 Task: Open a blank sheet, save the file as effectivecommunication.txt Add Heading 'Strategies for effective communication: 'Add the following points with circle bullets '?	Active listening_x000D_
?	Clarity_x000D_
?	Empathy_x000D_
' Highlight heading with color  Blue ,change the font size of heading and points to 24
Action: Mouse moved to (1335, 109)
Screenshot: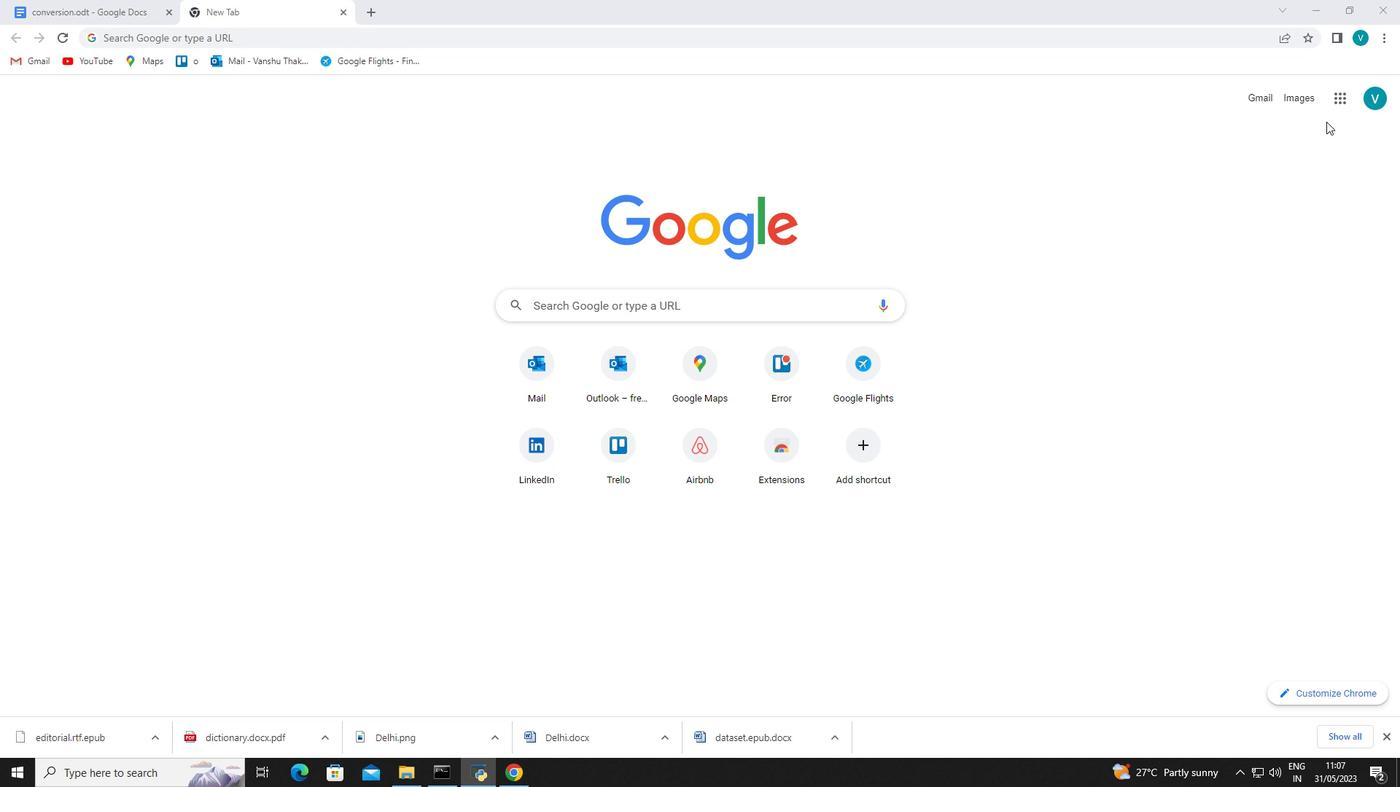 
Action: Mouse pressed left at (1335, 109)
Screenshot: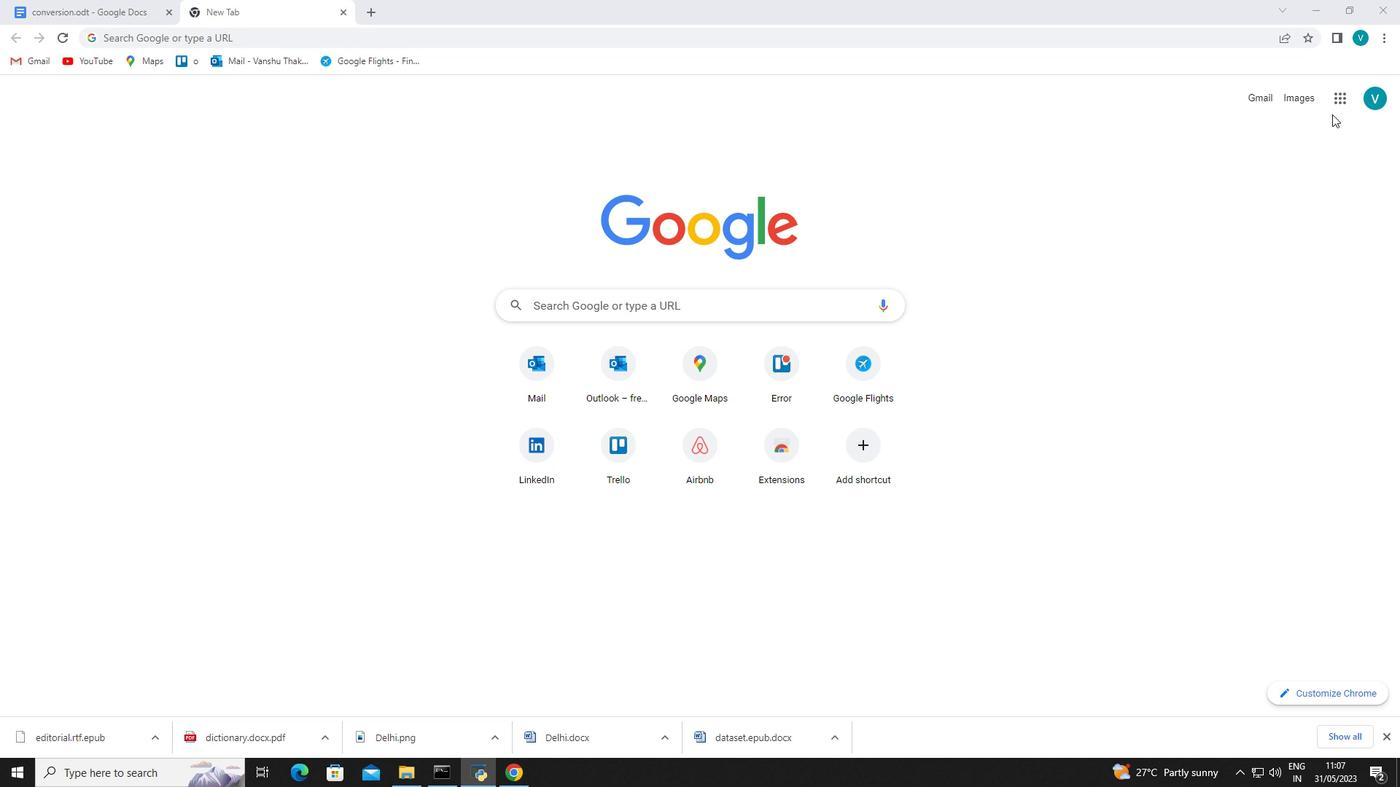 
Action: Mouse moved to (1293, 333)
Screenshot: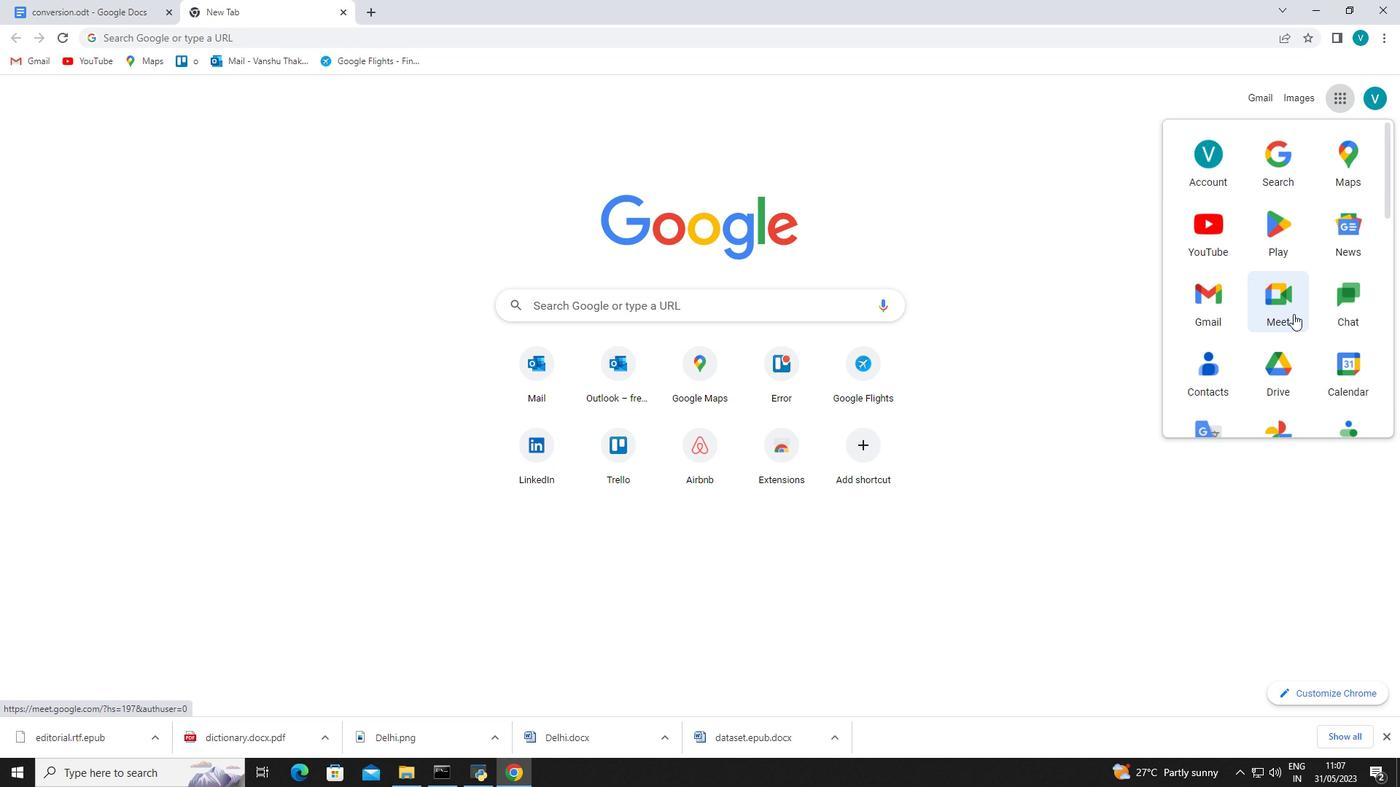 
Action: Mouse scrolled (1293, 331) with delta (0, 0)
Screenshot: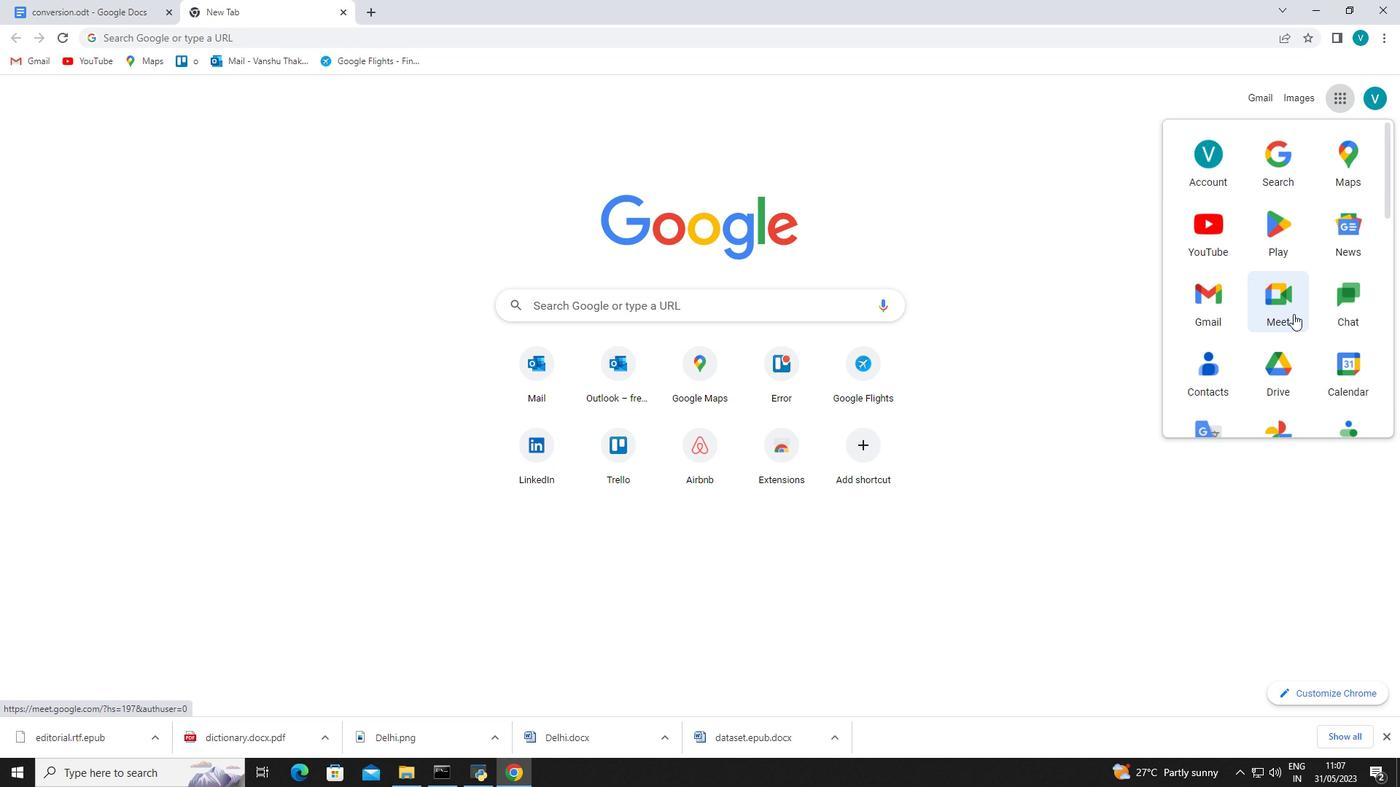 
Action: Mouse scrolled (1293, 332) with delta (0, 0)
Screenshot: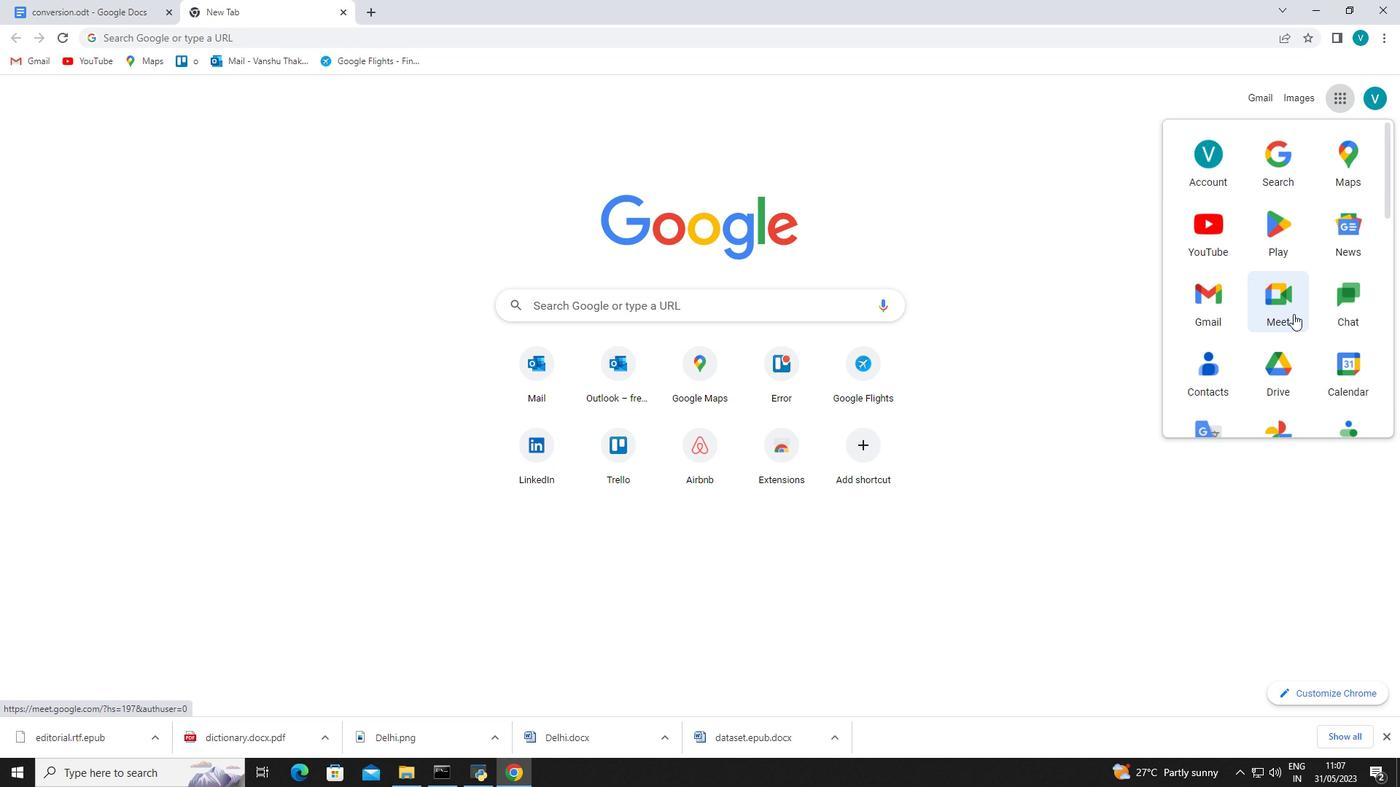 
Action: Mouse scrolled (1293, 332) with delta (0, 0)
Screenshot: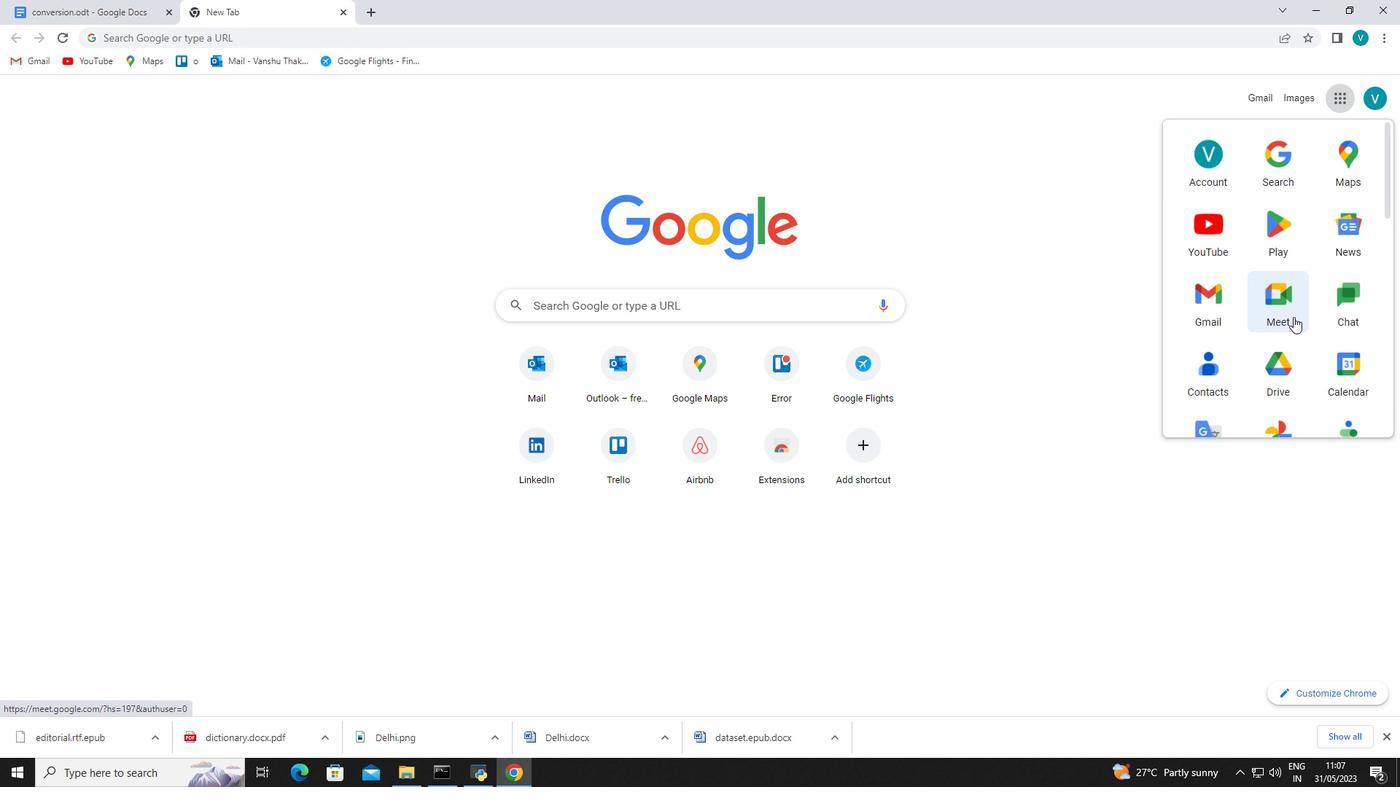 
Action: Mouse scrolled (1293, 332) with delta (0, 0)
Screenshot: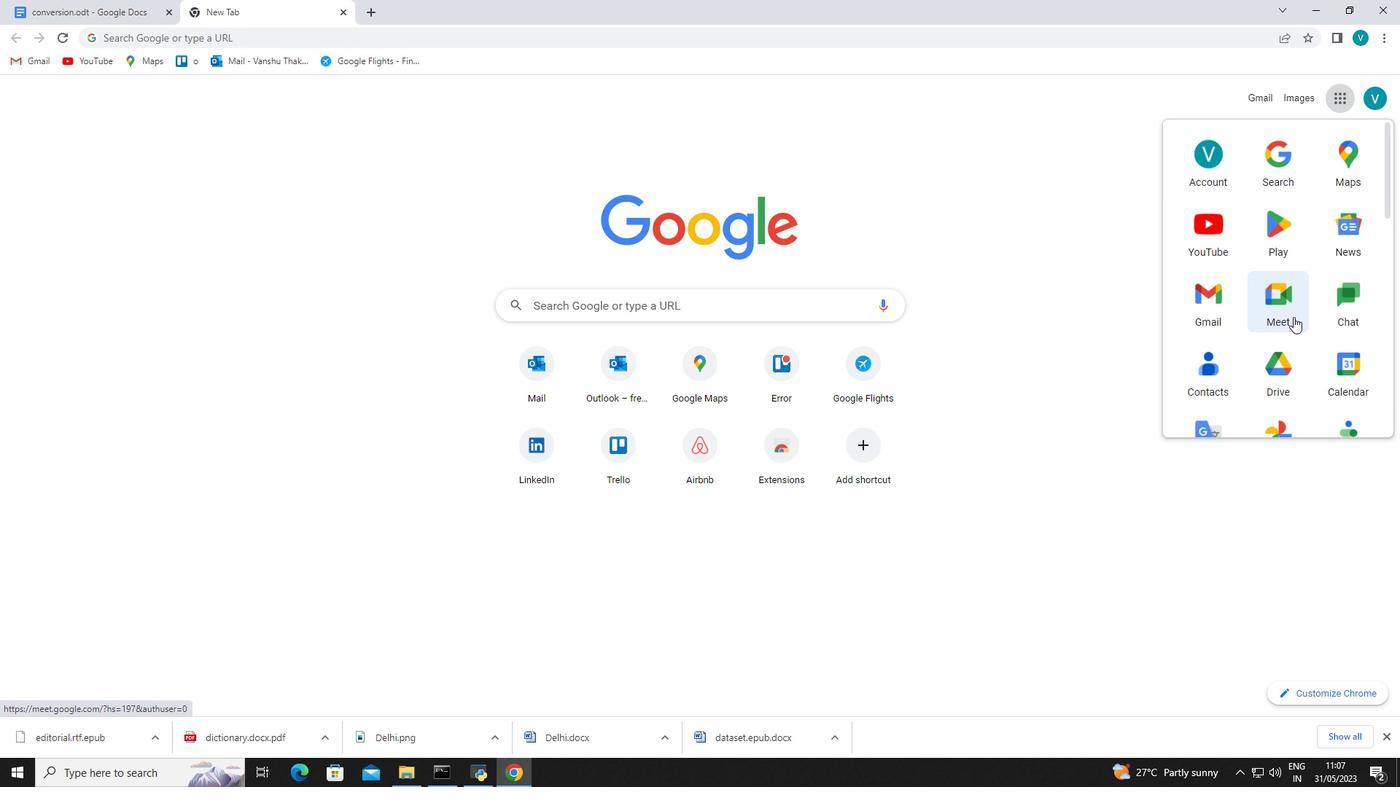 
Action: Mouse moved to (1290, 304)
Screenshot: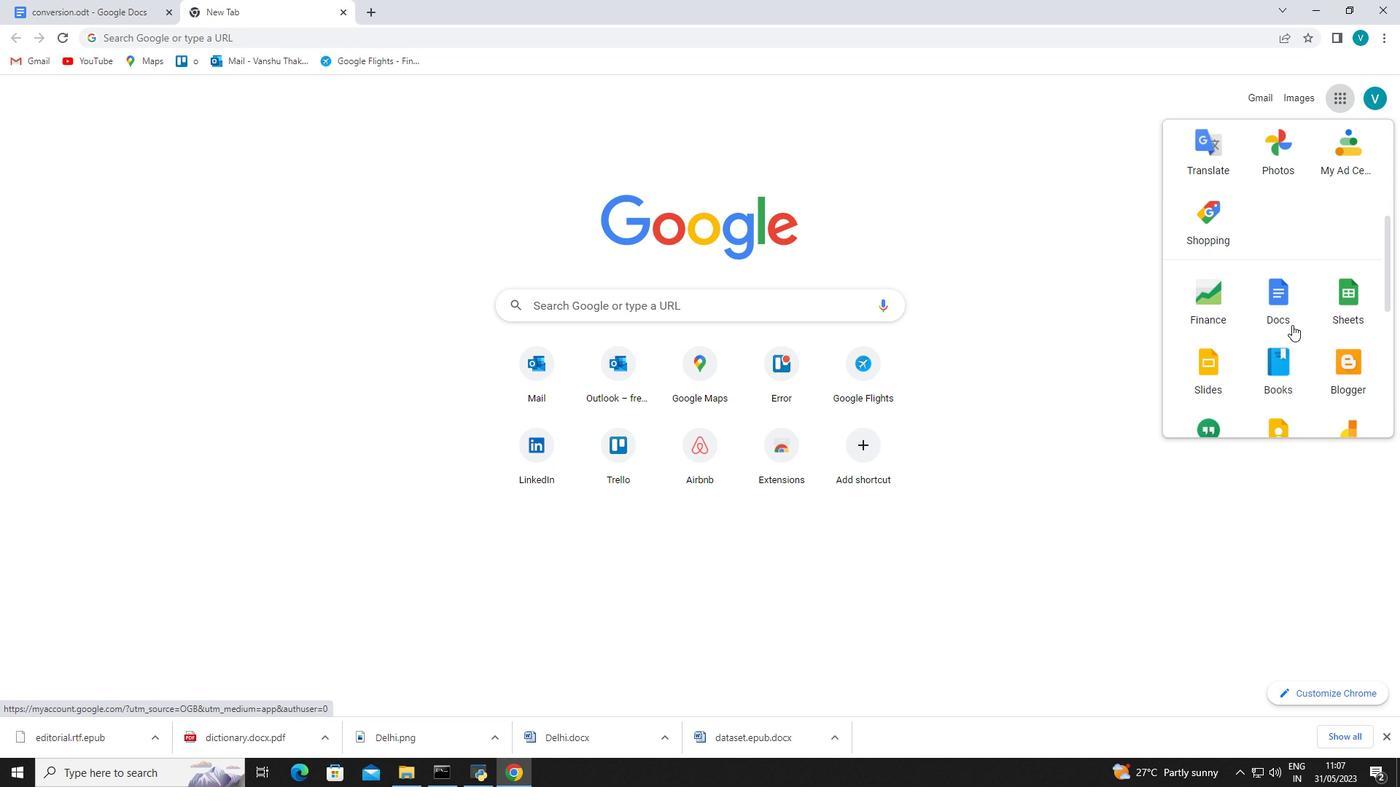 
Action: Mouse pressed left at (1290, 304)
Screenshot: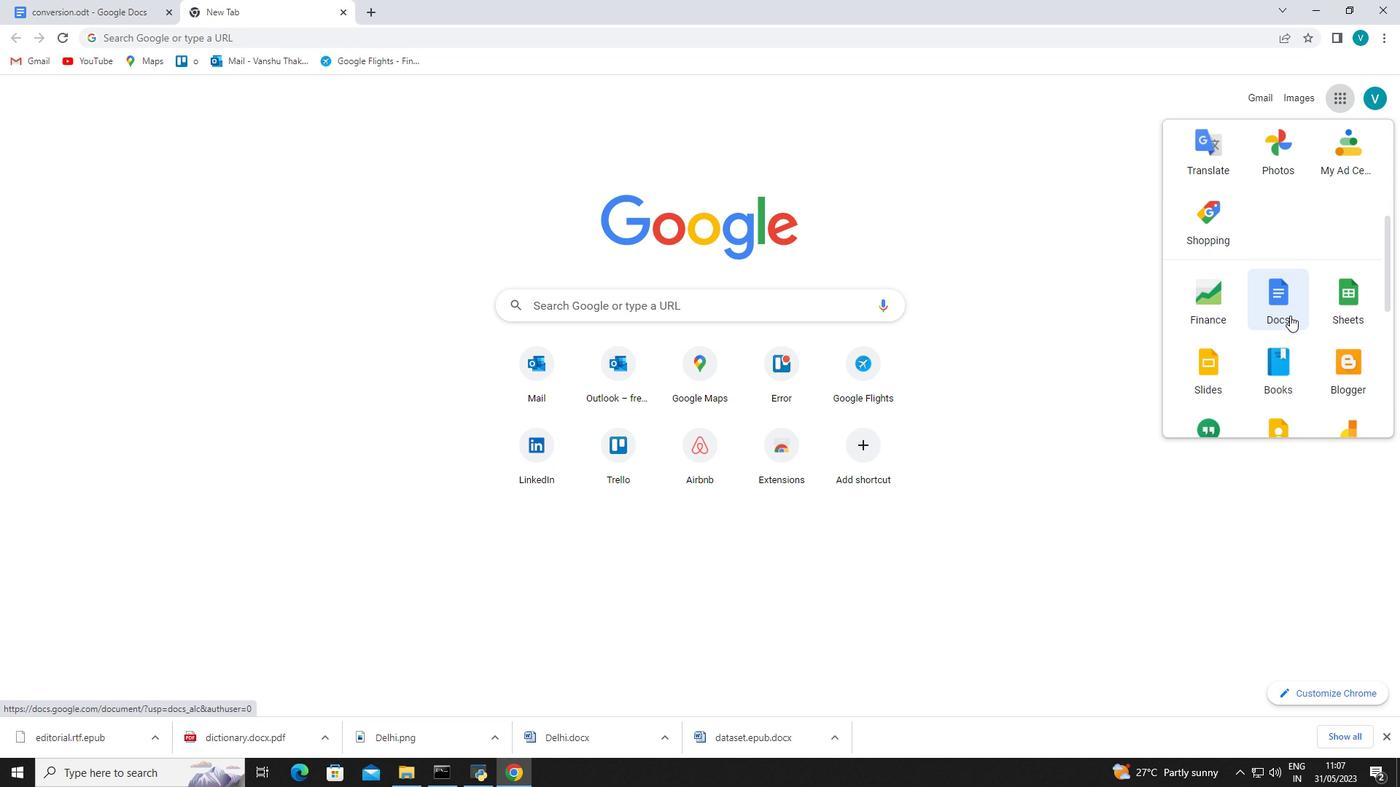
Action: Mouse moved to (368, 250)
Screenshot: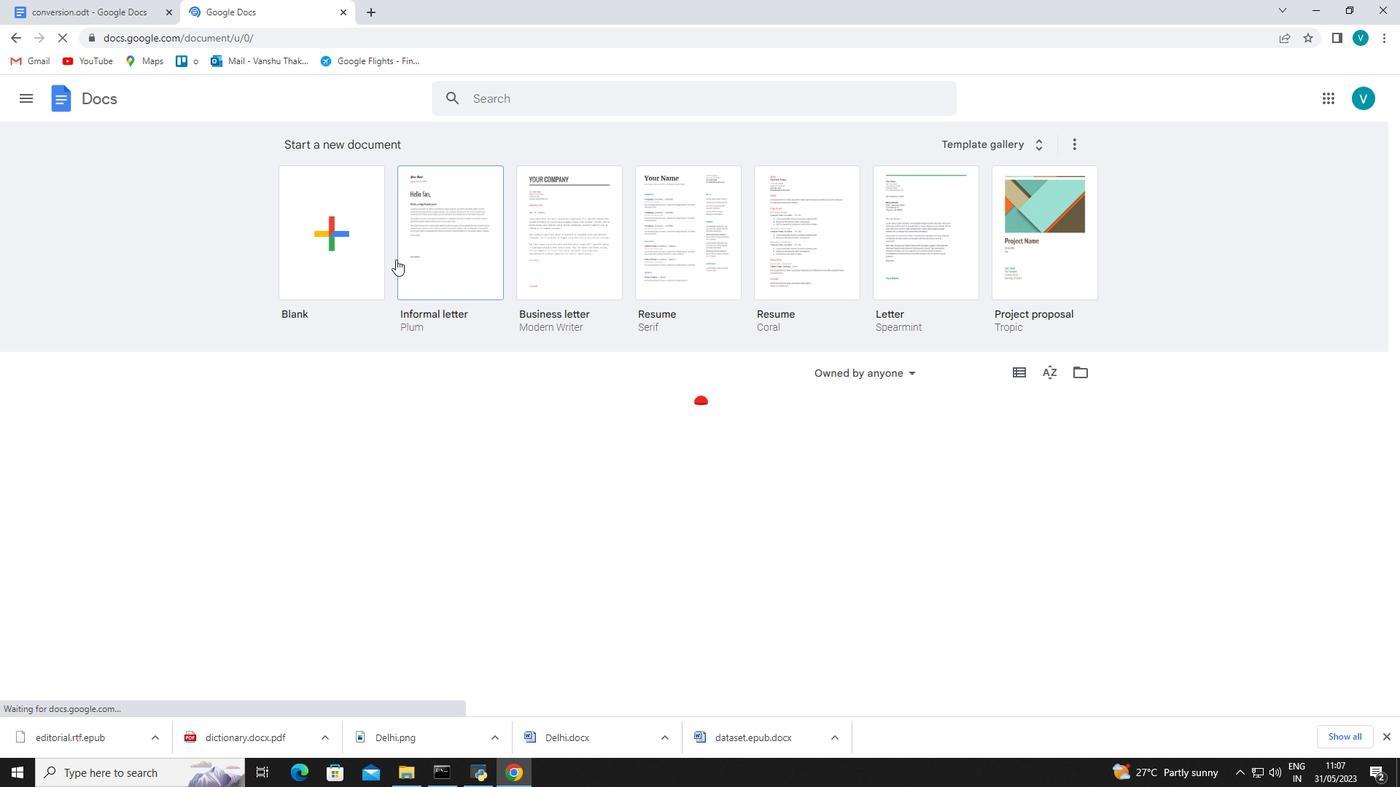 
Action: Mouse pressed left at (368, 250)
Screenshot: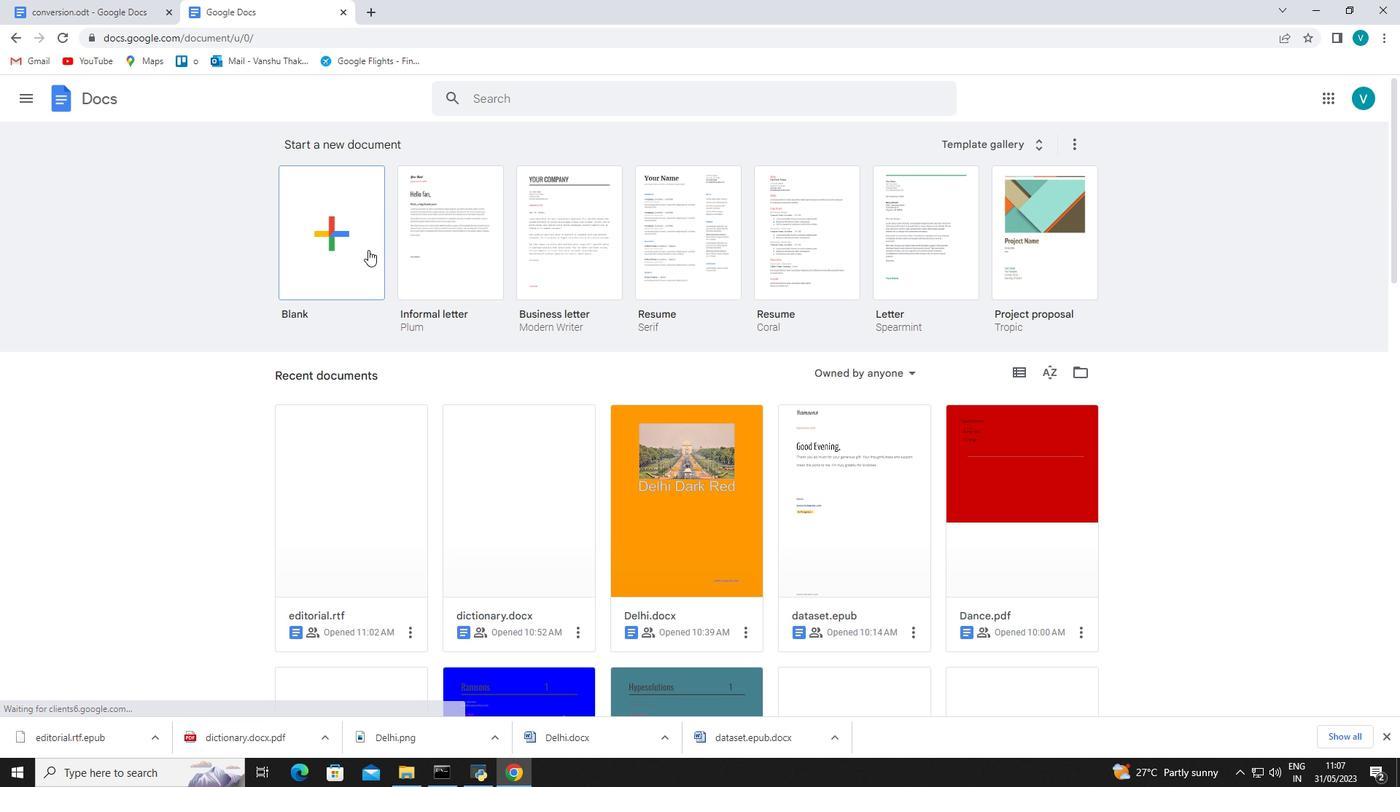 
Action: Mouse moved to (126, 91)
Screenshot: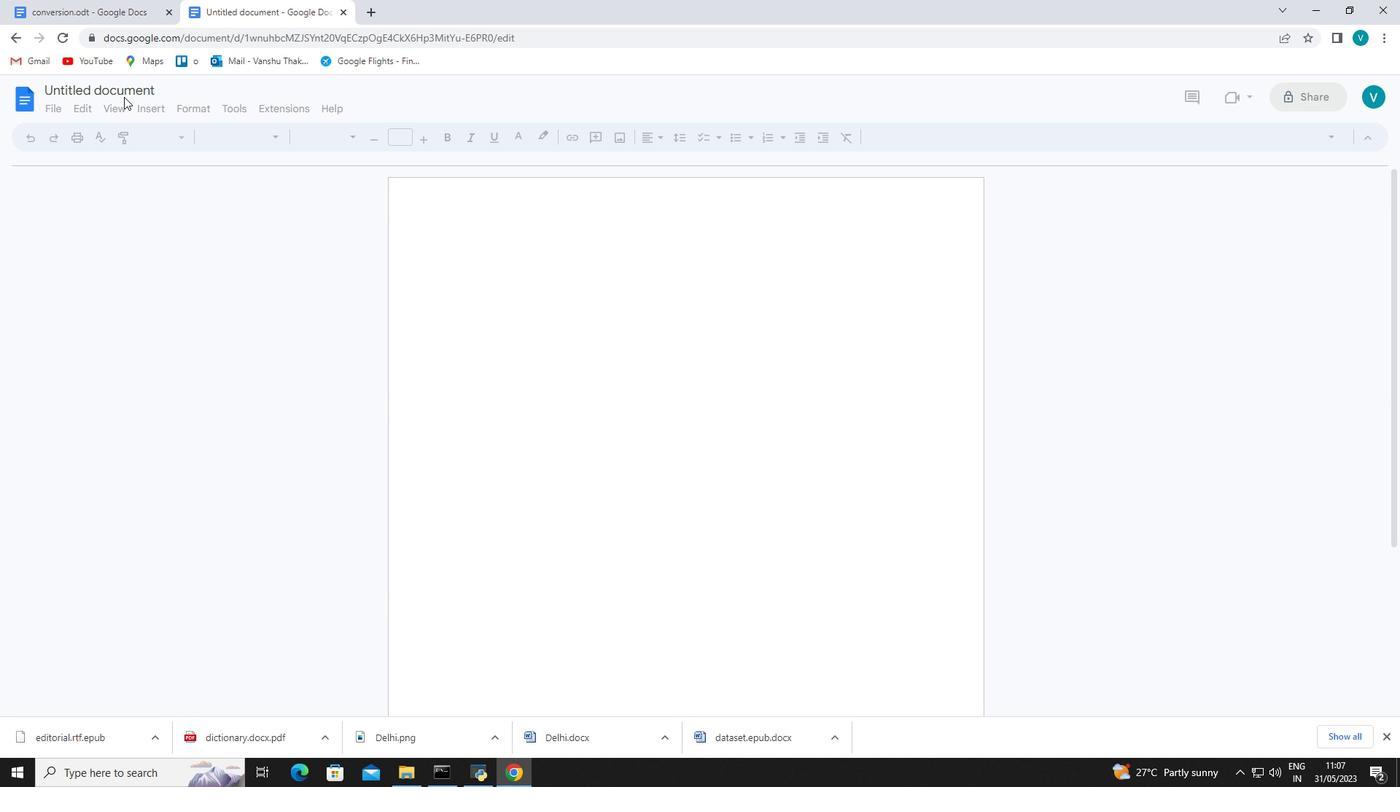 
Action: Mouse pressed left at (126, 91)
Screenshot: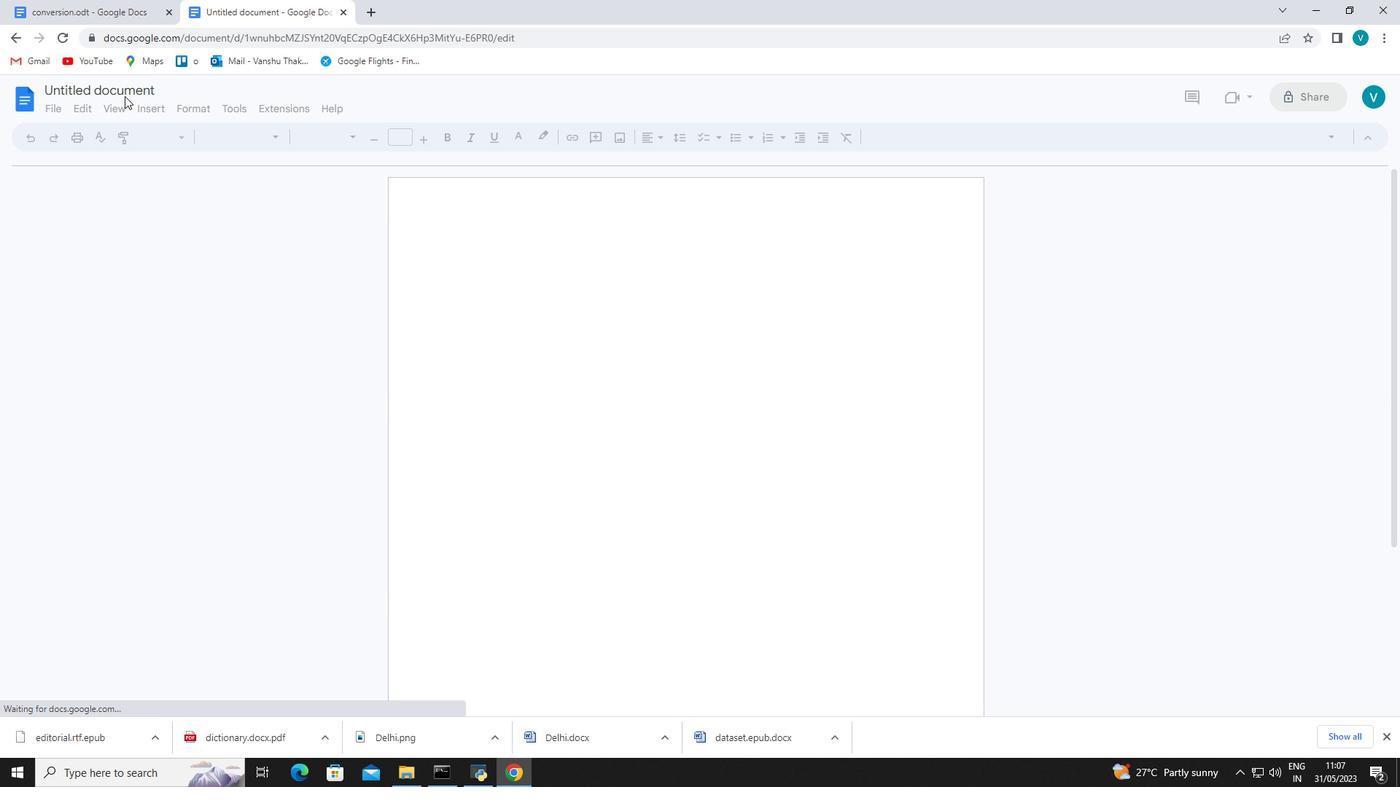 
Action: Mouse pressed left at (126, 91)
Screenshot: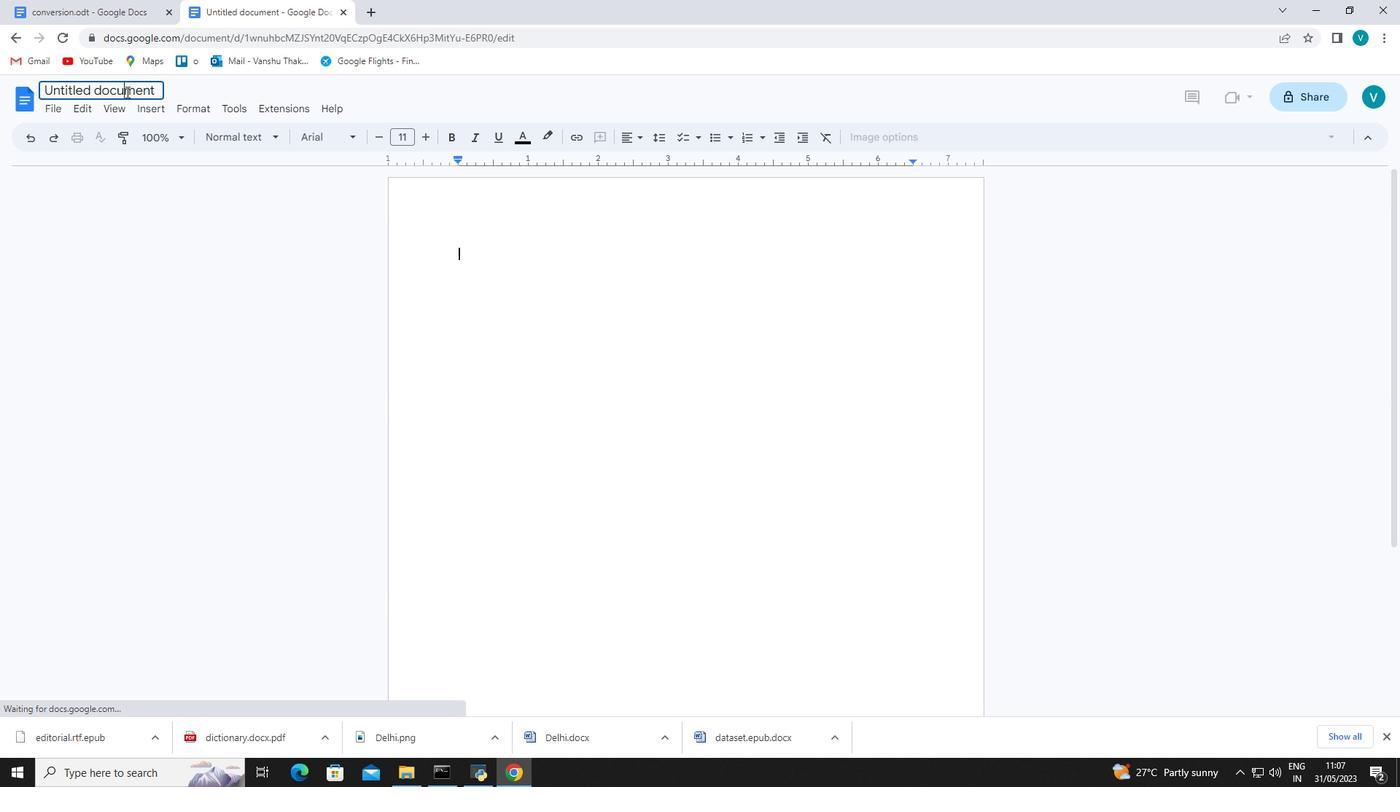 
Action: Mouse pressed left at (126, 91)
Screenshot: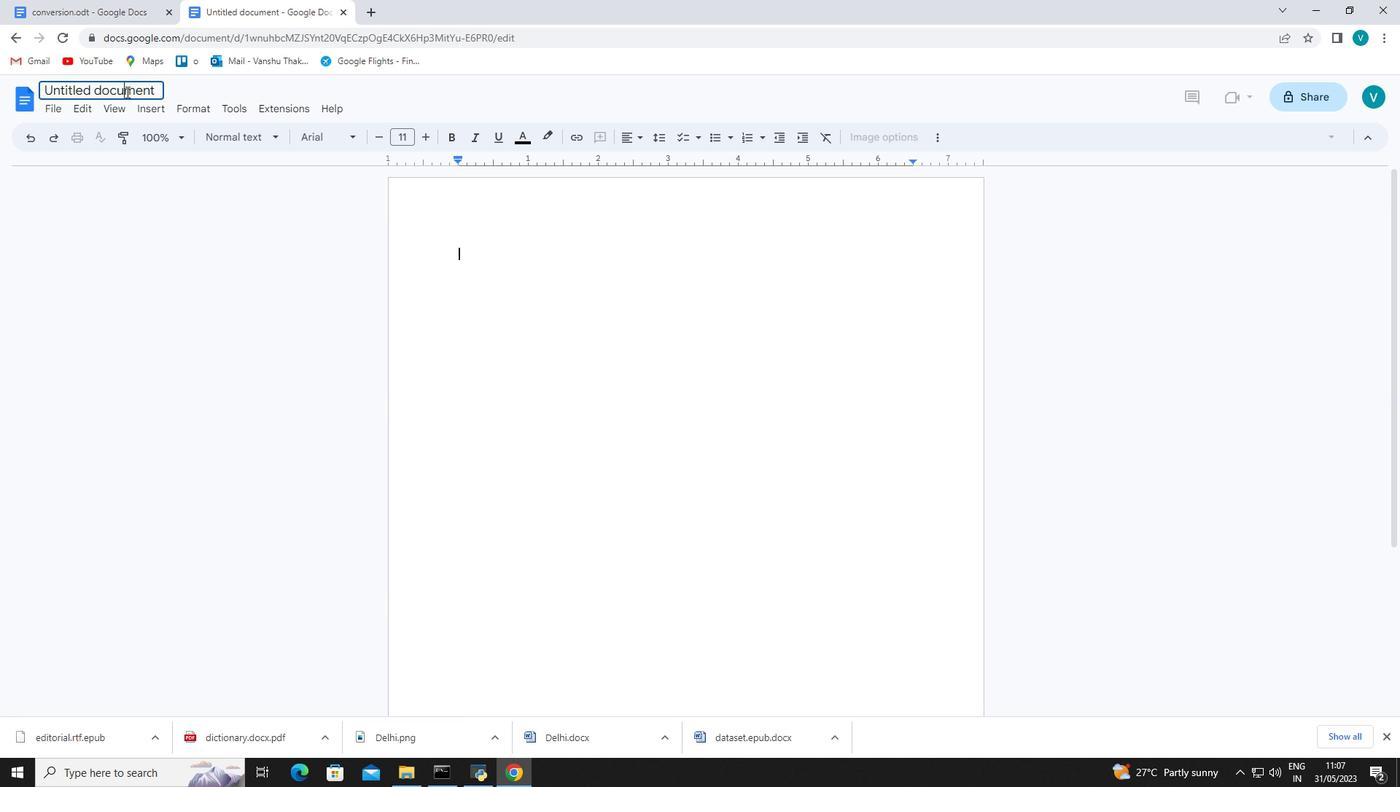 
Action: Mouse pressed left at (126, 91)
Screenshot: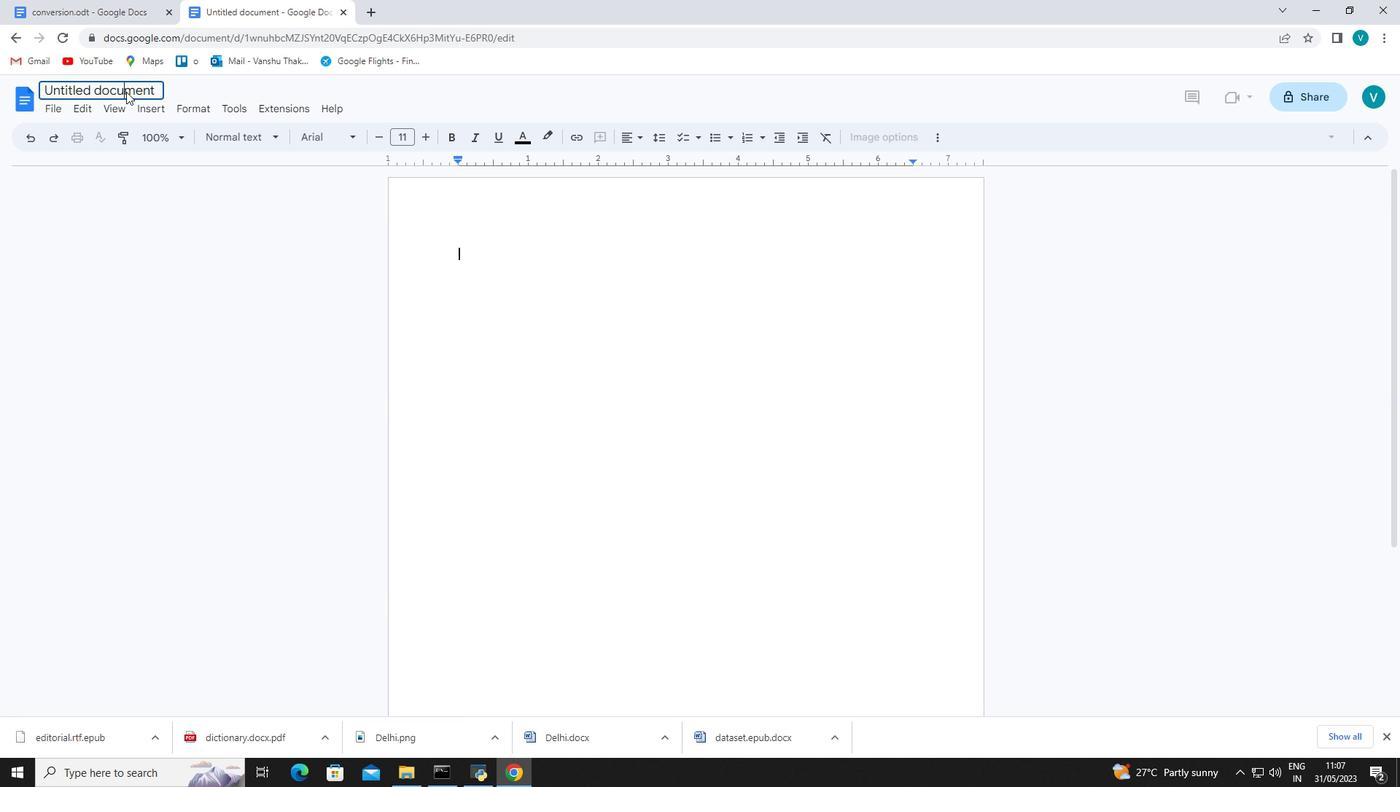
Action: Mouse pressed left at (126, 91)
Screenshot: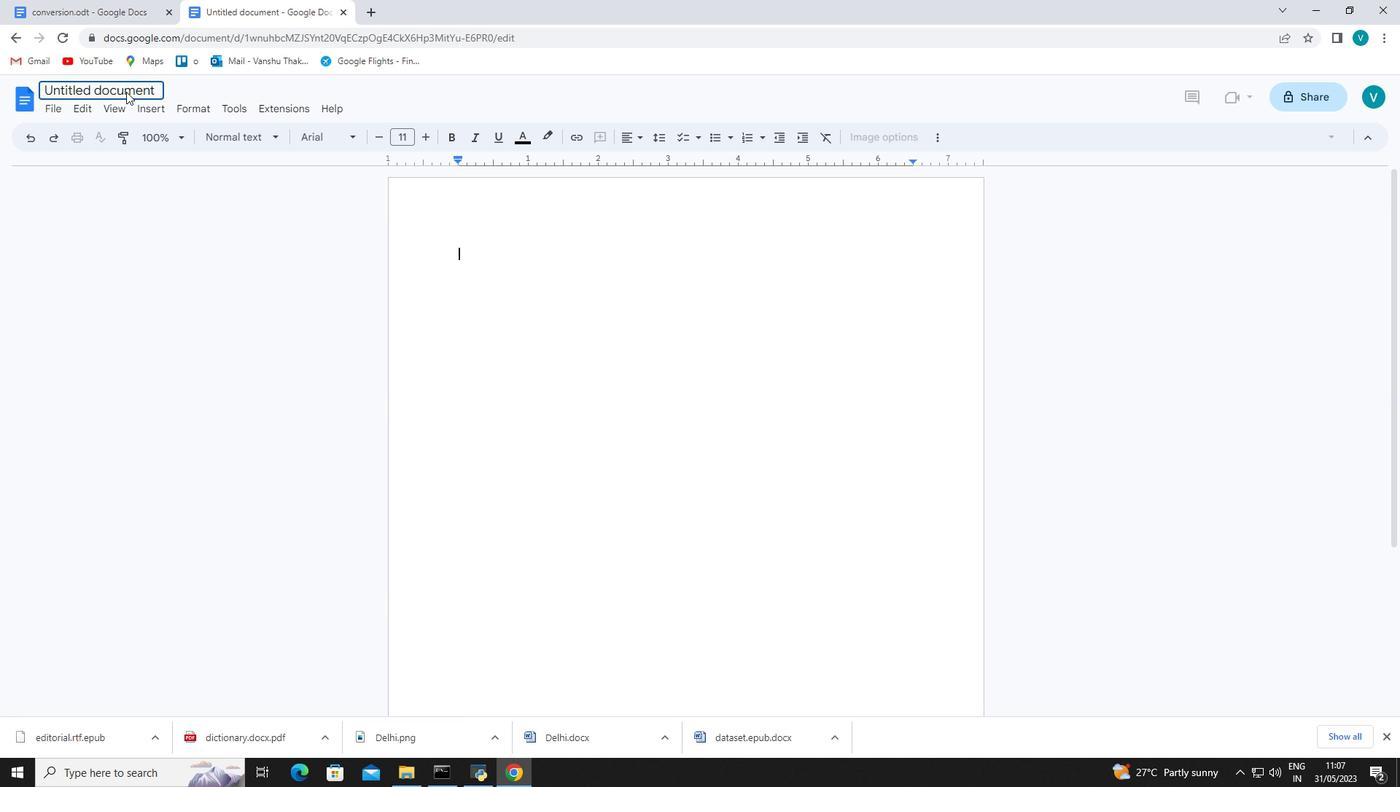 
Action: Key pressed effectivecommunication.txt<Key.enter>
Screenshot: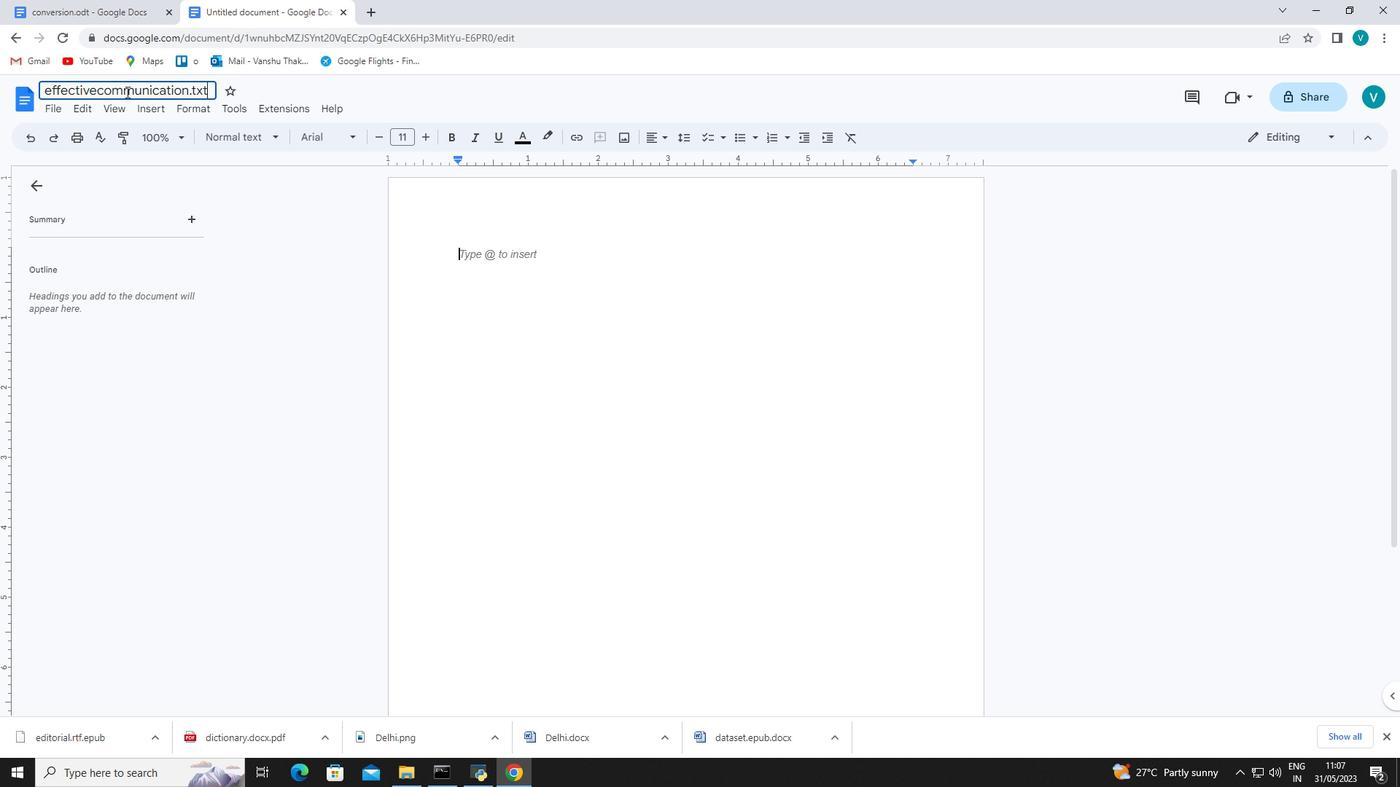 
Action: Mouse moved to (514, 249)
Screenshot: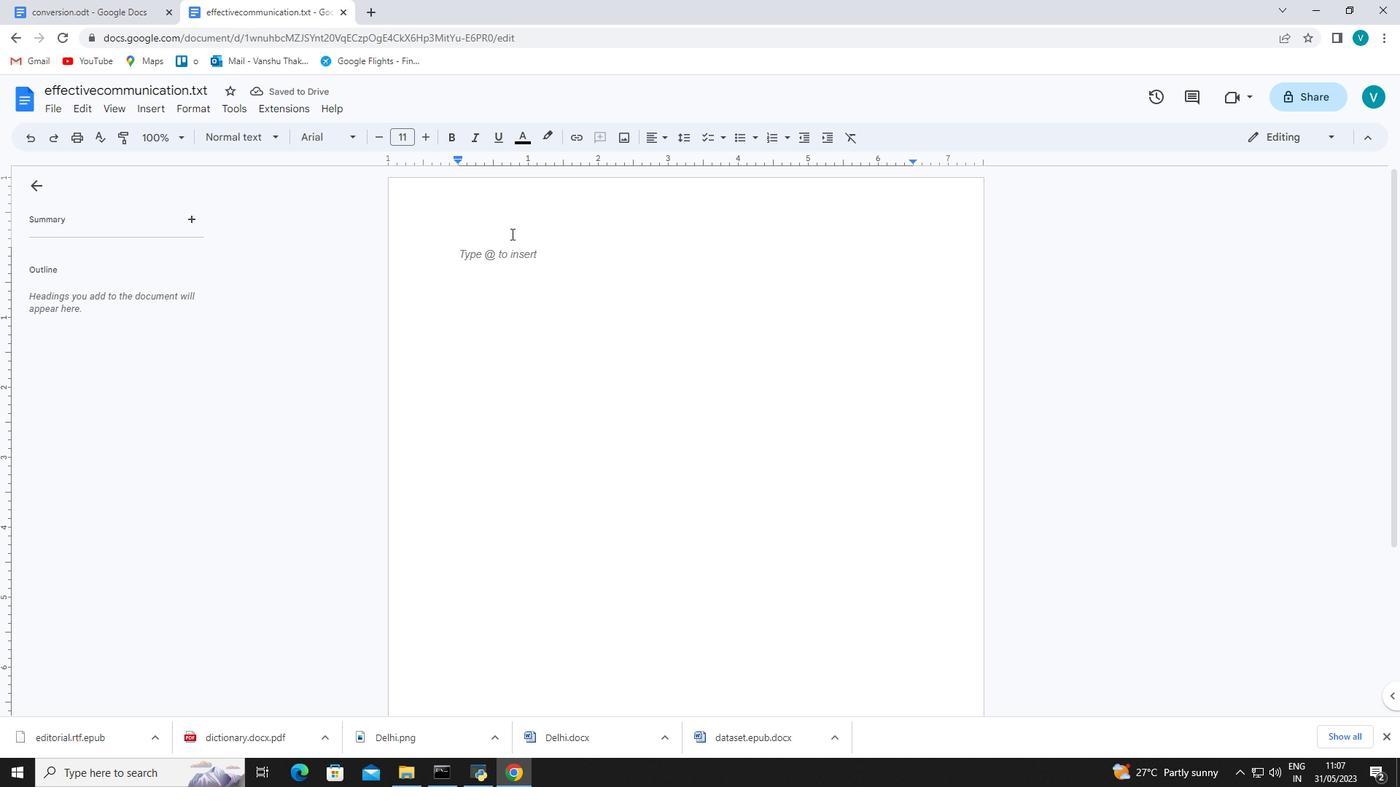 
Action: Mouse pressed left at (514, 249)
Screenshot: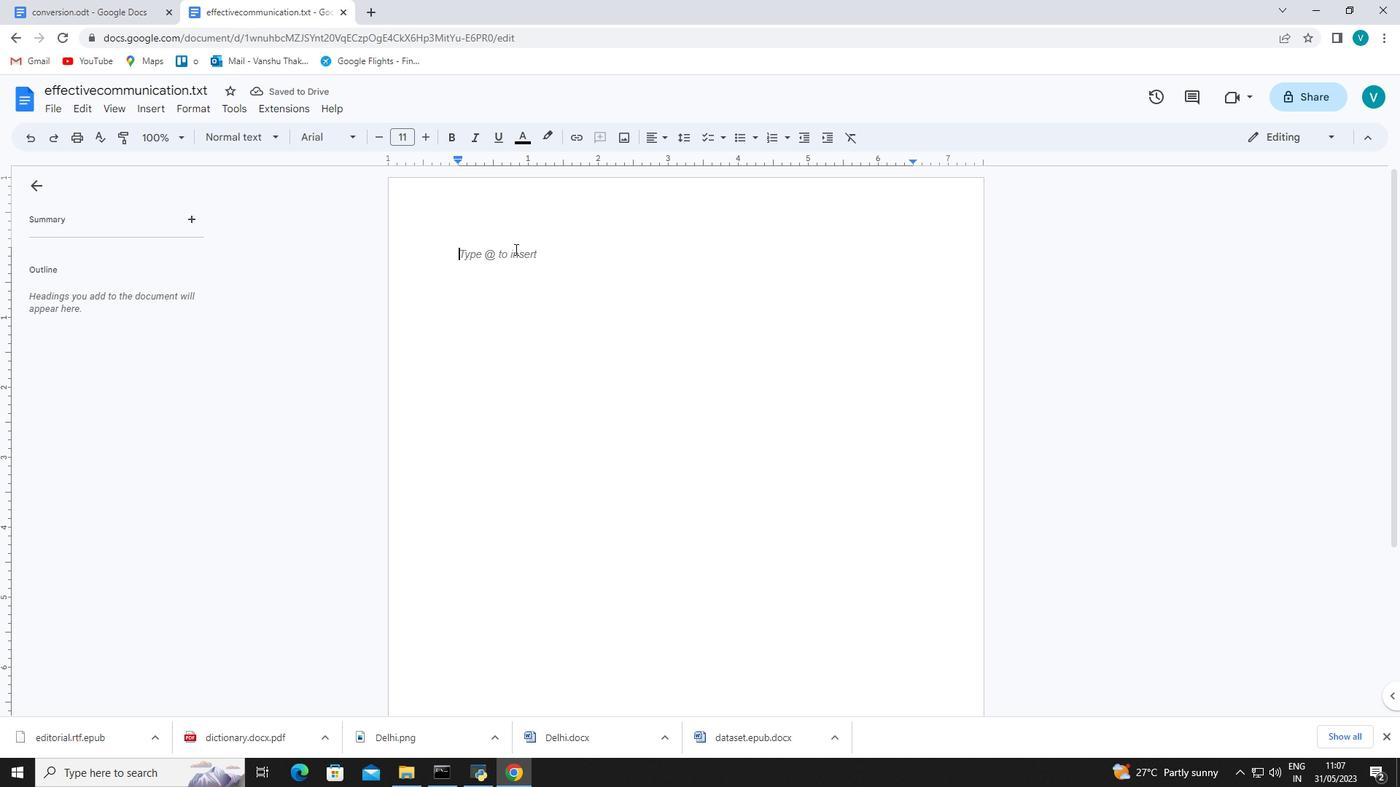 
Action: Key pressed <Key.shift>
Screenshot: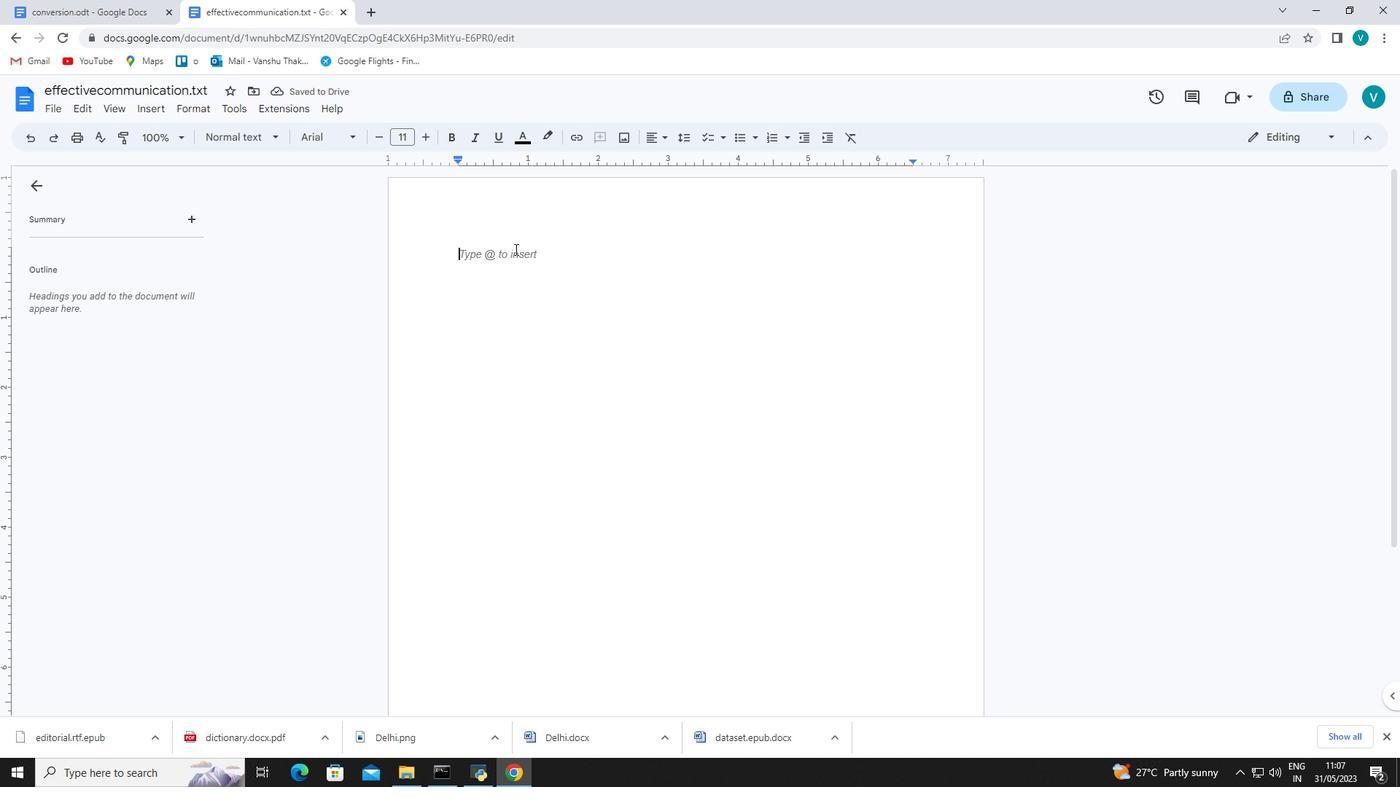 
Action: Mouse moved to (514, 250)
Screenshot: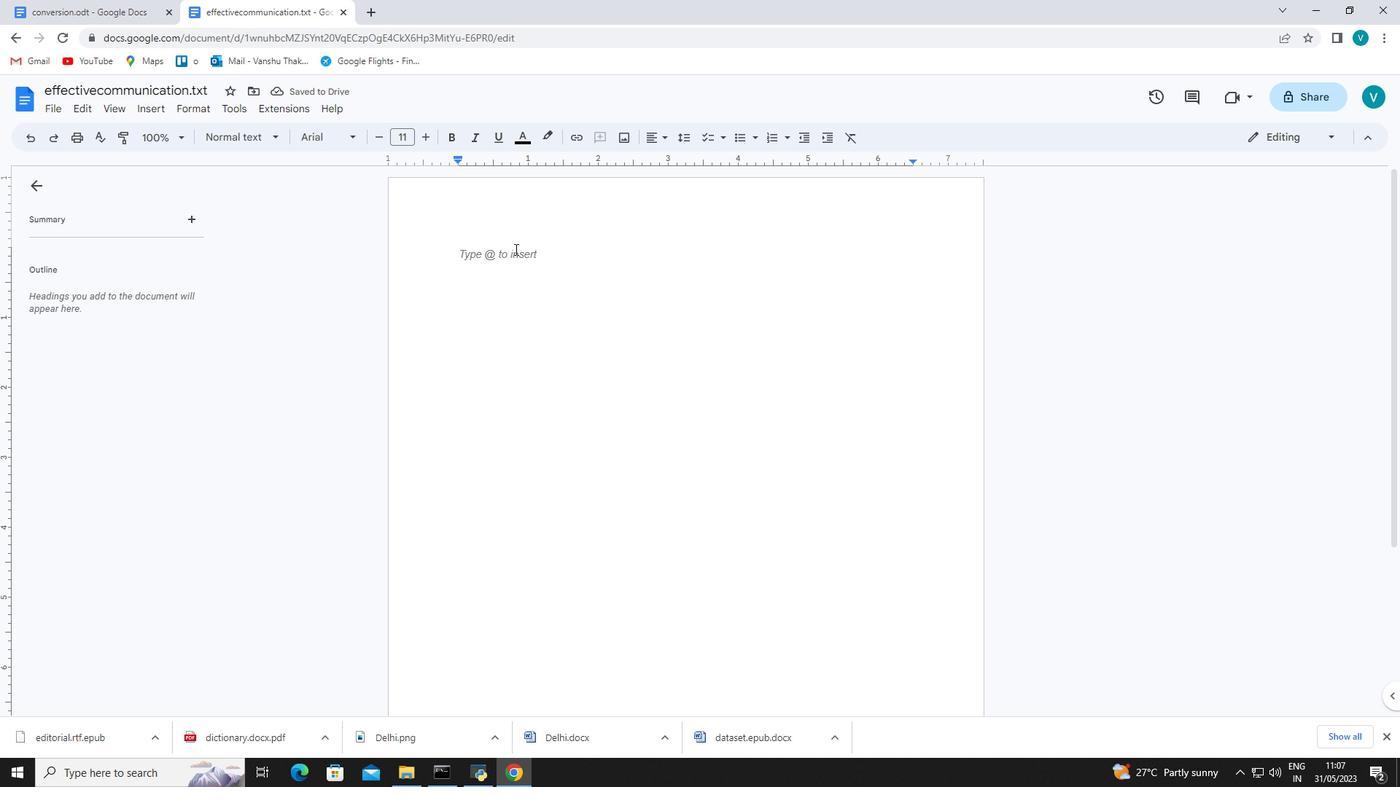 
Action: Key pressed <Key.shift><Key.shift>S
Screenshot: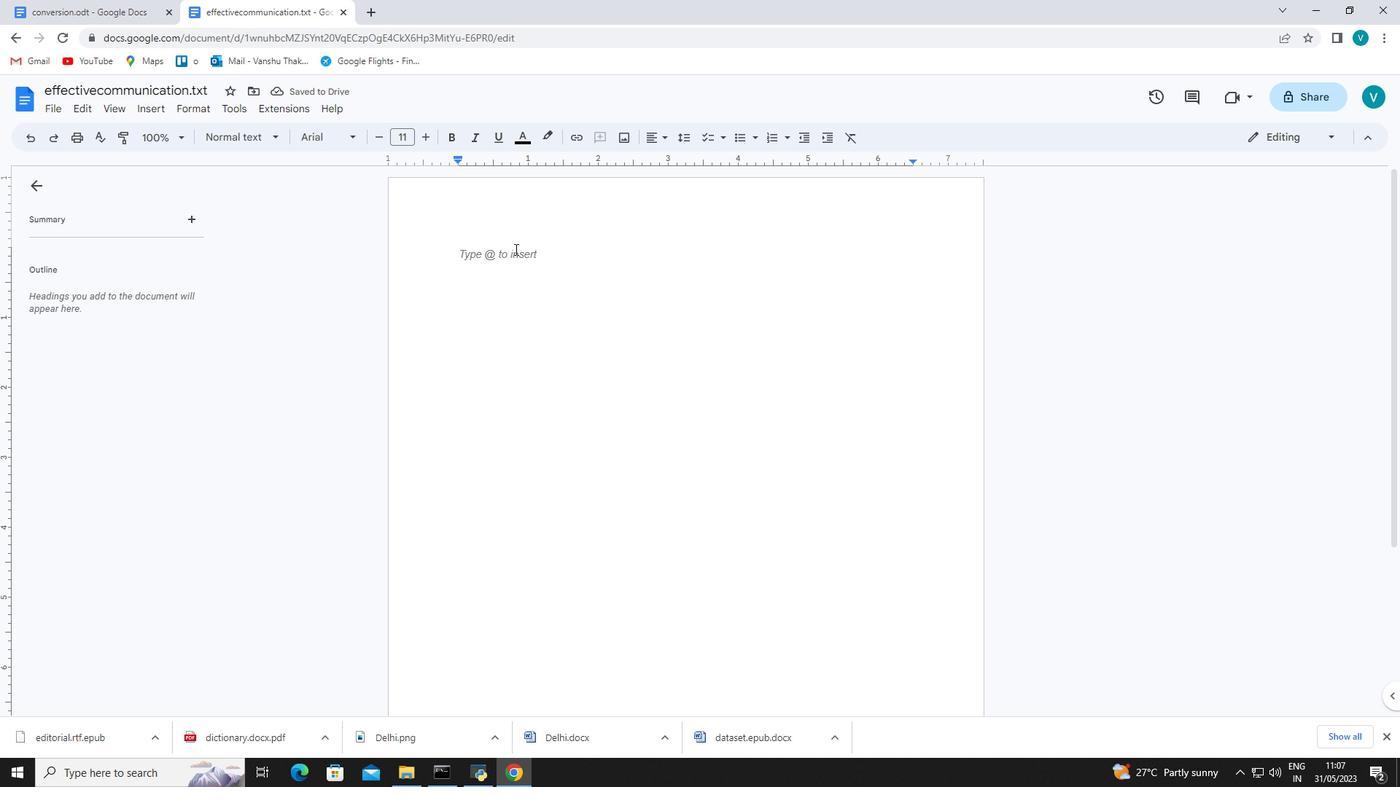 
Action: Mouse moved to (423, 199)
Screenshot: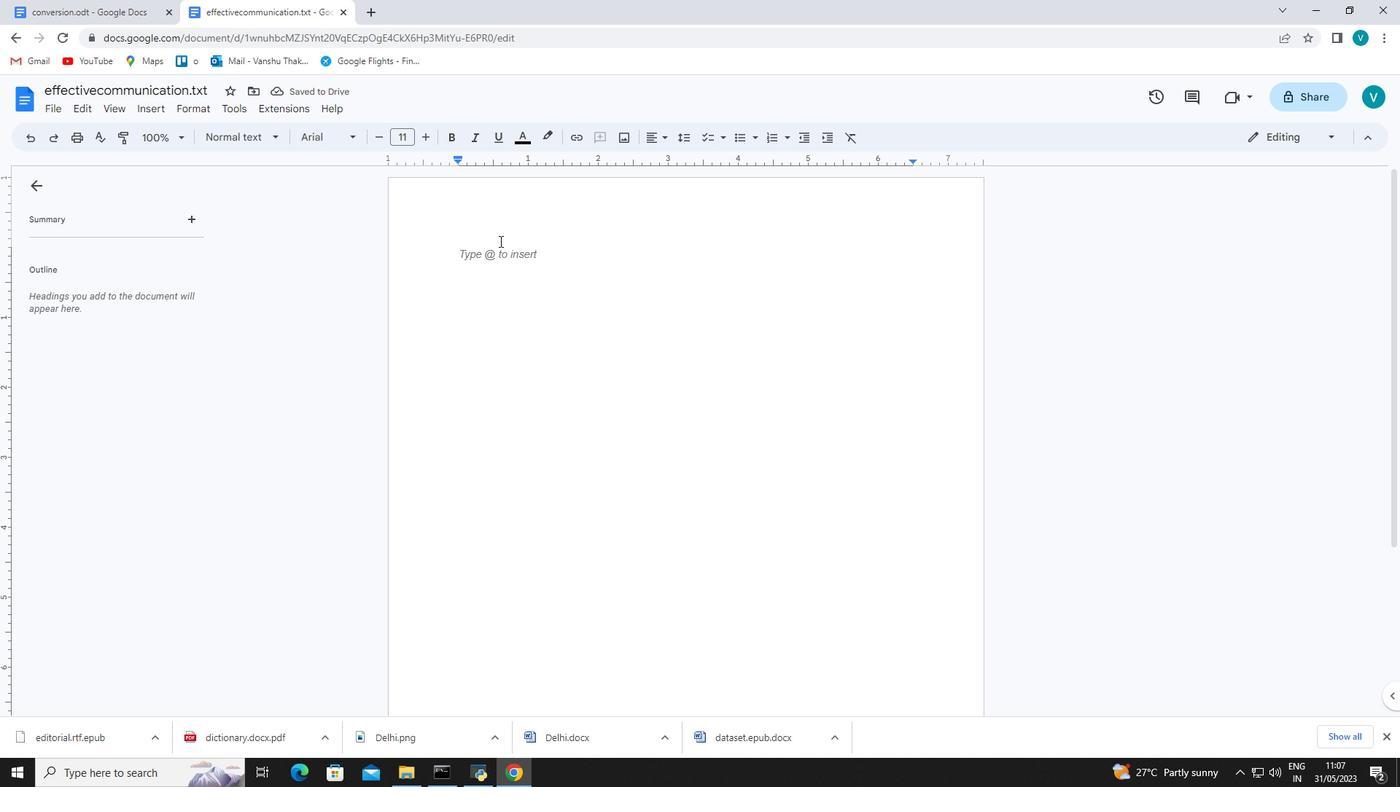 
Action: Key pressed trategies
Screenshot: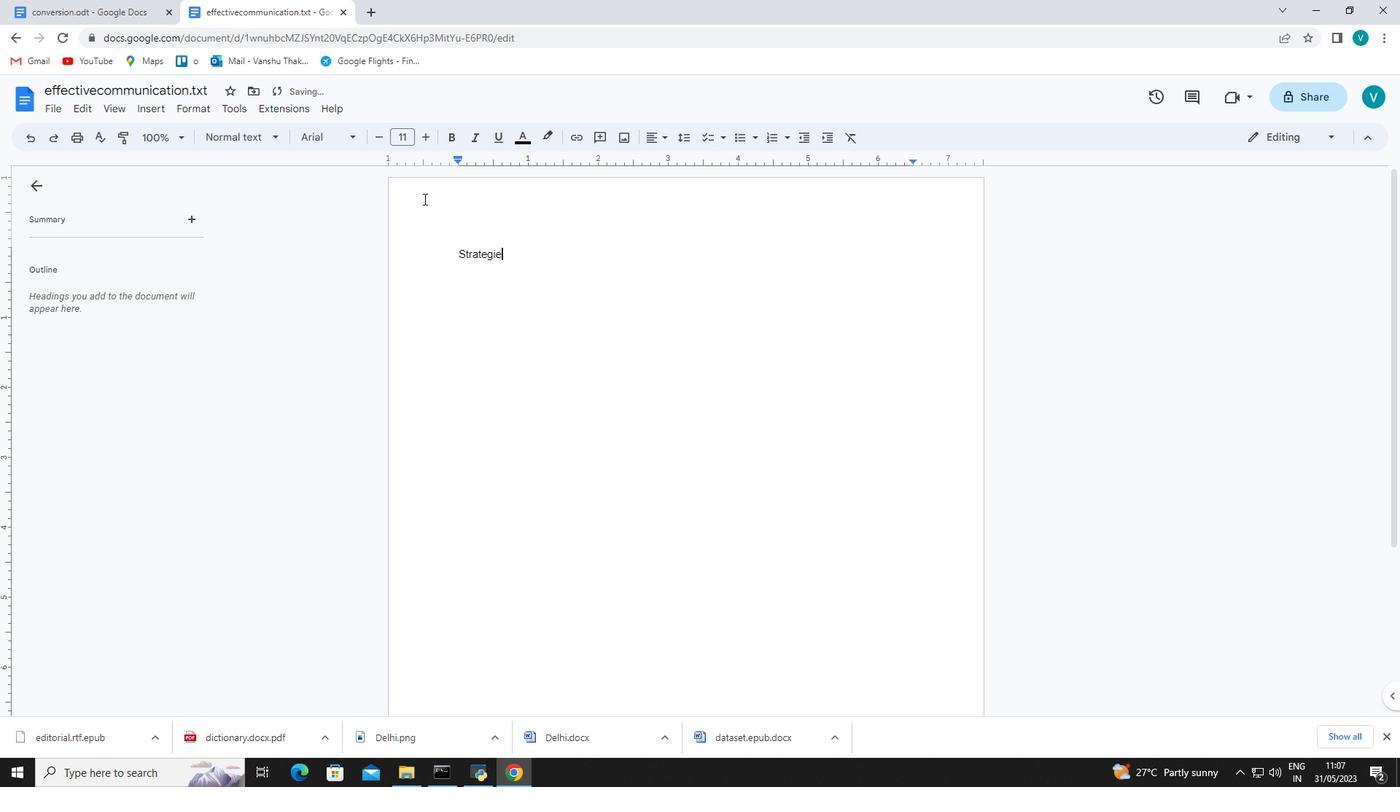 
Action: Mouse moved to (422, 208)
Screenshot: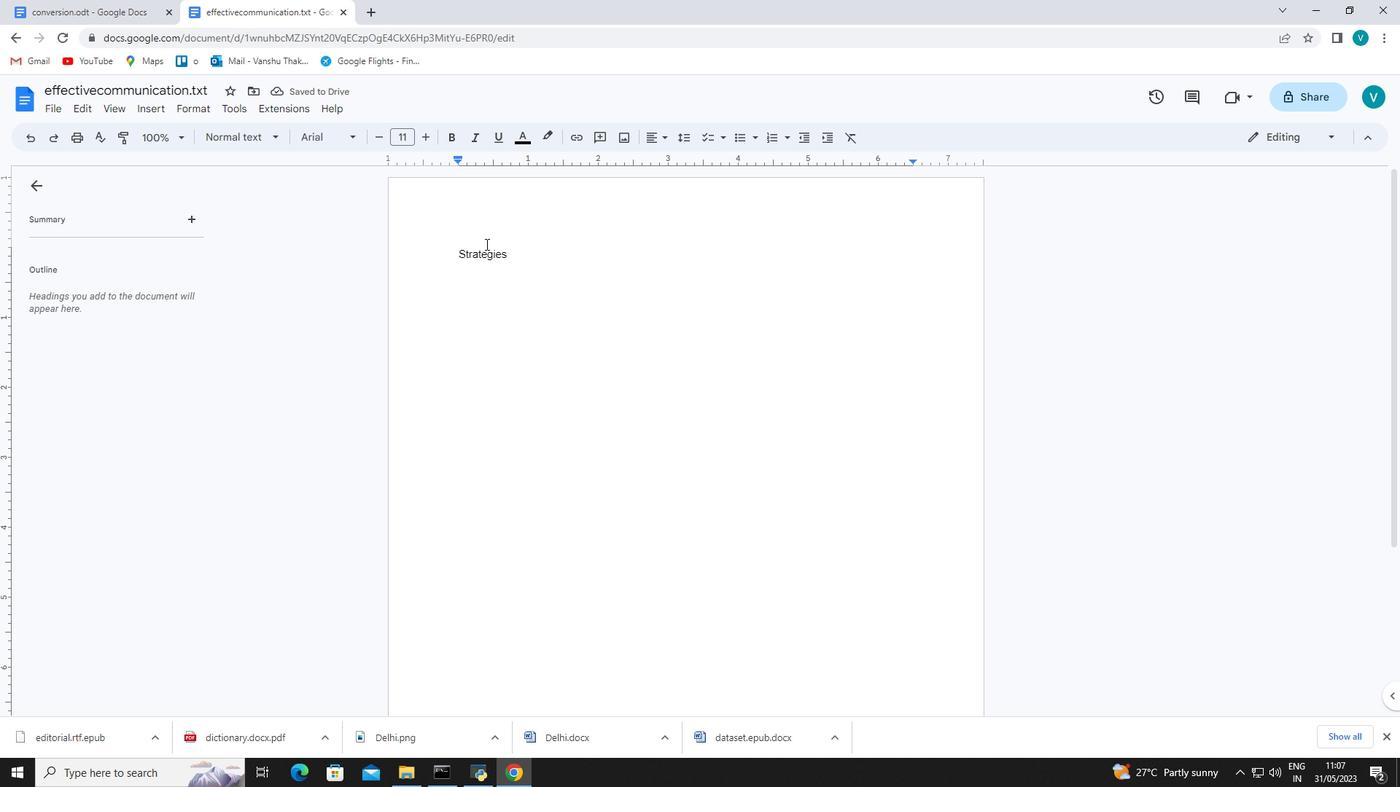 
Action: Key pressed <Key.space>for<Key.space>effective<Key.space>communication<Key.enter>
Screenshot: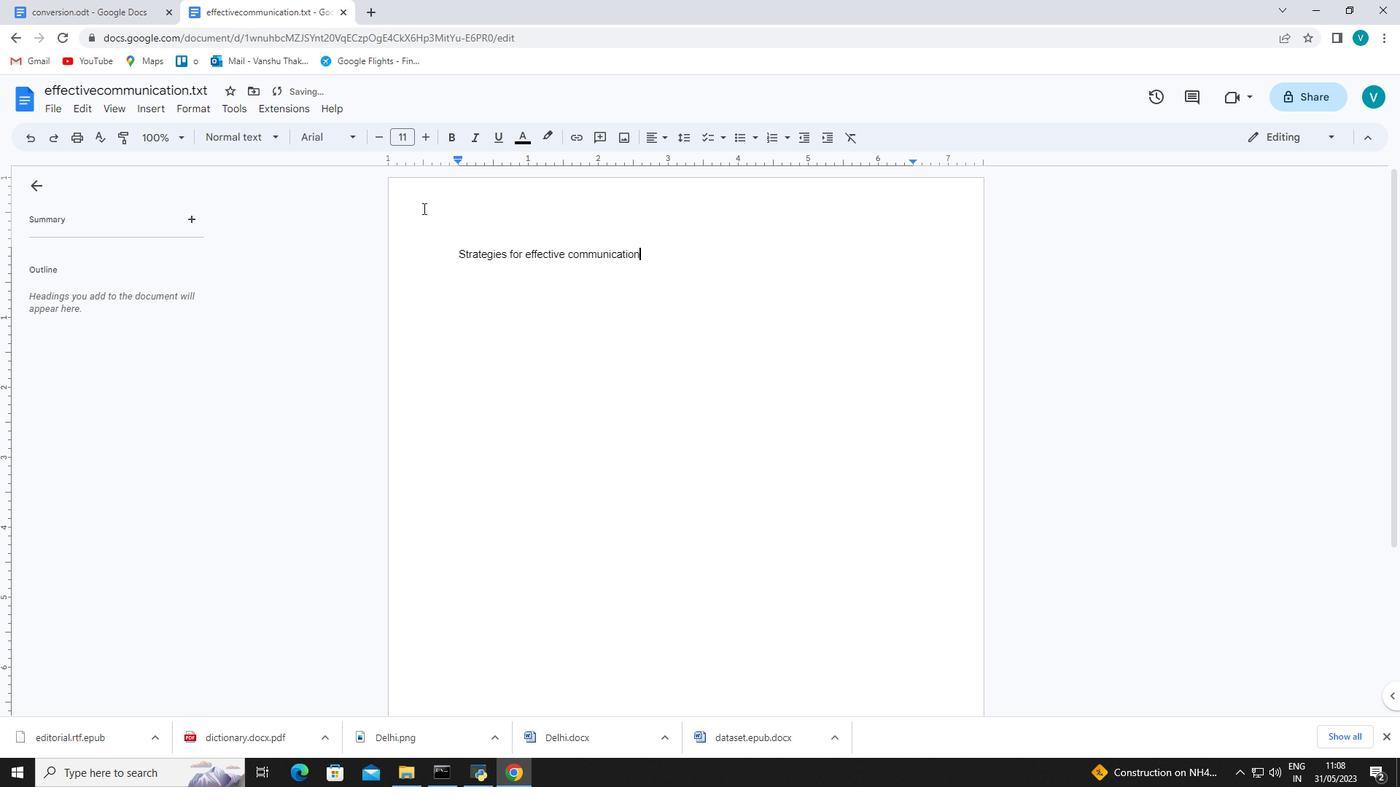 
Action: Mouse moved to (745, 139)
Screenshot: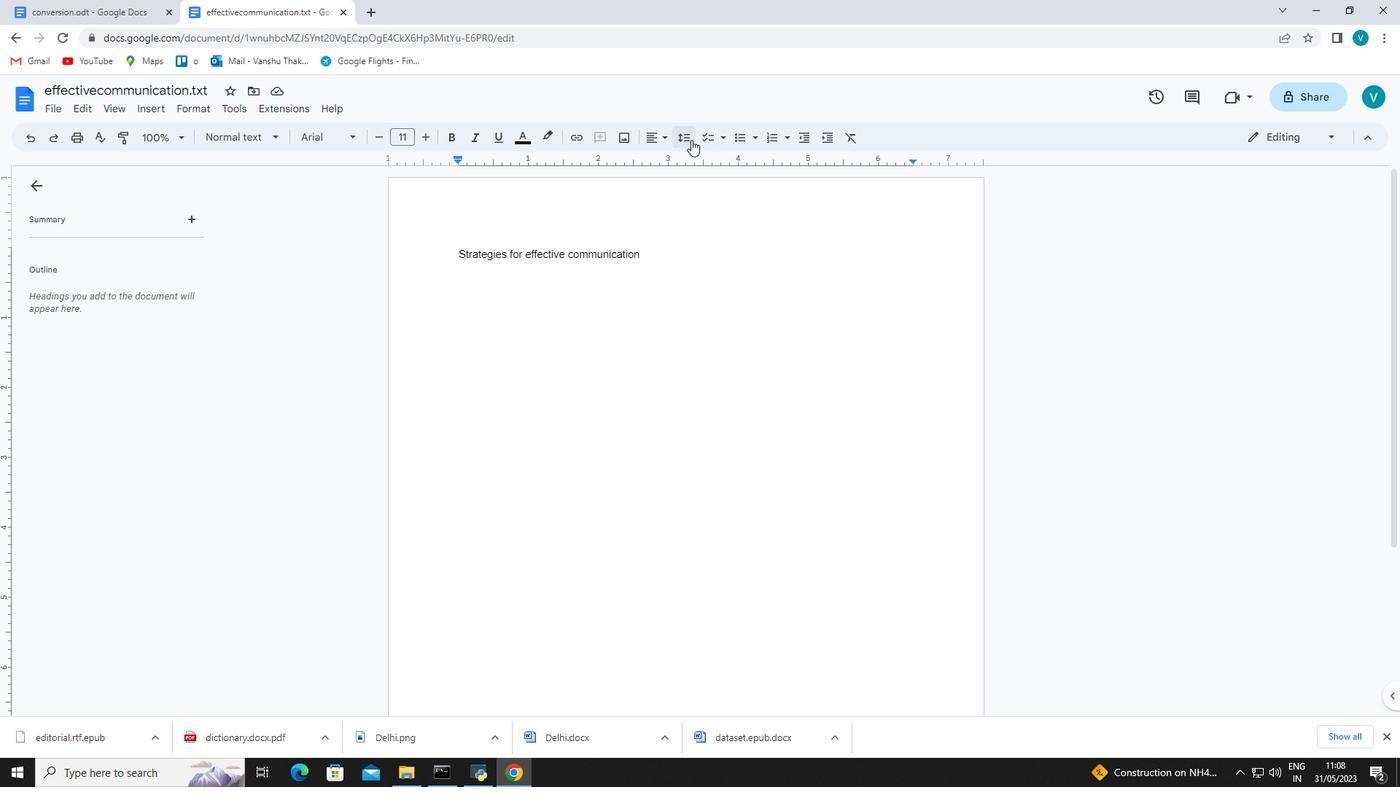 
Action: Mouse pressed left at (745, 139)
Screenshot: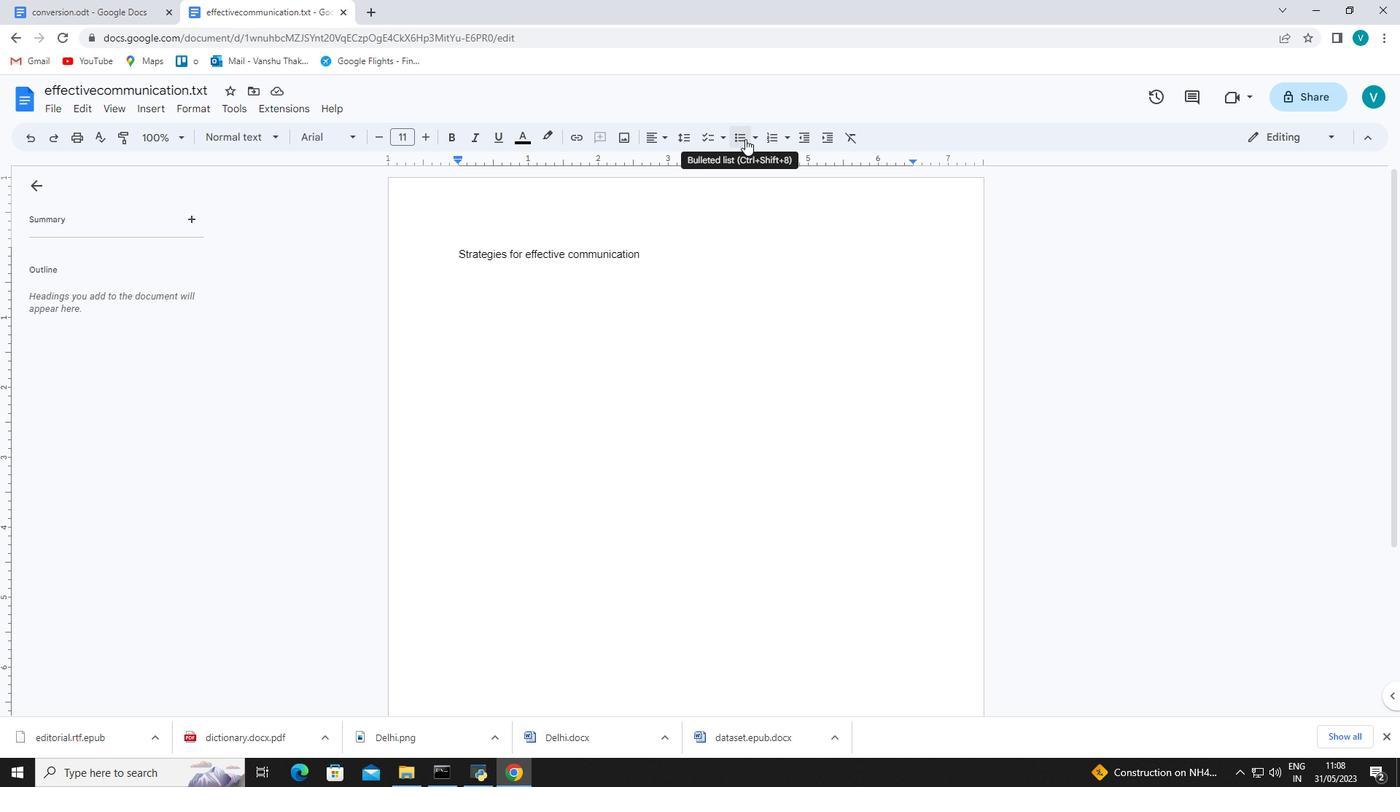
Action: Mouse moved to (505, 9)
Screenshot: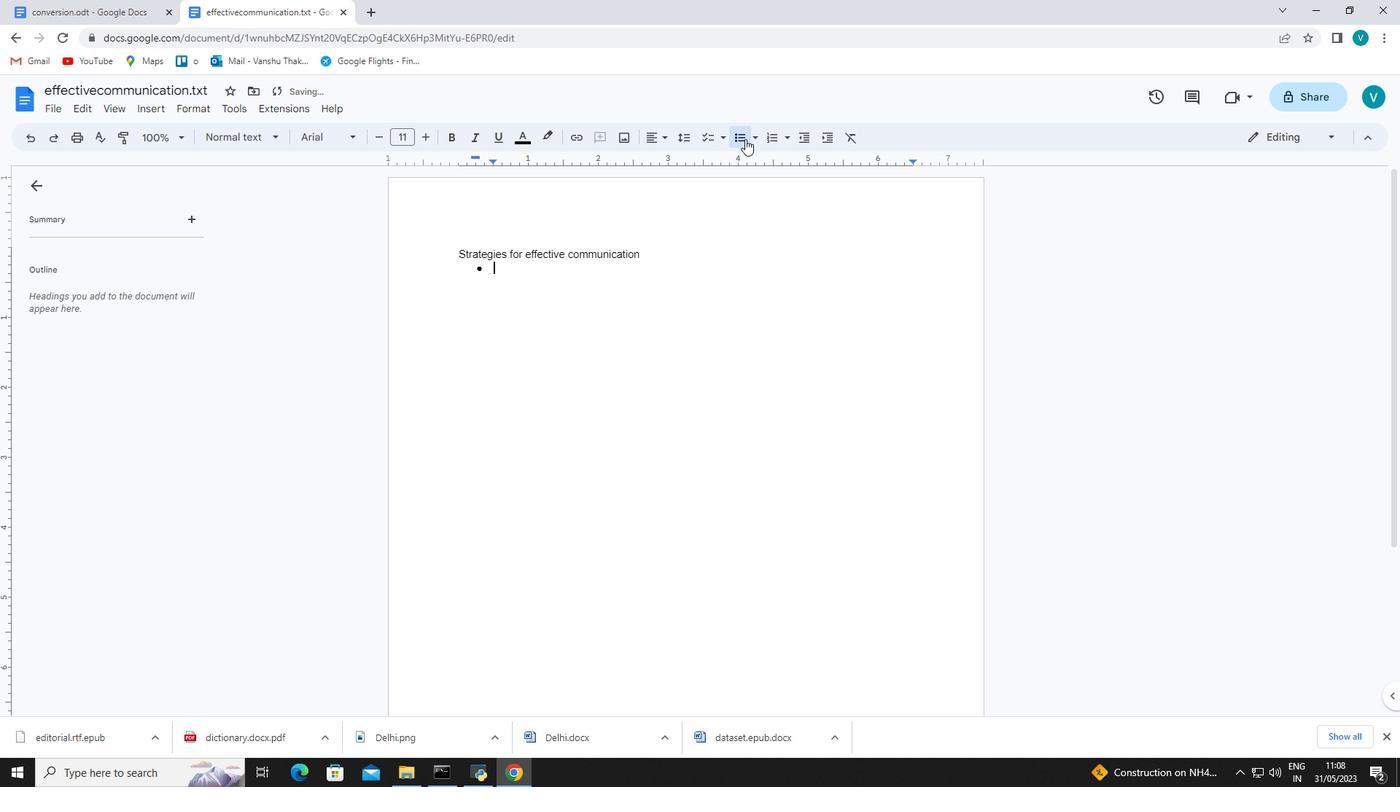 
Action: Key pressed <Key.shift>Ac
Screenshot: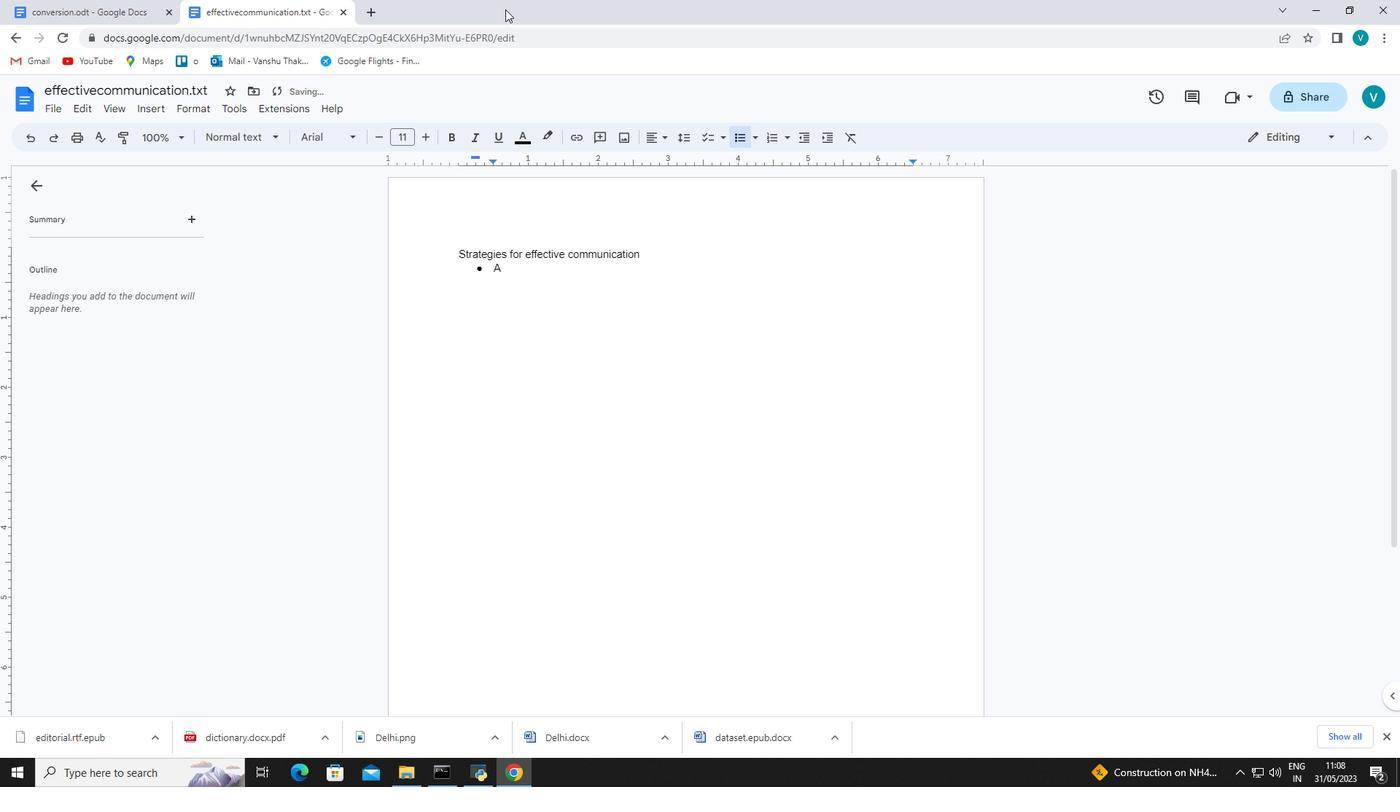 
Action: Mouse moved to (504, 9)
Screenshot: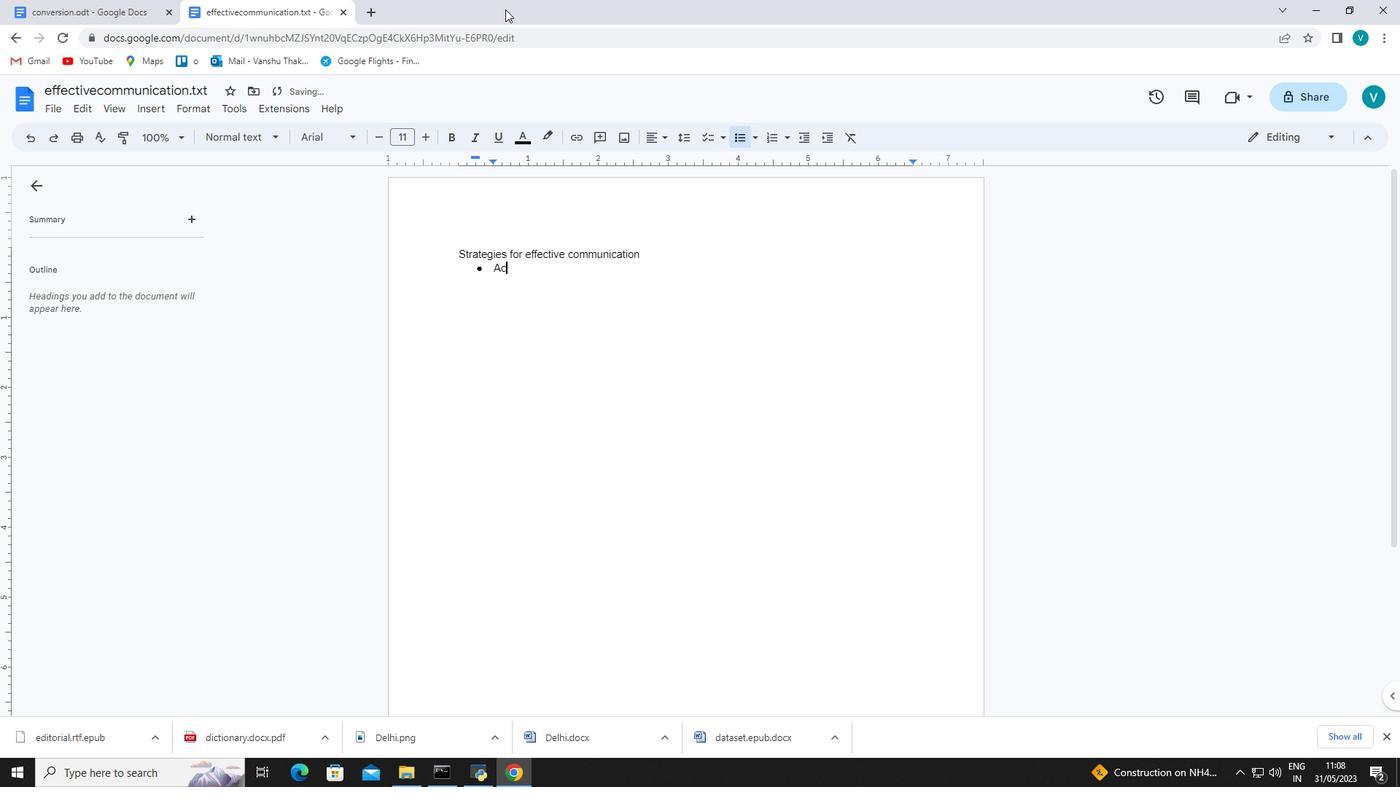 
Action: Key pressed tive<Key.space>listening<Key.enter><Key.shift>Clarity<Key.enter><Key.shift>Empathy
Screenshot: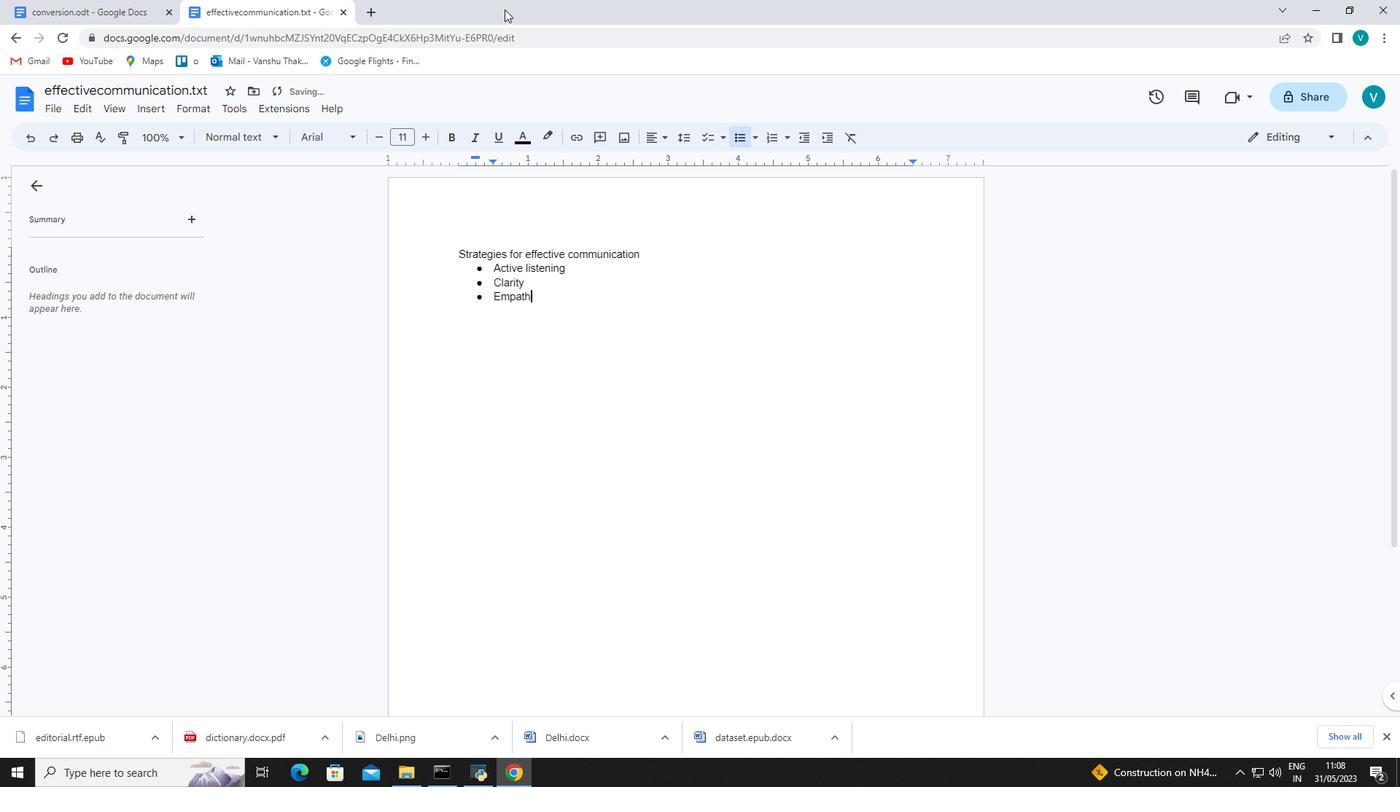 
Action: Mouse moved to (461, 253)
Screenshot: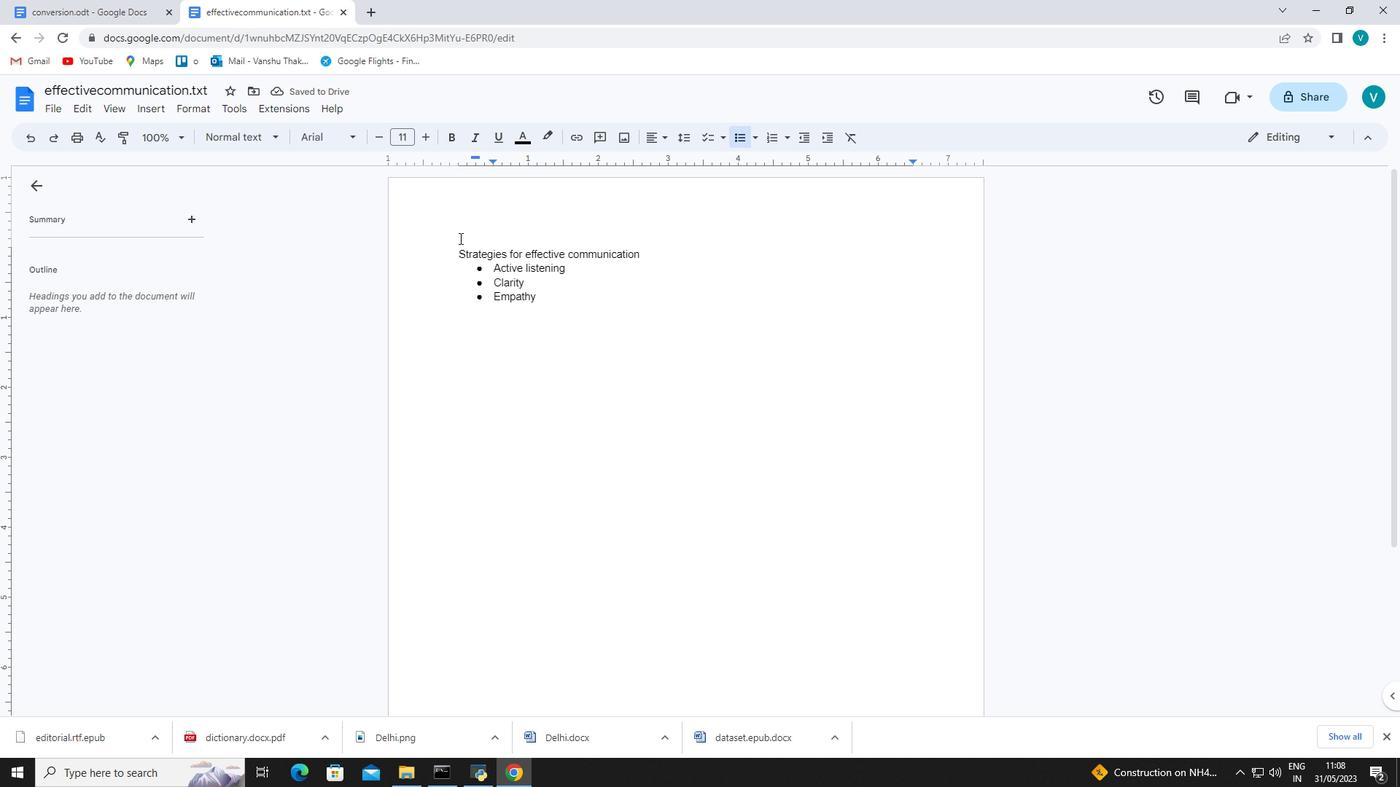 
Action: Mouse pressed left at (461, 253)
Screenshot: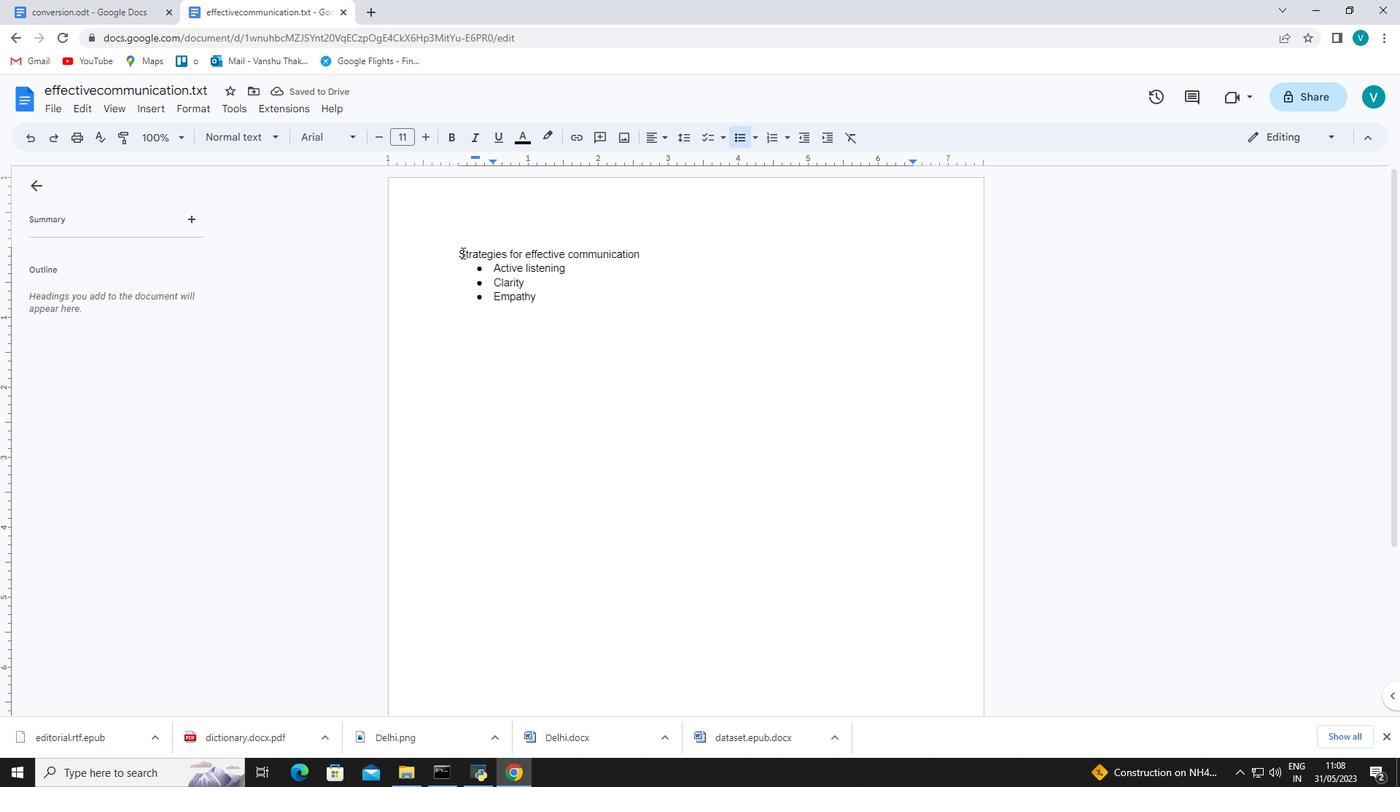 
Action: Mouse moved to (517, 136)
Screenshot: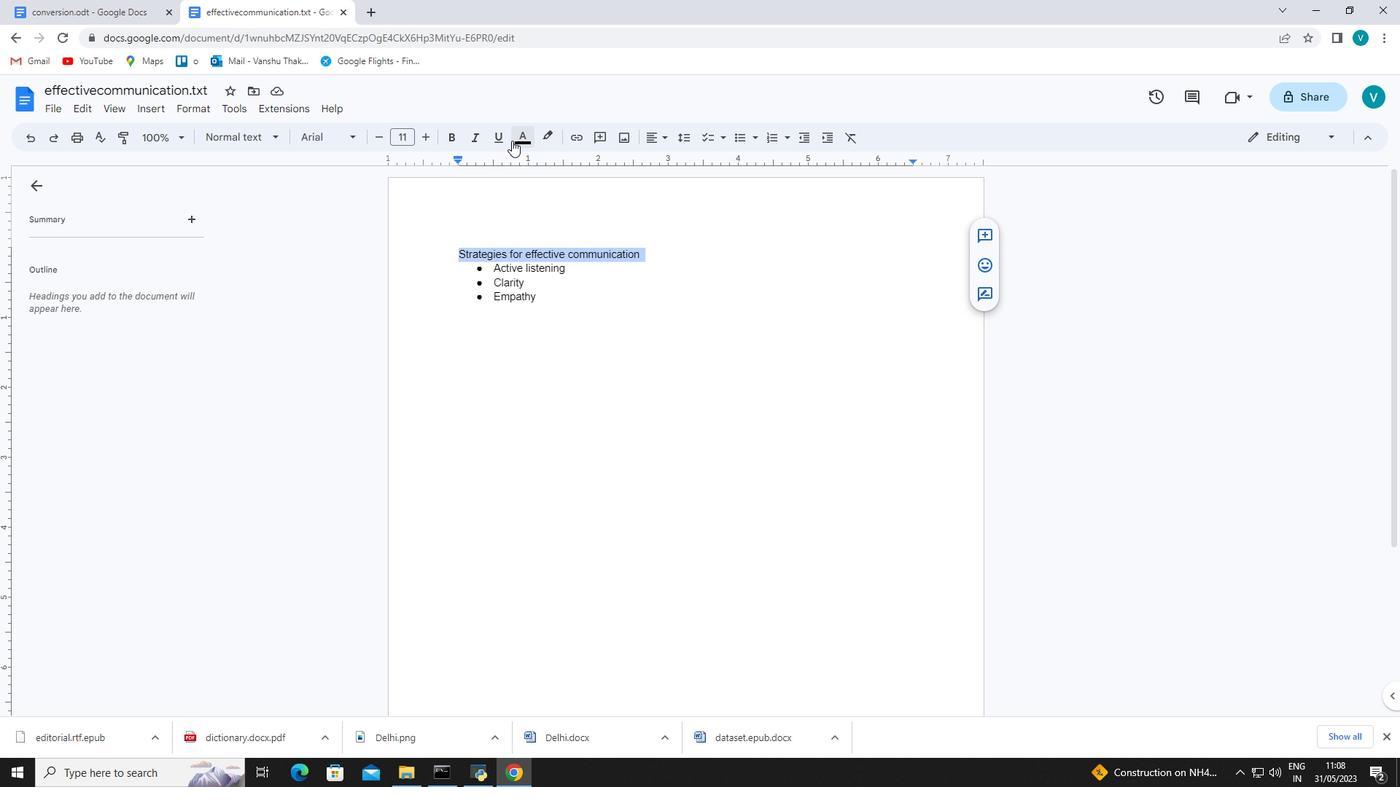 
Action: Mouse pressed left at (517, 136)
Screenshot: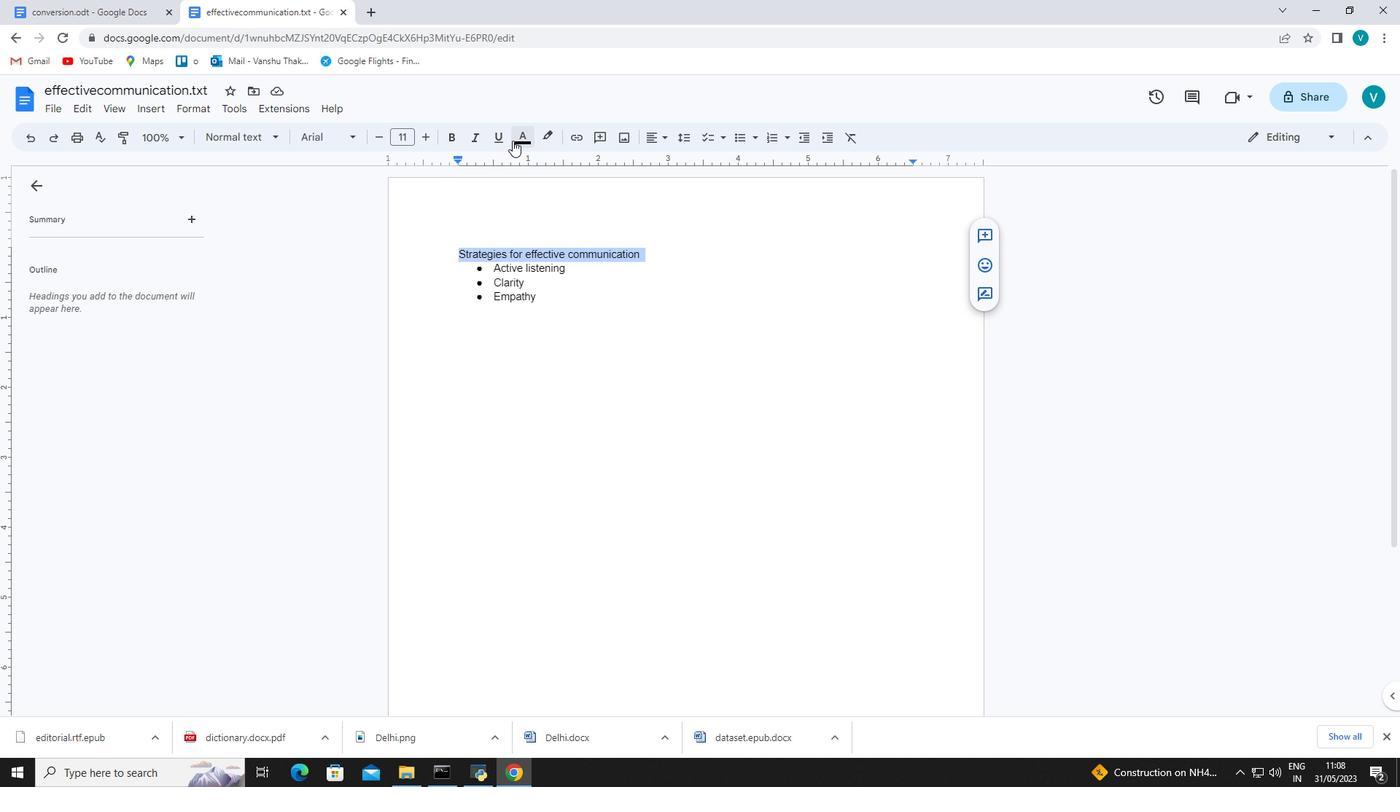 
Action: Mouse moved to (641, 180)
Screenshot: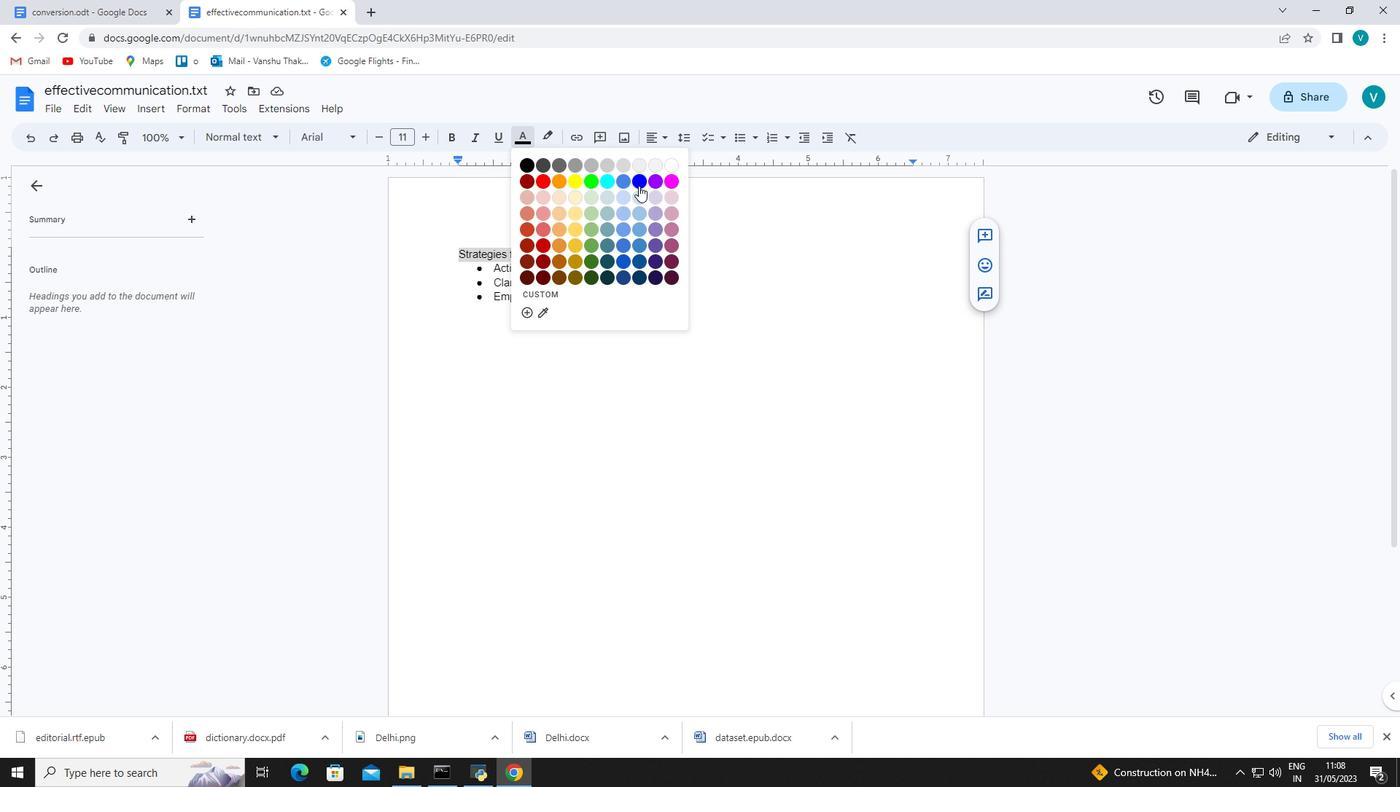 
Action: Mouse pressed left at (641, 180)
Screenshot: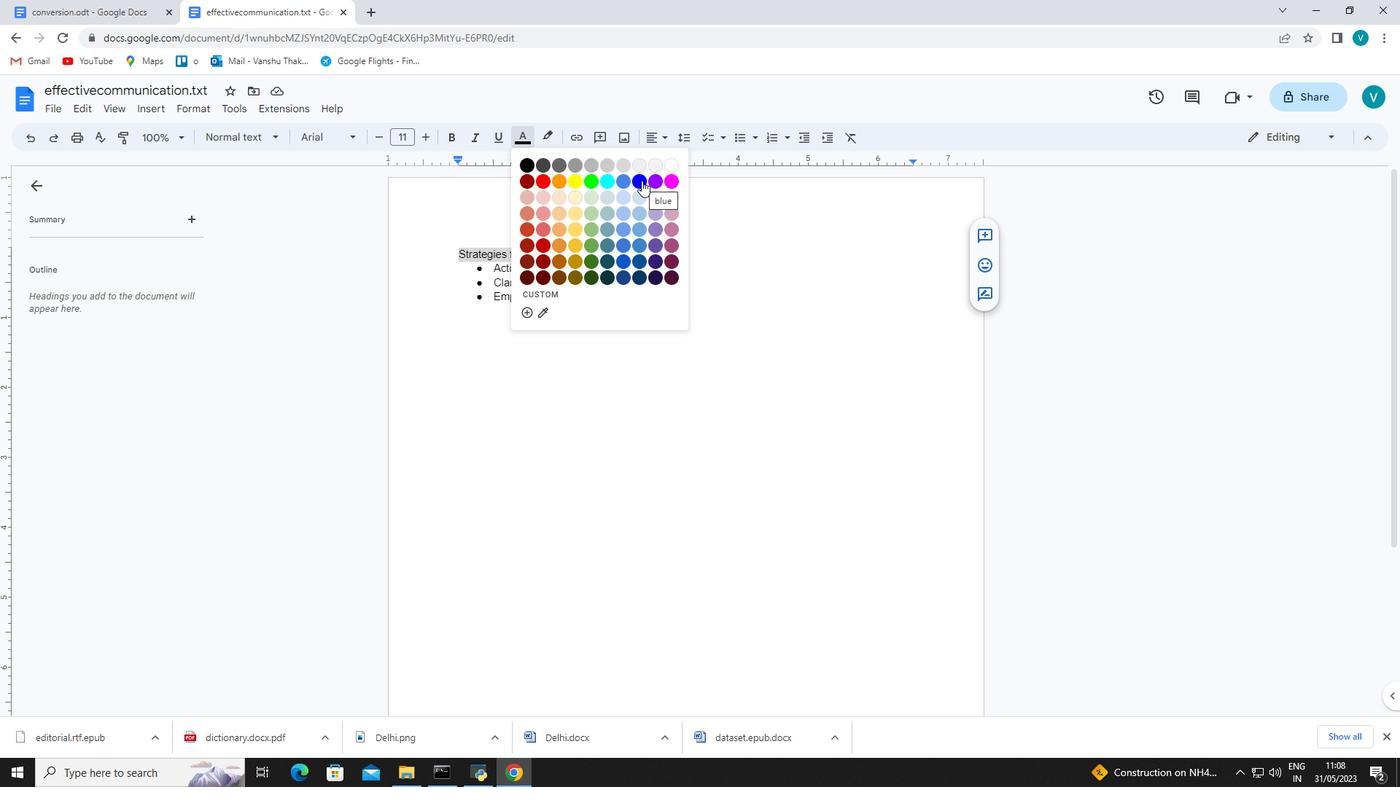 
Action: Mouse moved to (422, 135)
Screenshot: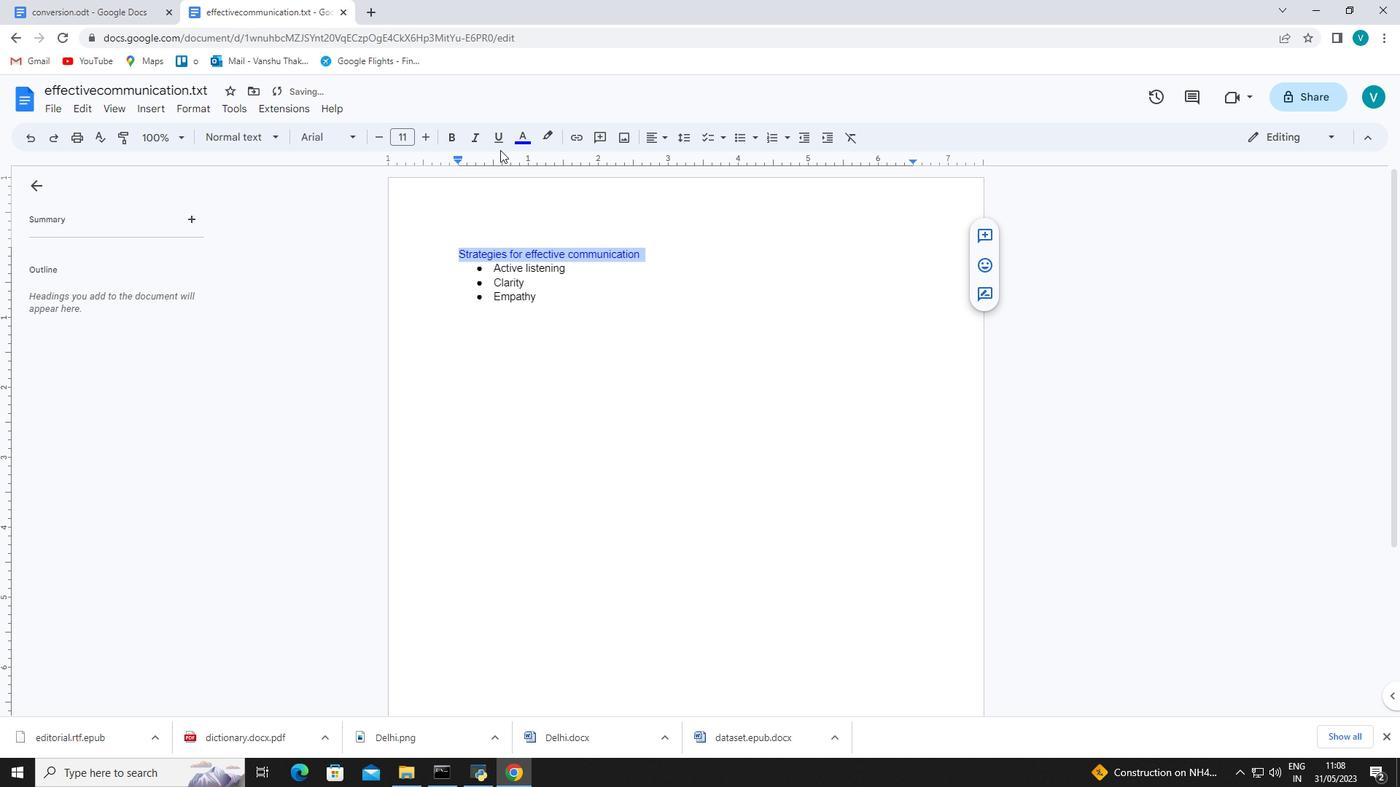 
Action: Mouse pressed left at (422, 135)
Screenshot: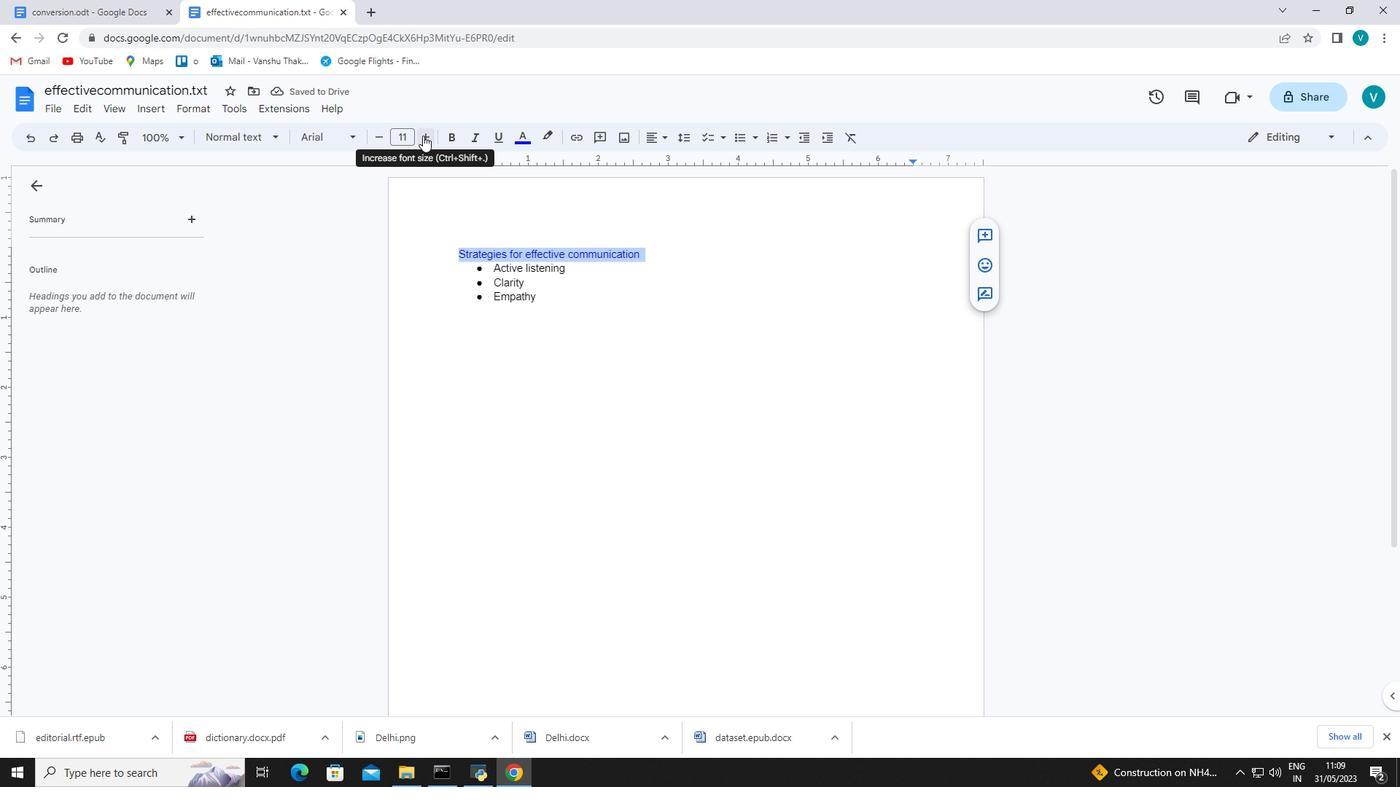 
Action: Mouse pressed left at (422, 135)
Screenshot: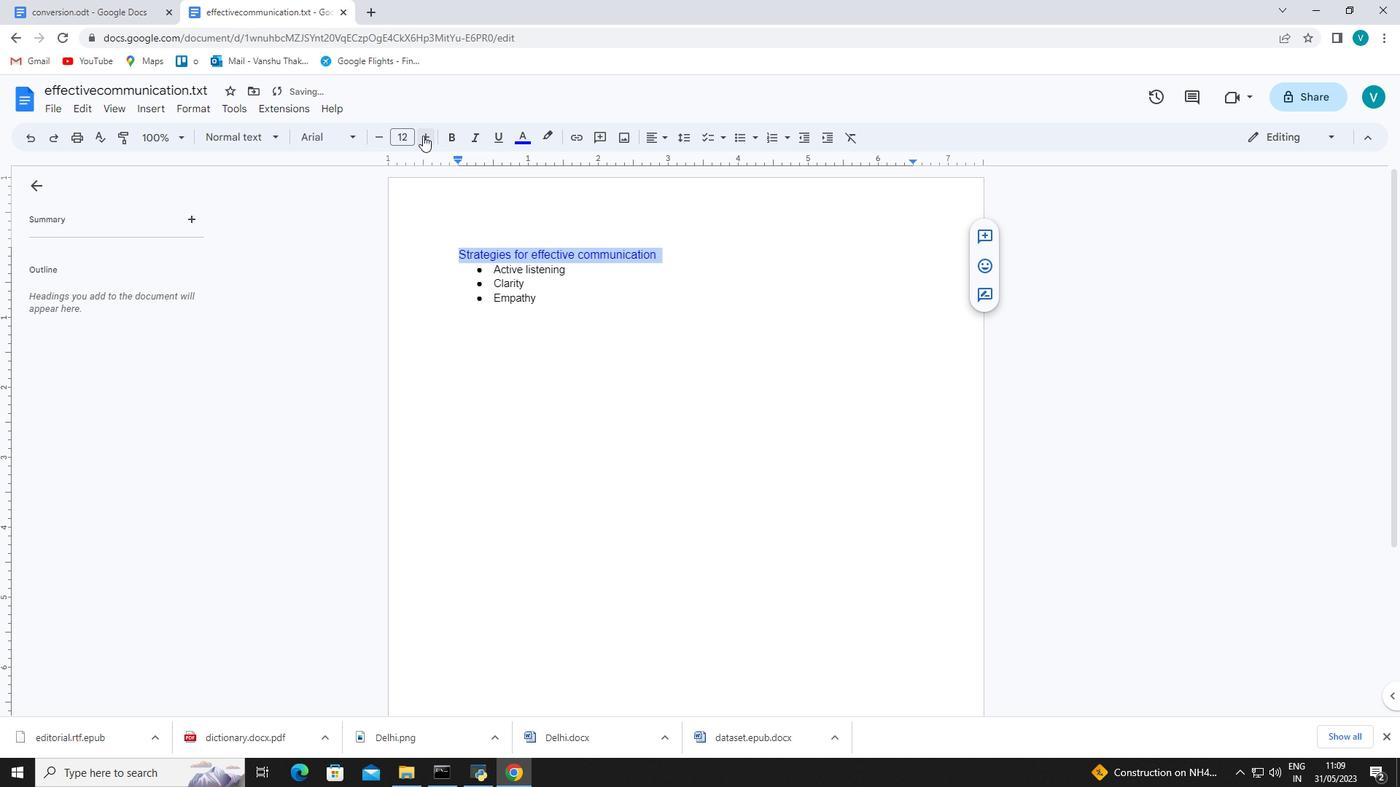 
Action: Mouse pressed left at (422, 135)
Screenshot: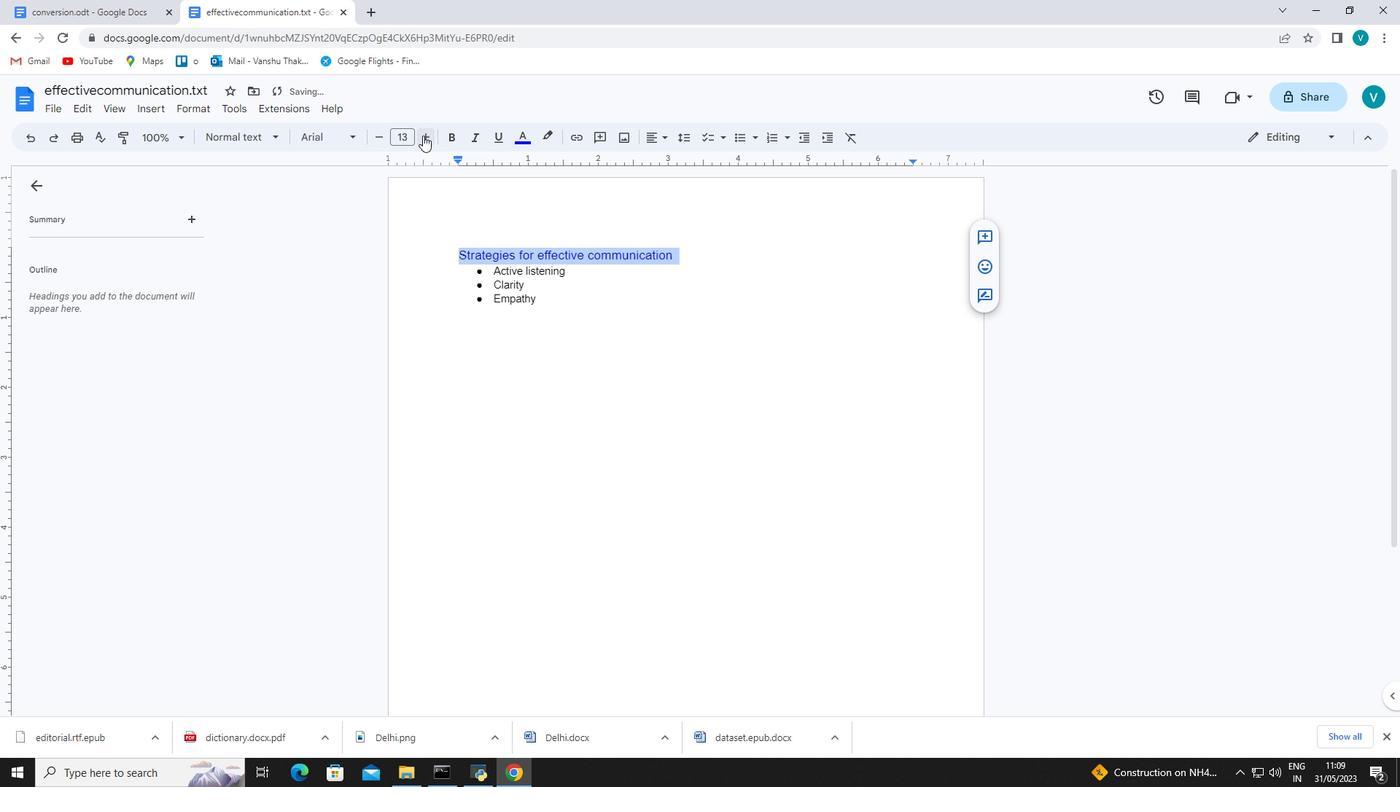 
Action: Mouse pressed left at (422, 135)
Screenshot: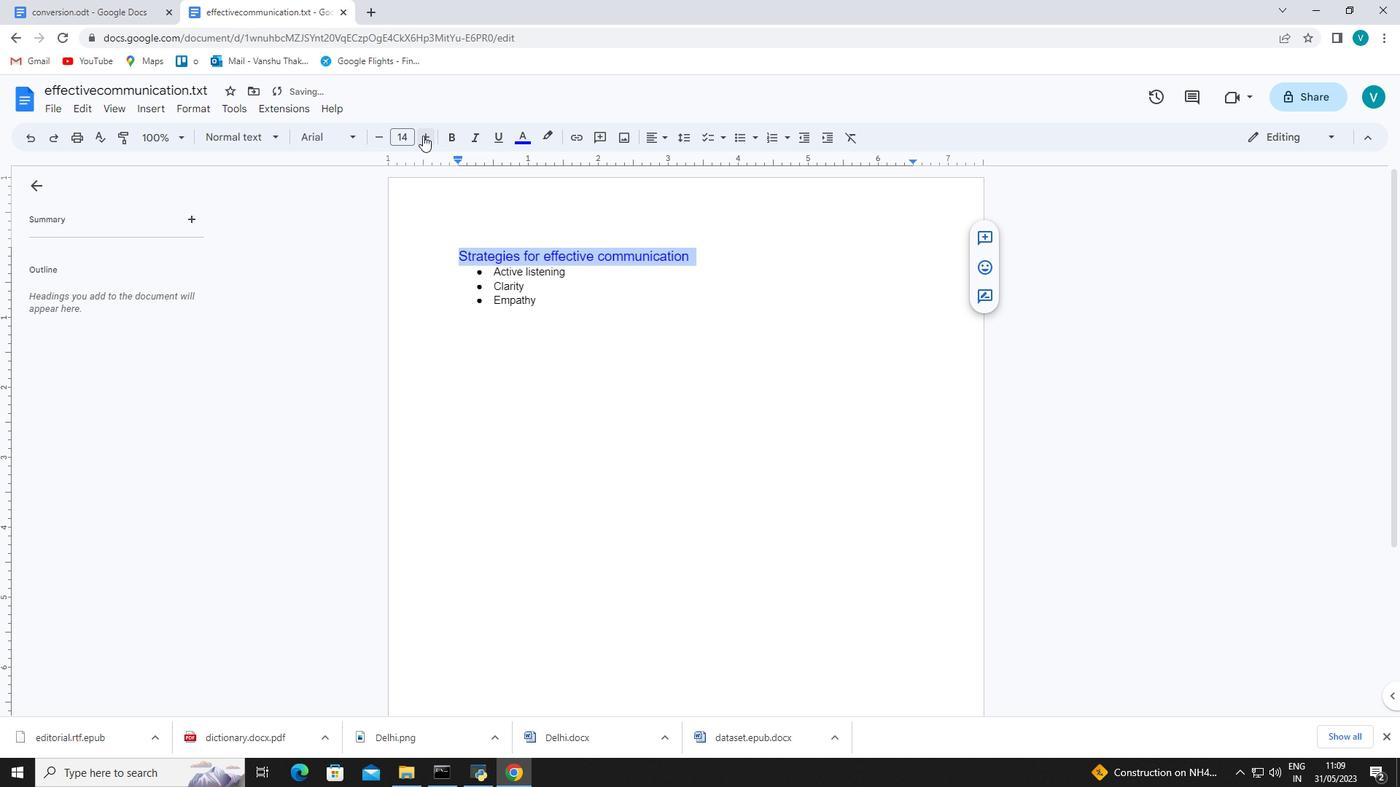
Action: Mouse pressed left at (422, 135)
Screenshot: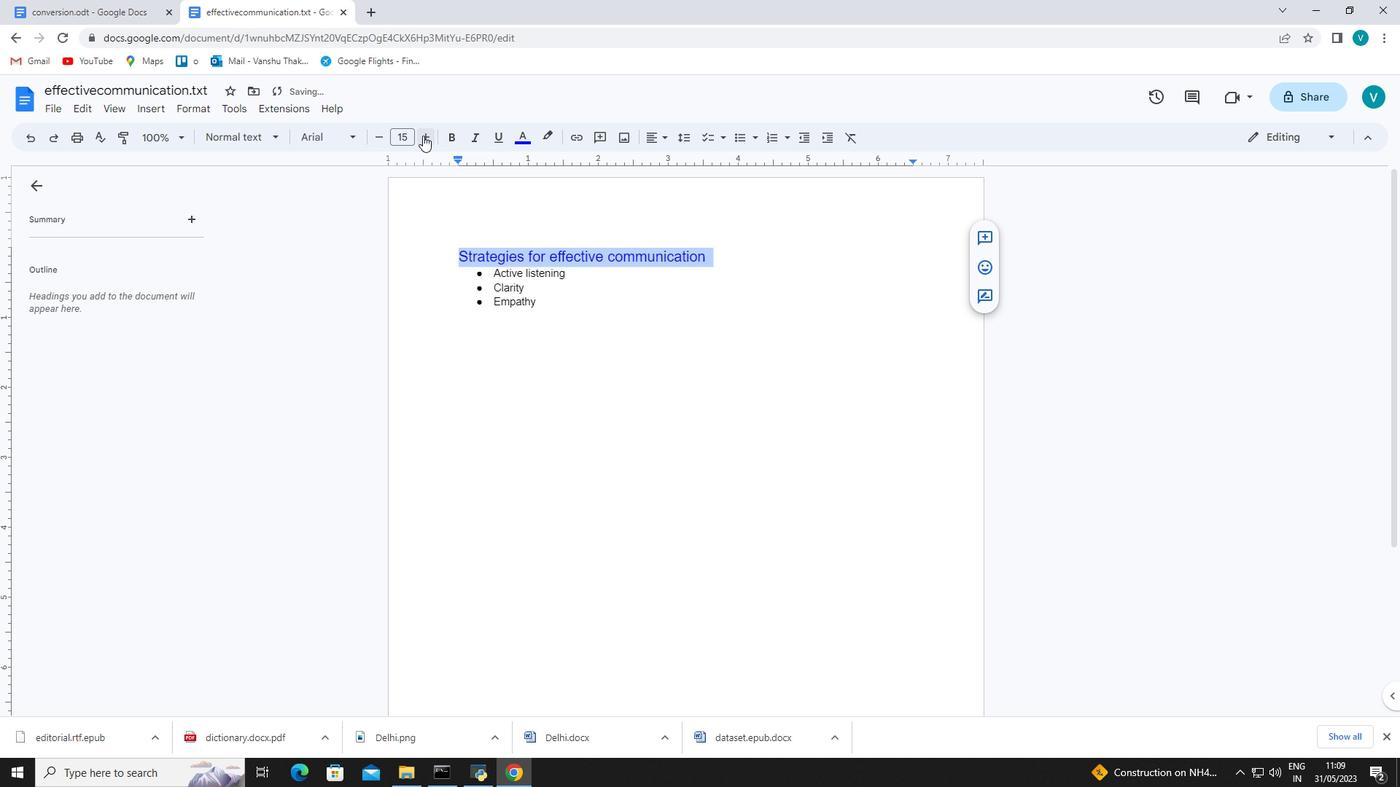 
Action: Mouse pressed left at (422, 135)
Screenshot: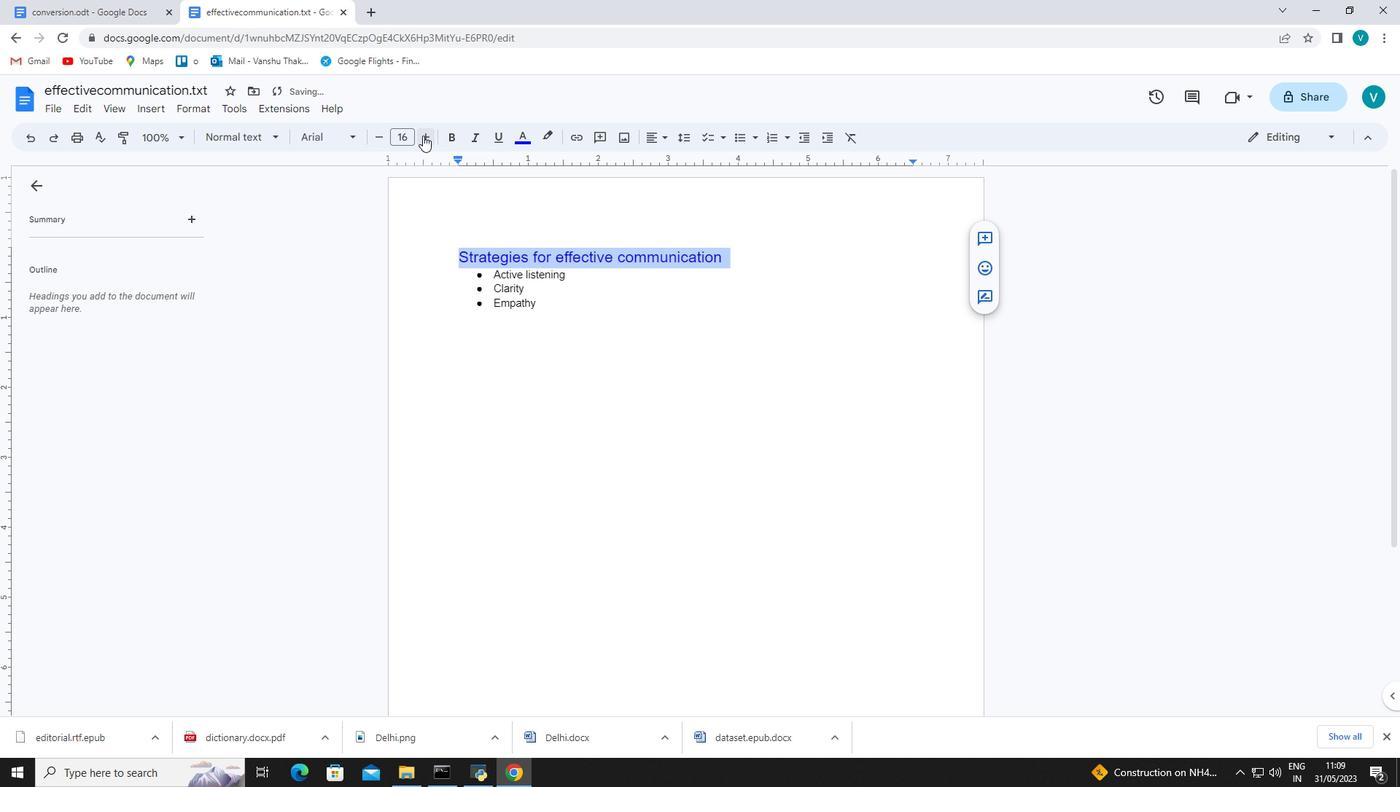 
Action: Mouse pressed left at (422, 135)
Screenshot: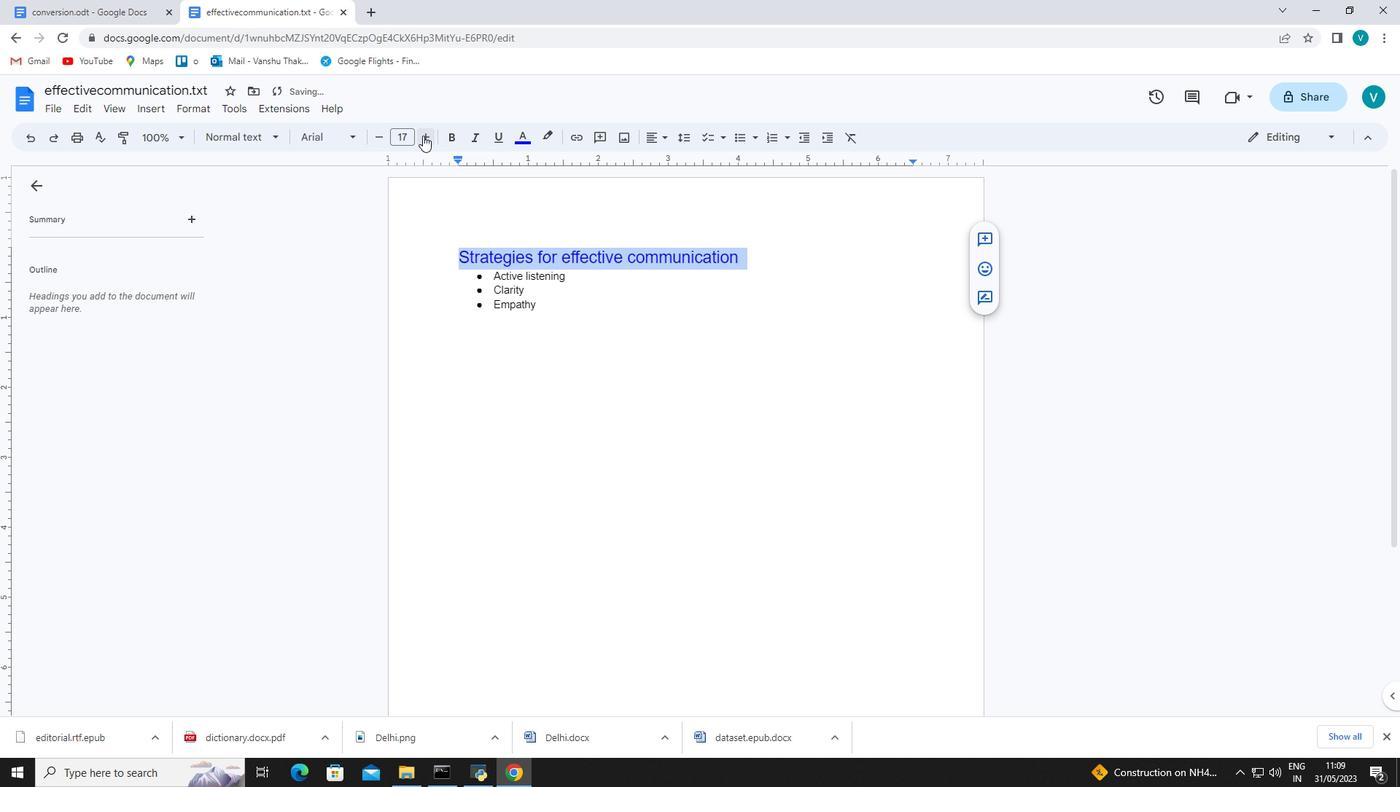 
Action: Mouse pressed left at (422, 135)
Screenshot: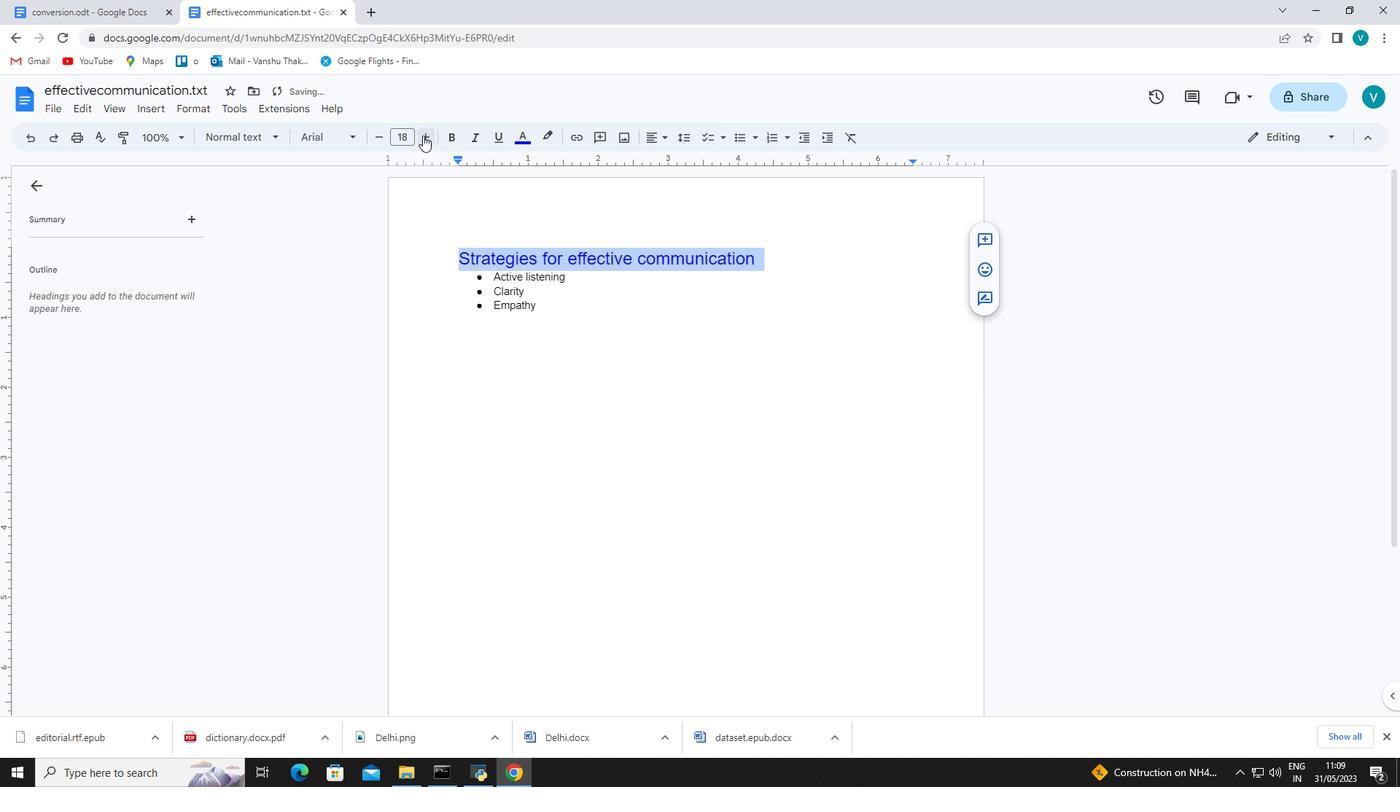 
Action: Mouse pressed left at (422, 135)
Screenshot: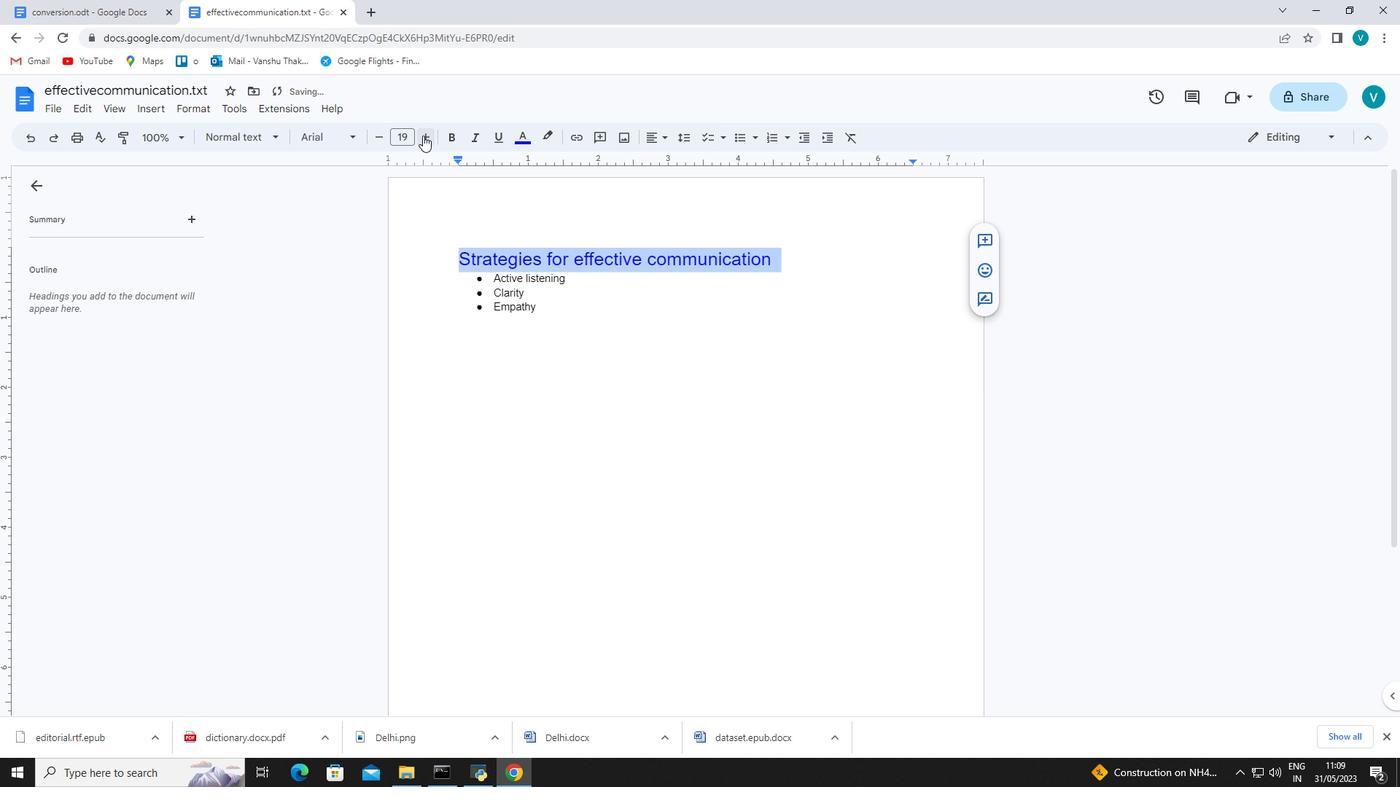 
Action: Mouse pressed left at (422, 135)
Screenshot: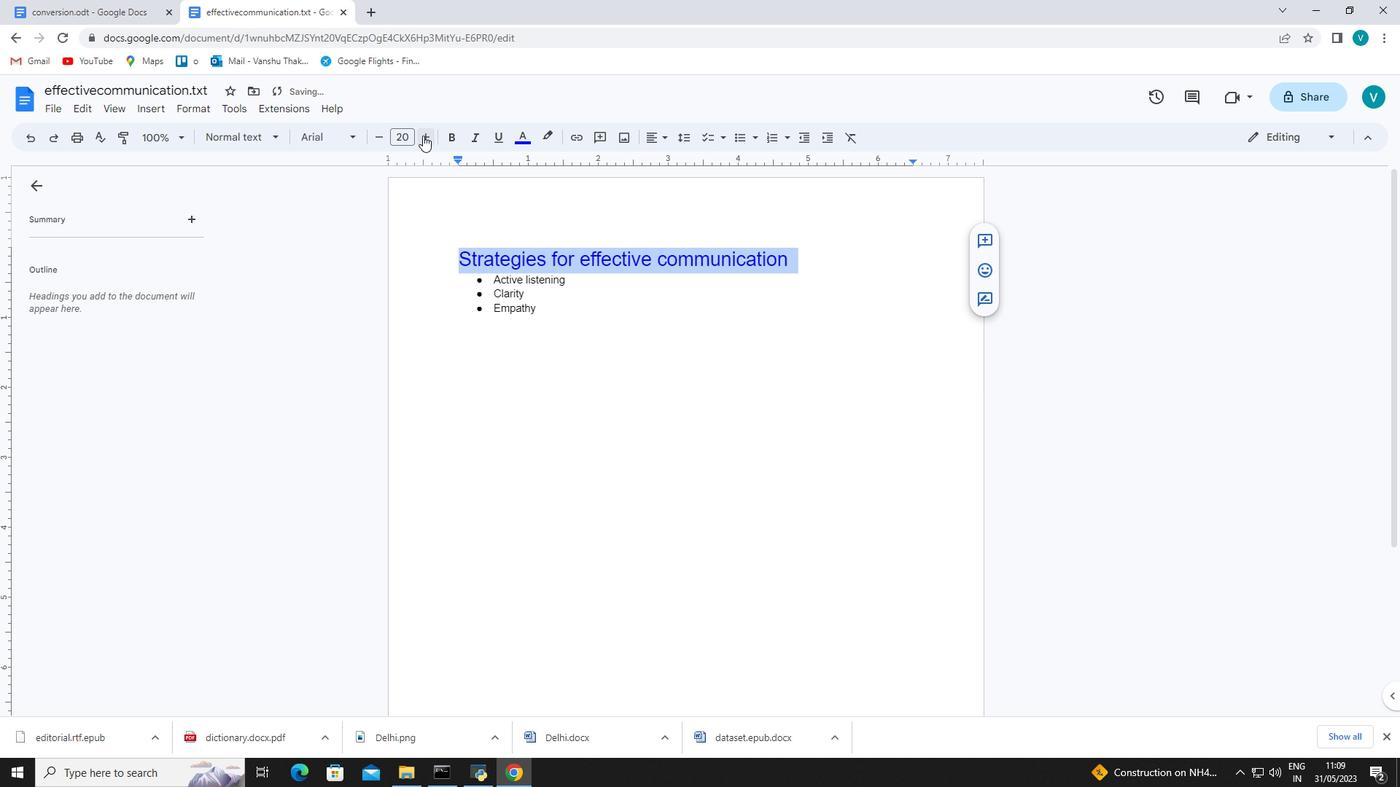 
Action: Mouse pressed left at (422, 135)
Screenshot: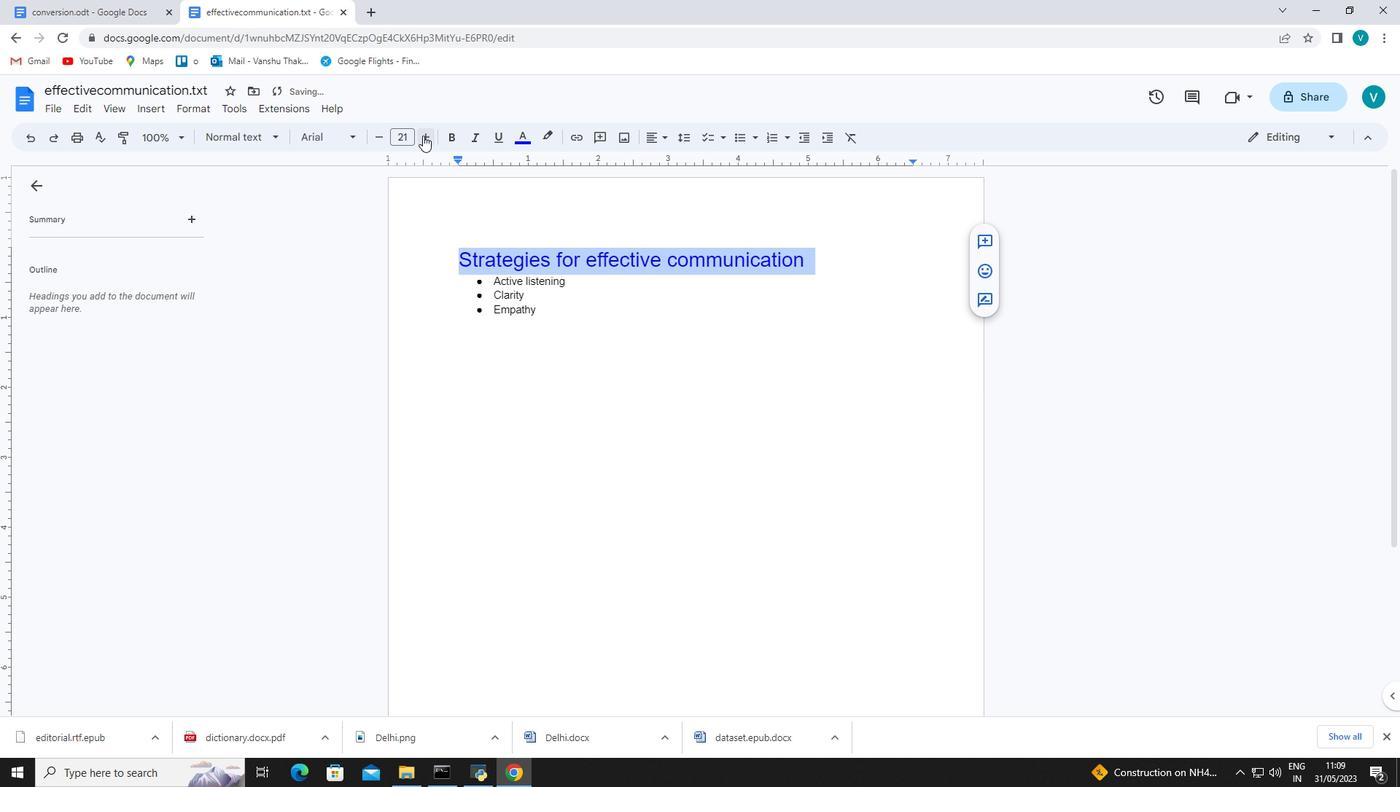 
Action: Mouse pressed left at (422, 135)
Screenshot: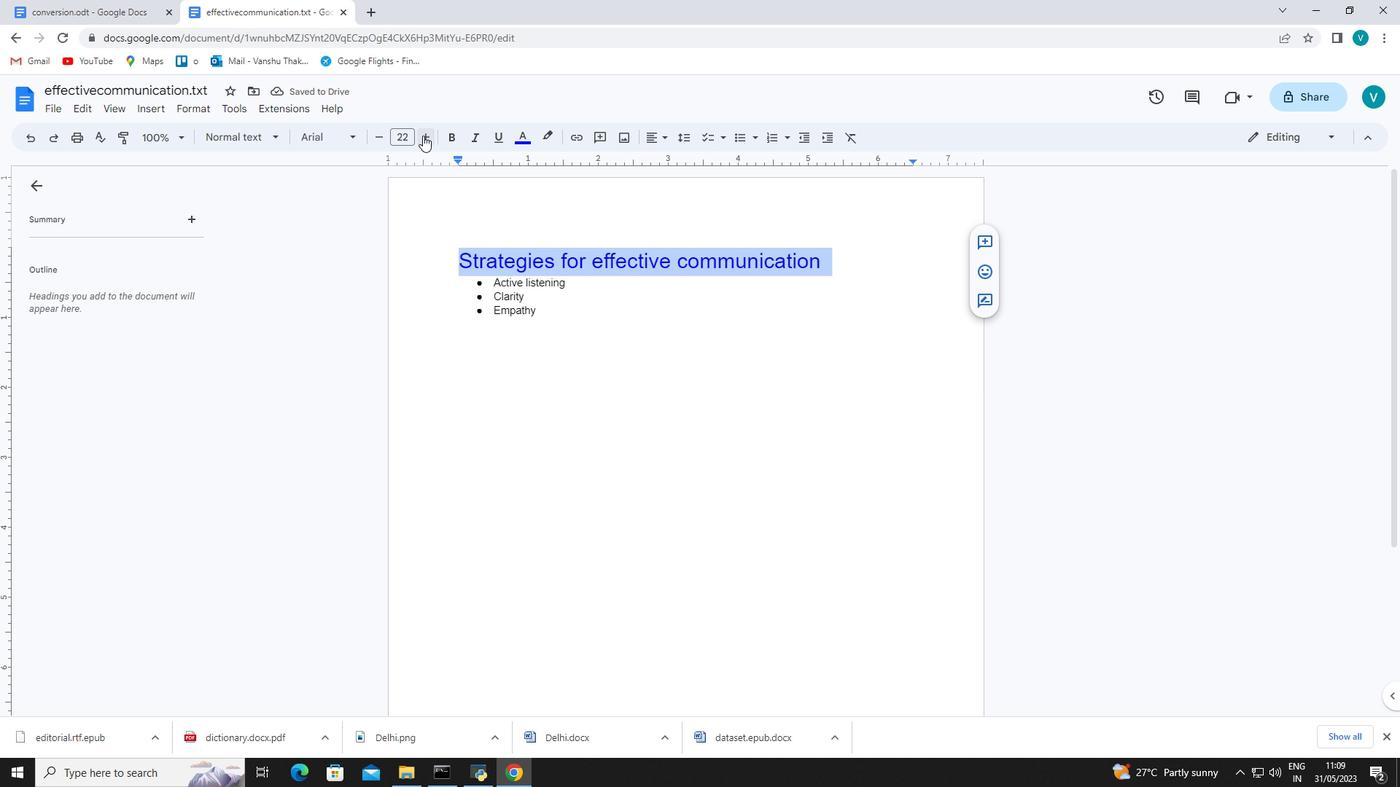 
Action: Mouse pressed left at (422, 135)
Screenshot: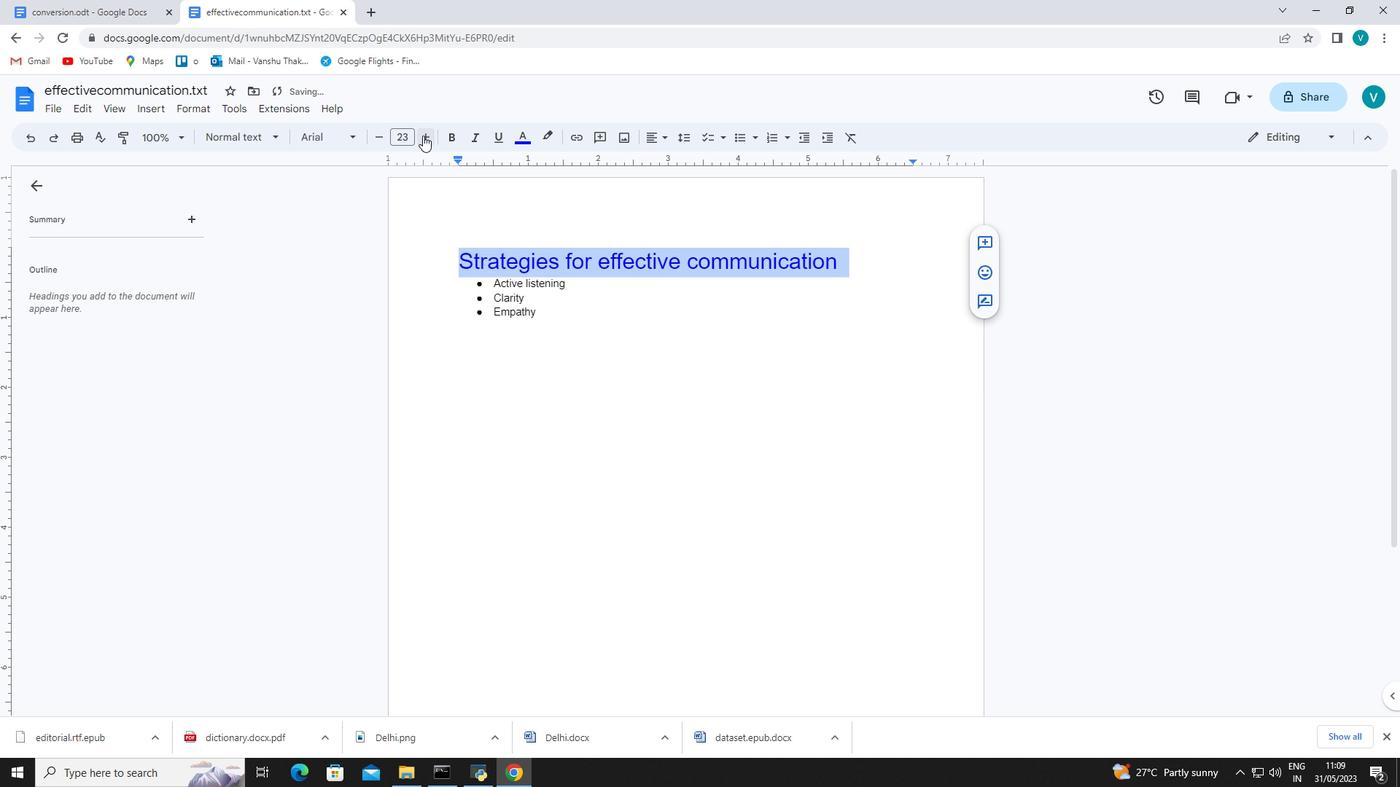 
Action: Mouse moved to (492, 282)
Screenshot: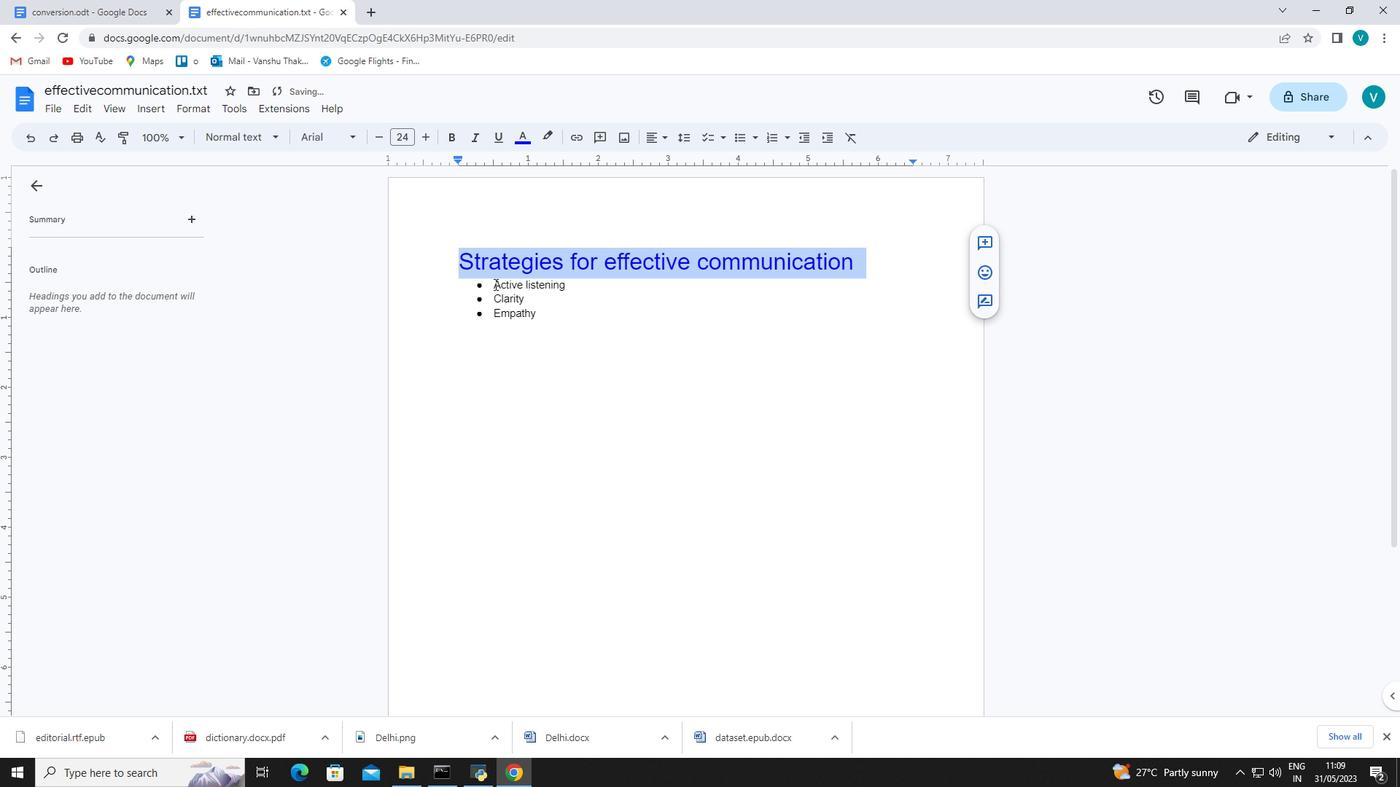 
Action: Mouse pressed left at (492, 282)
Screenshot: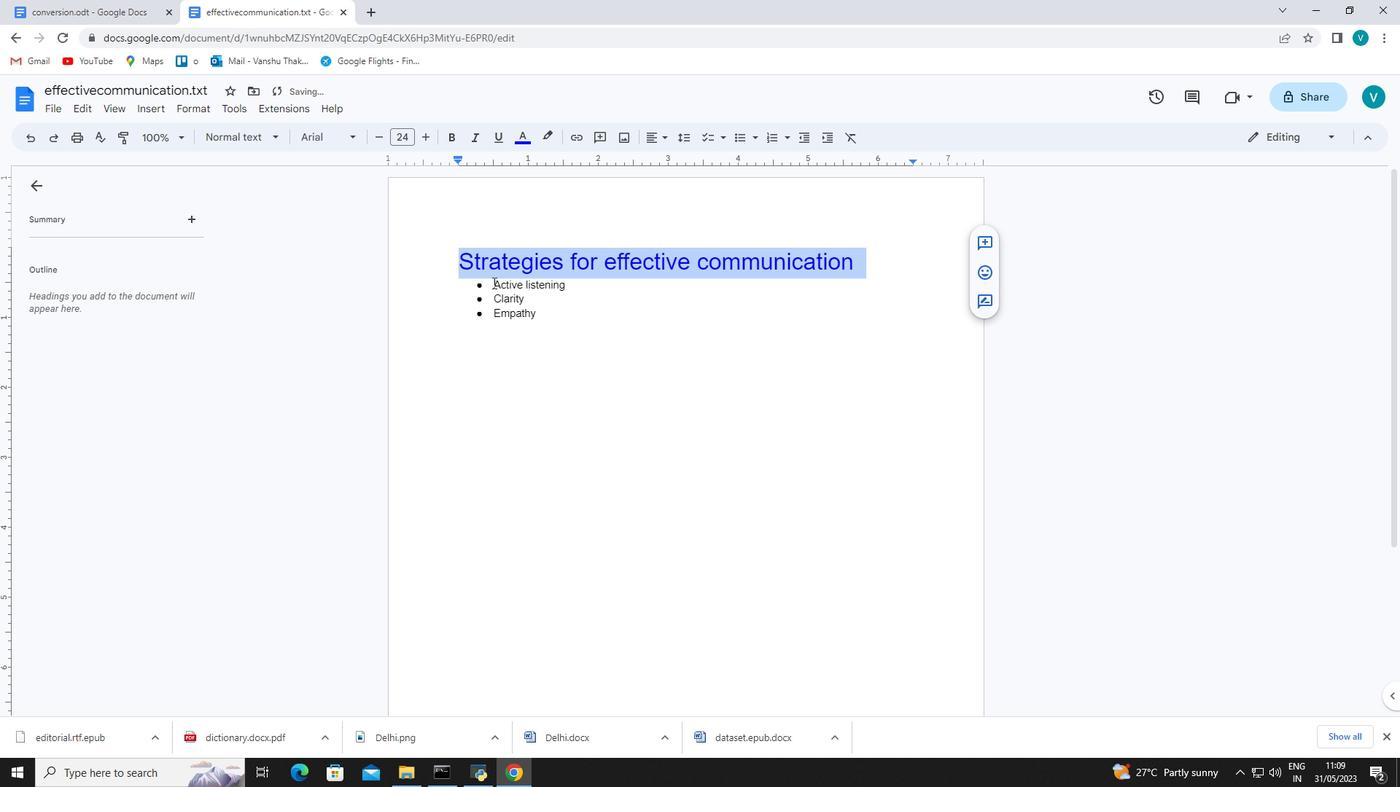 
Action: Mouse moved to (425, 134)
Screenshot: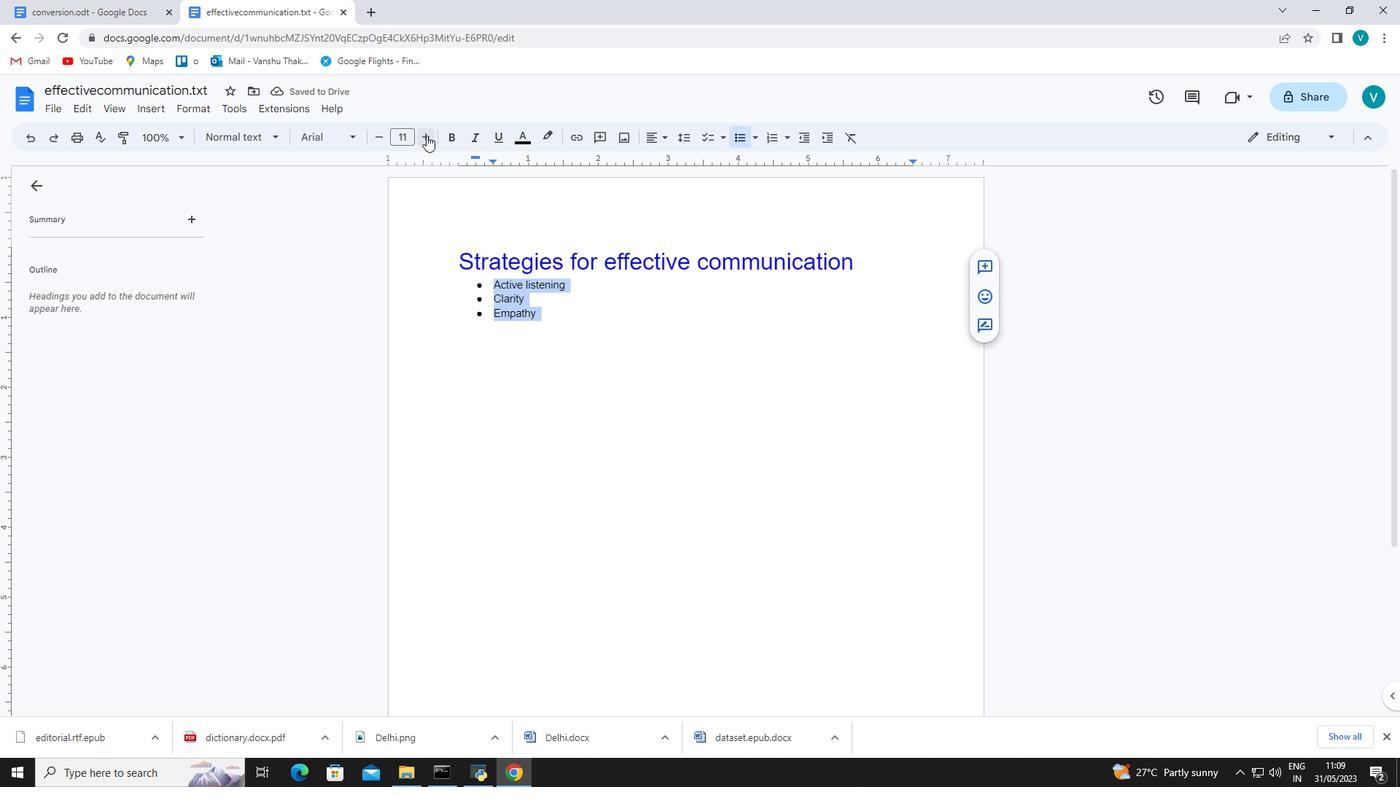 
Action: Mouse pressed left at (425, 134)
Screenshot: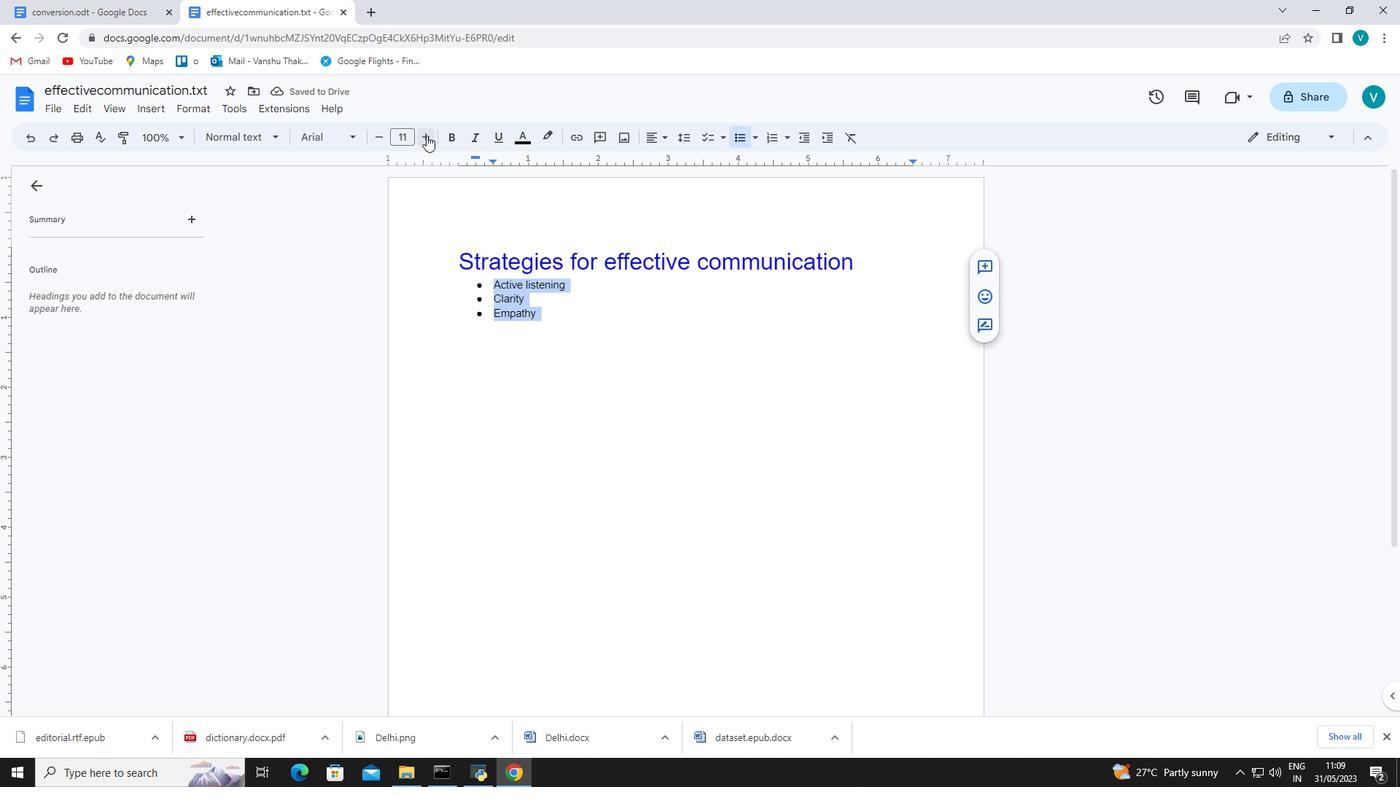
Action: Mouse pressed left at (425, 134)
Screenshot: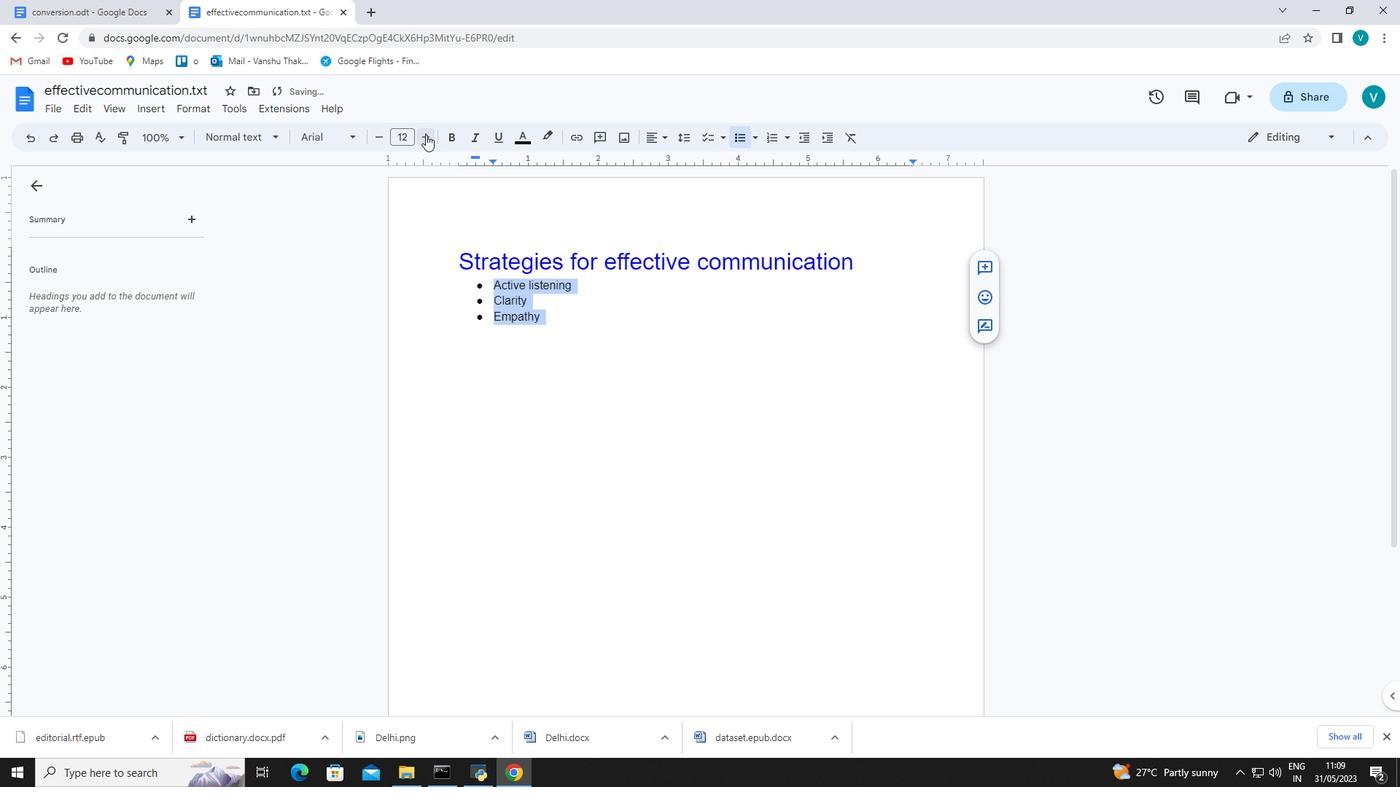 
Action: Mouse pressed left at (425, 134)
Screenshot: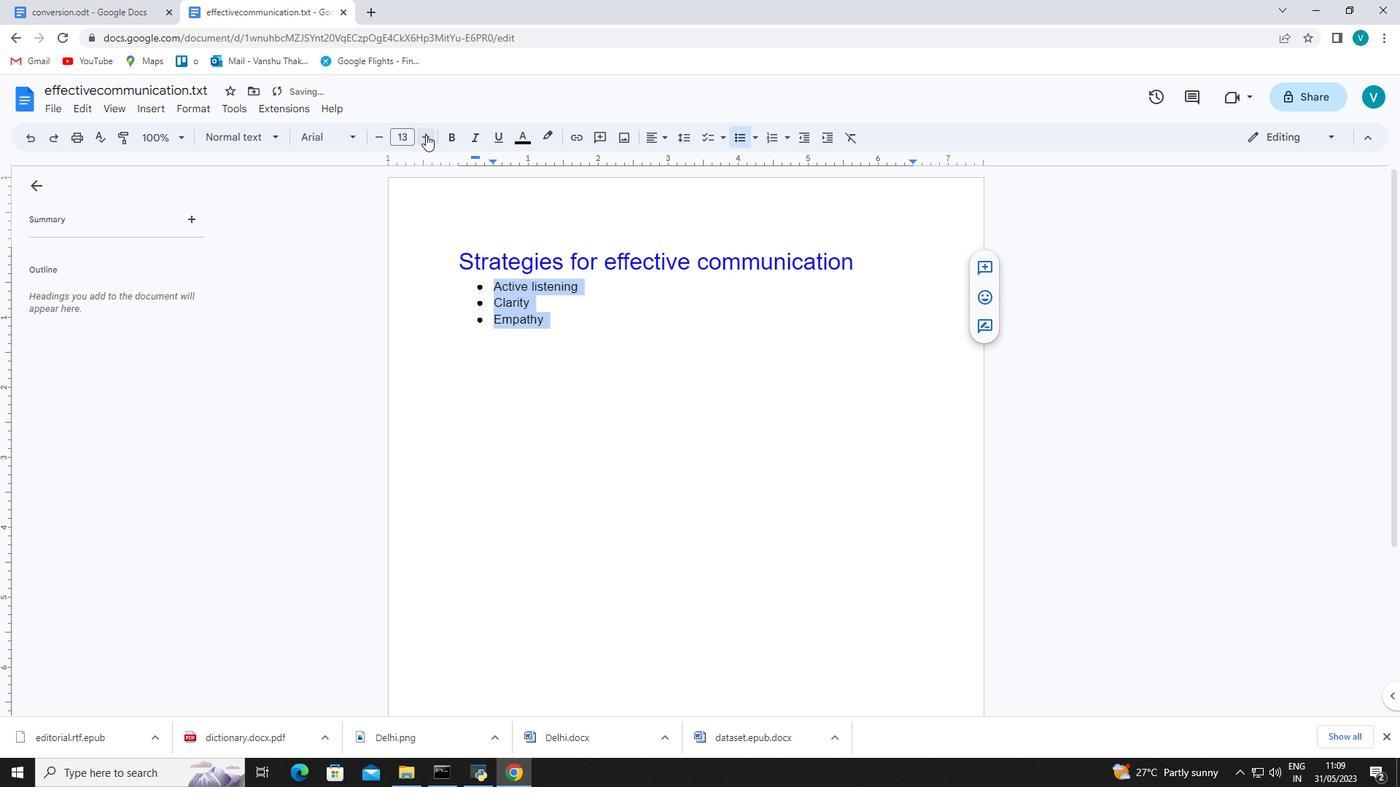 
Action: Mouse pressed left at (425, 134)
Screenshot: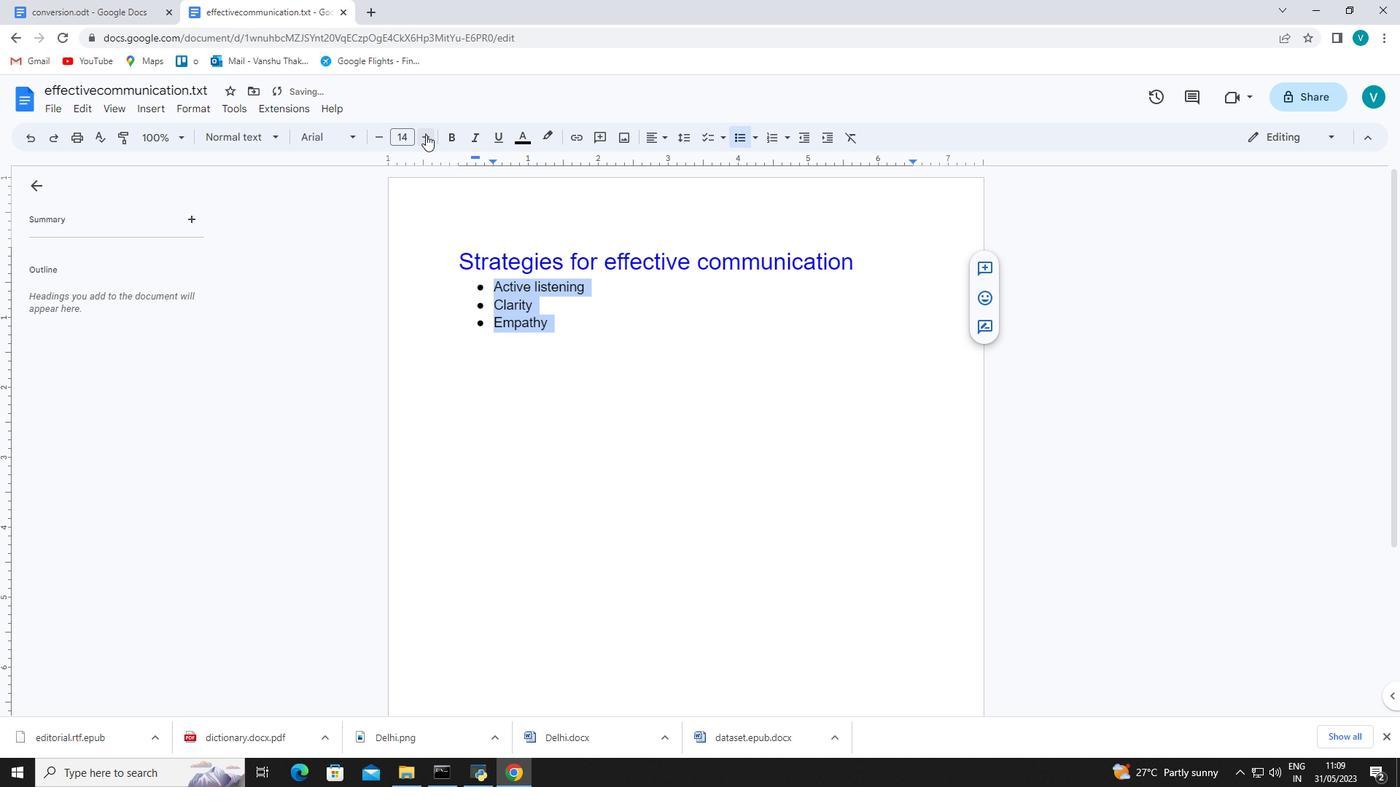 
Action: Mouse moved to (426, 134)
Screenshot: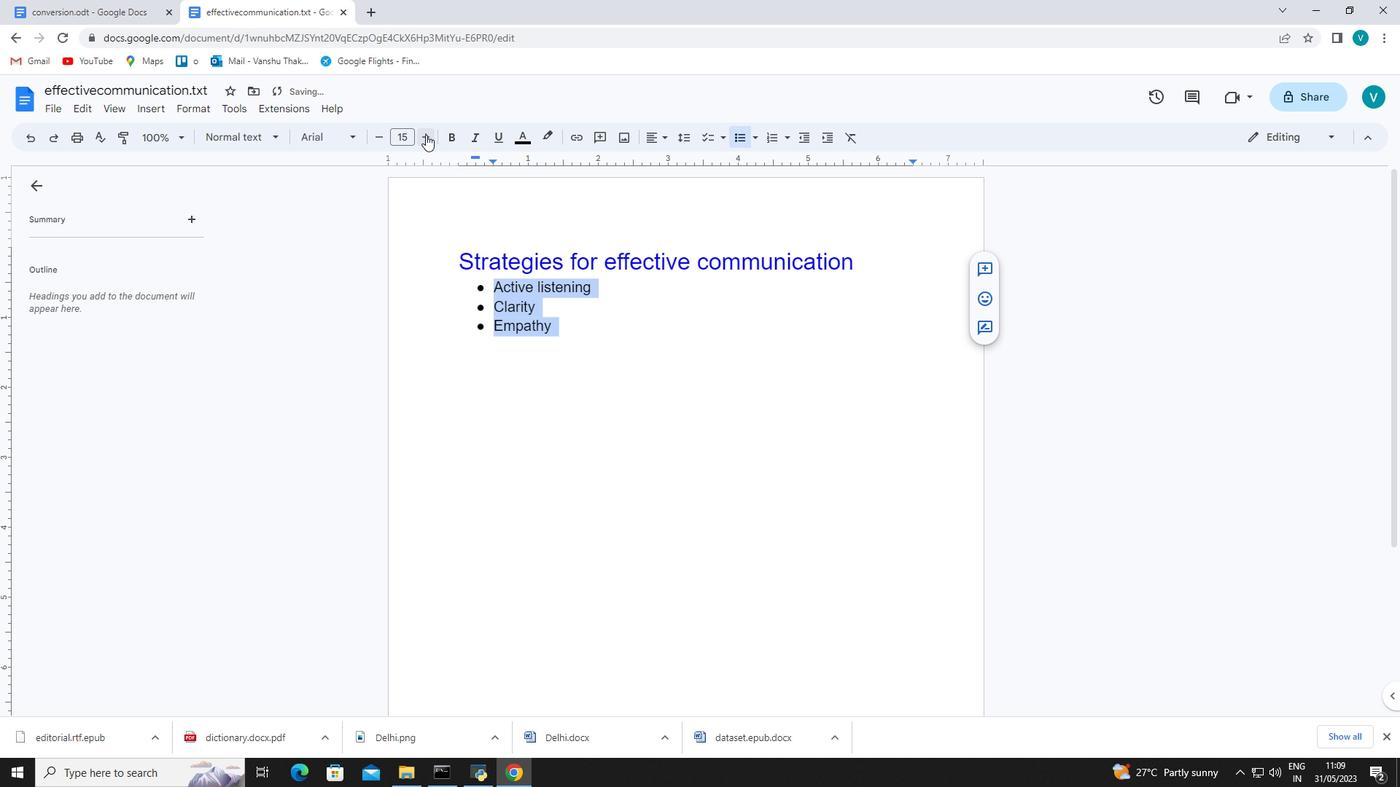 
Action: Mouse pressed left at (426, 134)
Screenshot: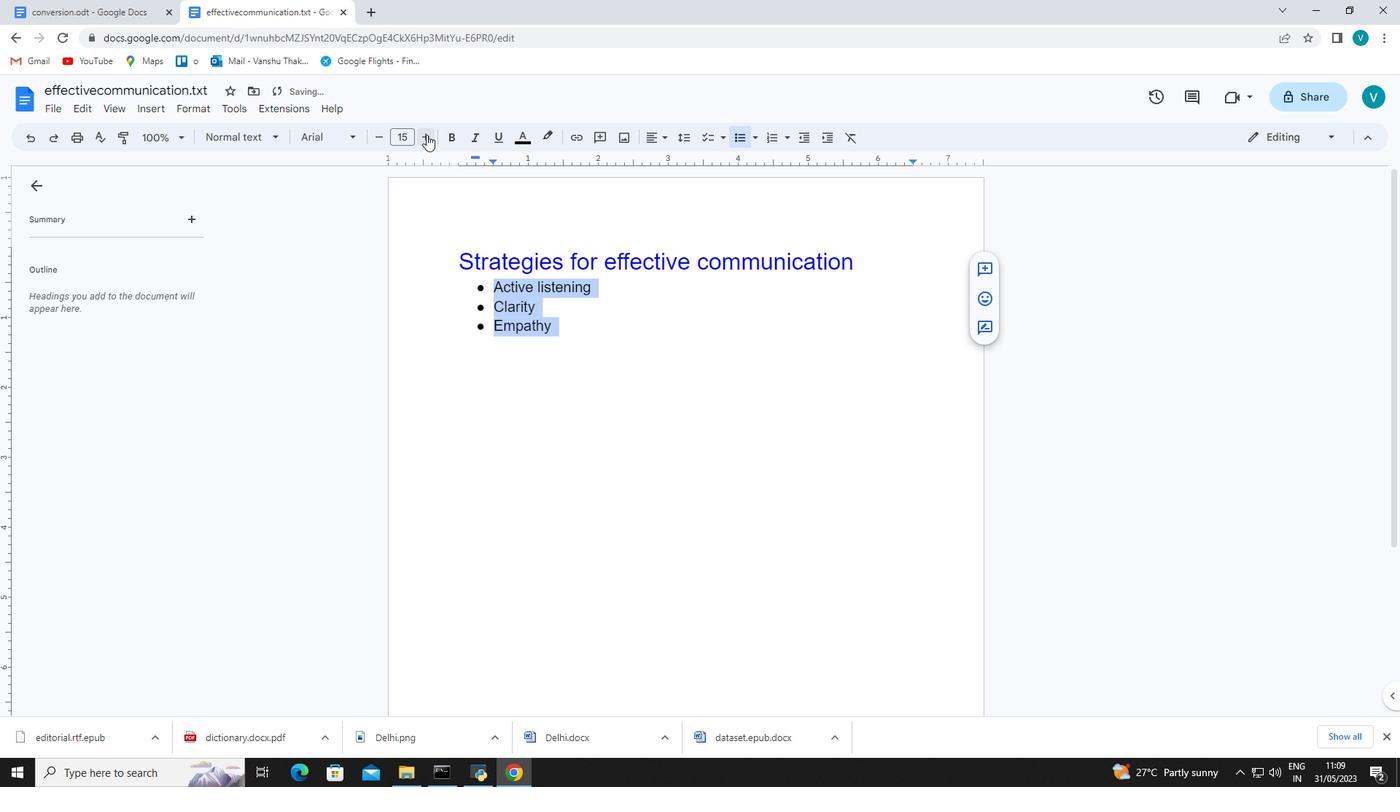 
Action: Mouse pressed left at (426, 134)
Screenshot: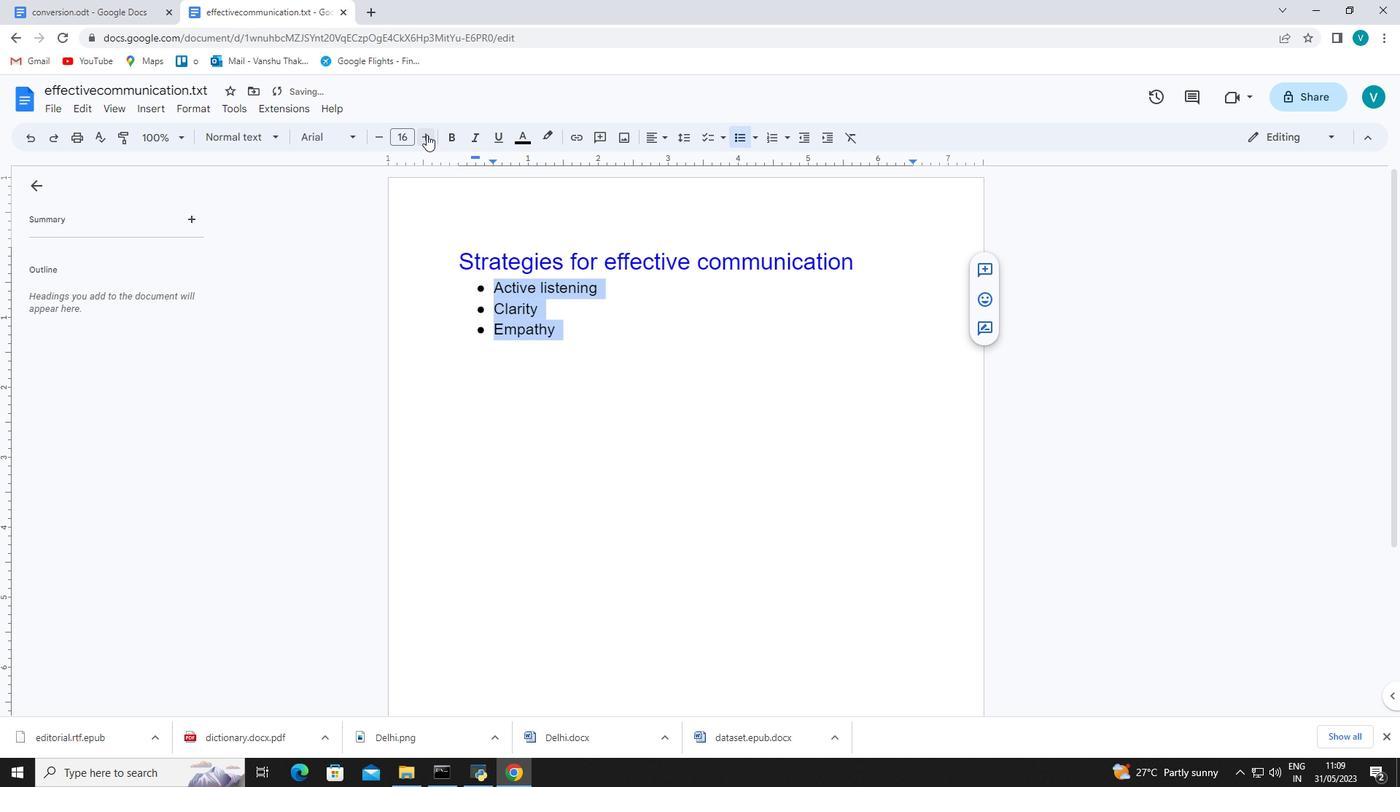
Action: Mouse pressed left at (426, 134)
Screenshot: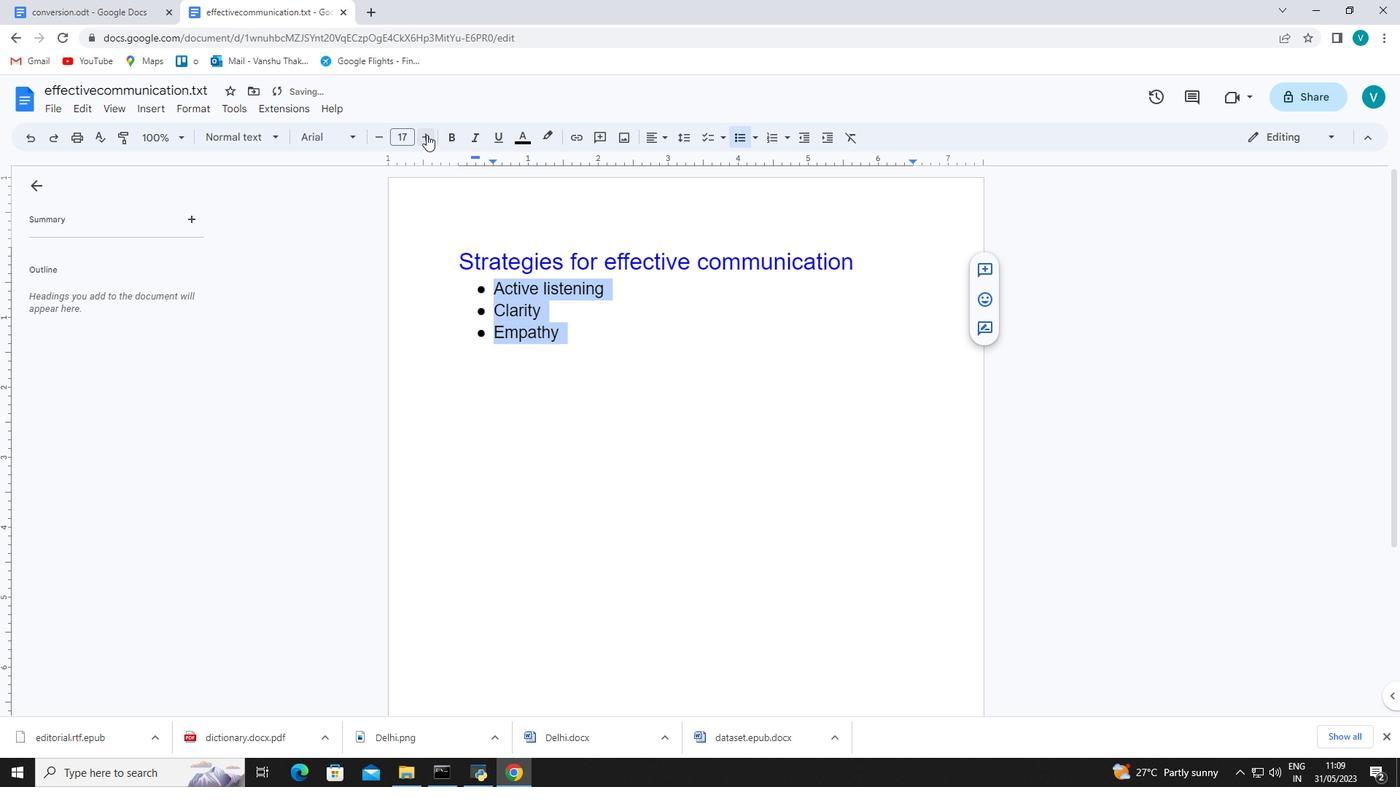 
Action: Mouse pressed left at (426, 134)
Screenshot: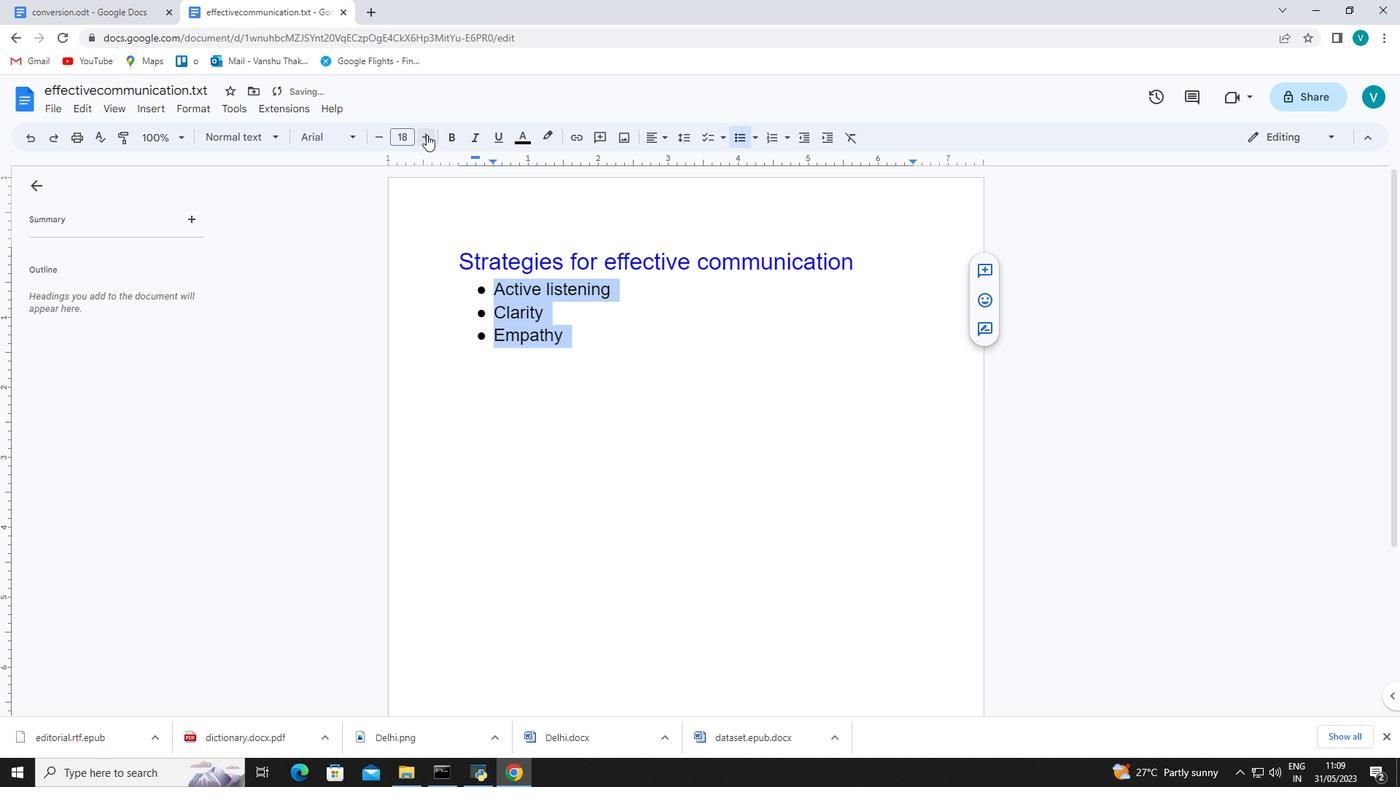 
Action: Mouse pressed left at (426, 134)
Screenshot: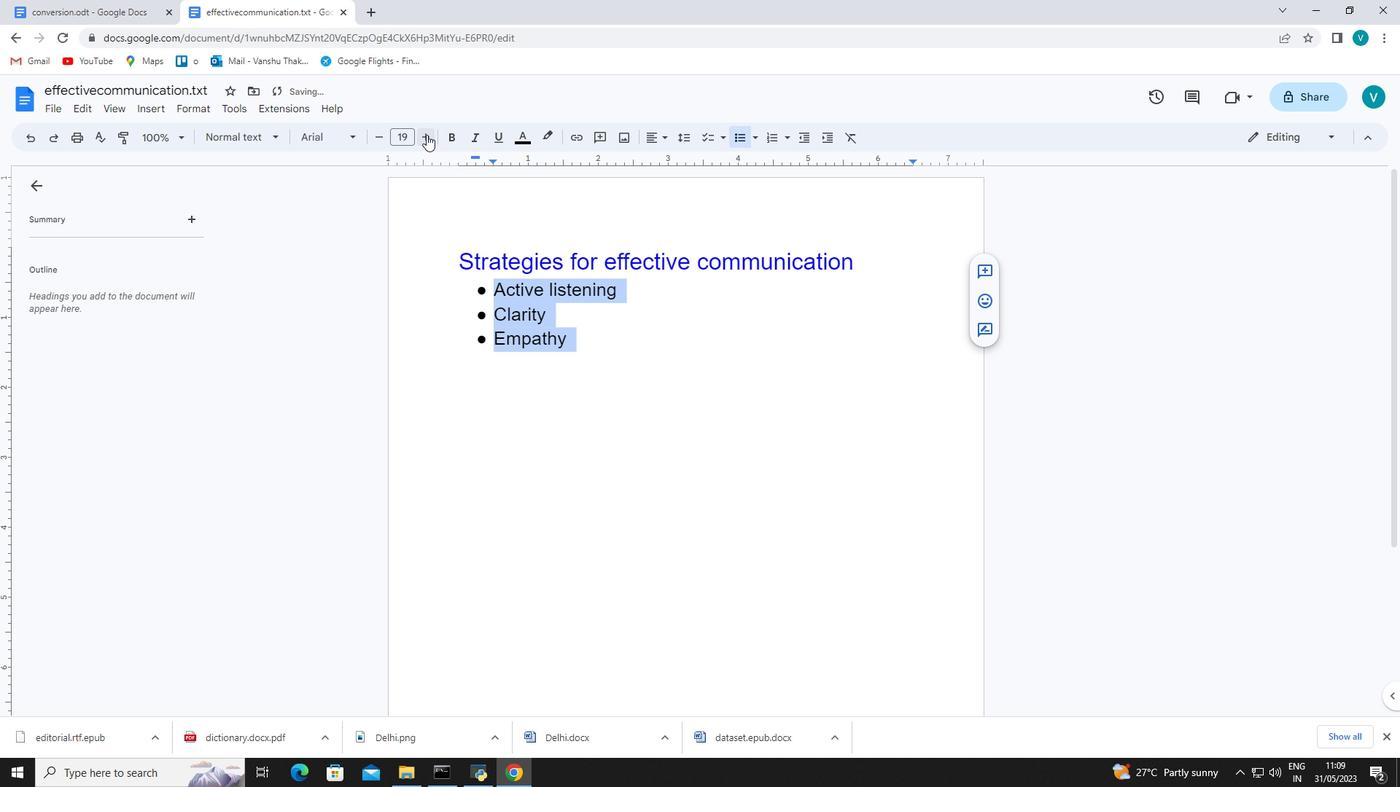 
Action: Mouse pressed left at (426, 134)
Screenshot: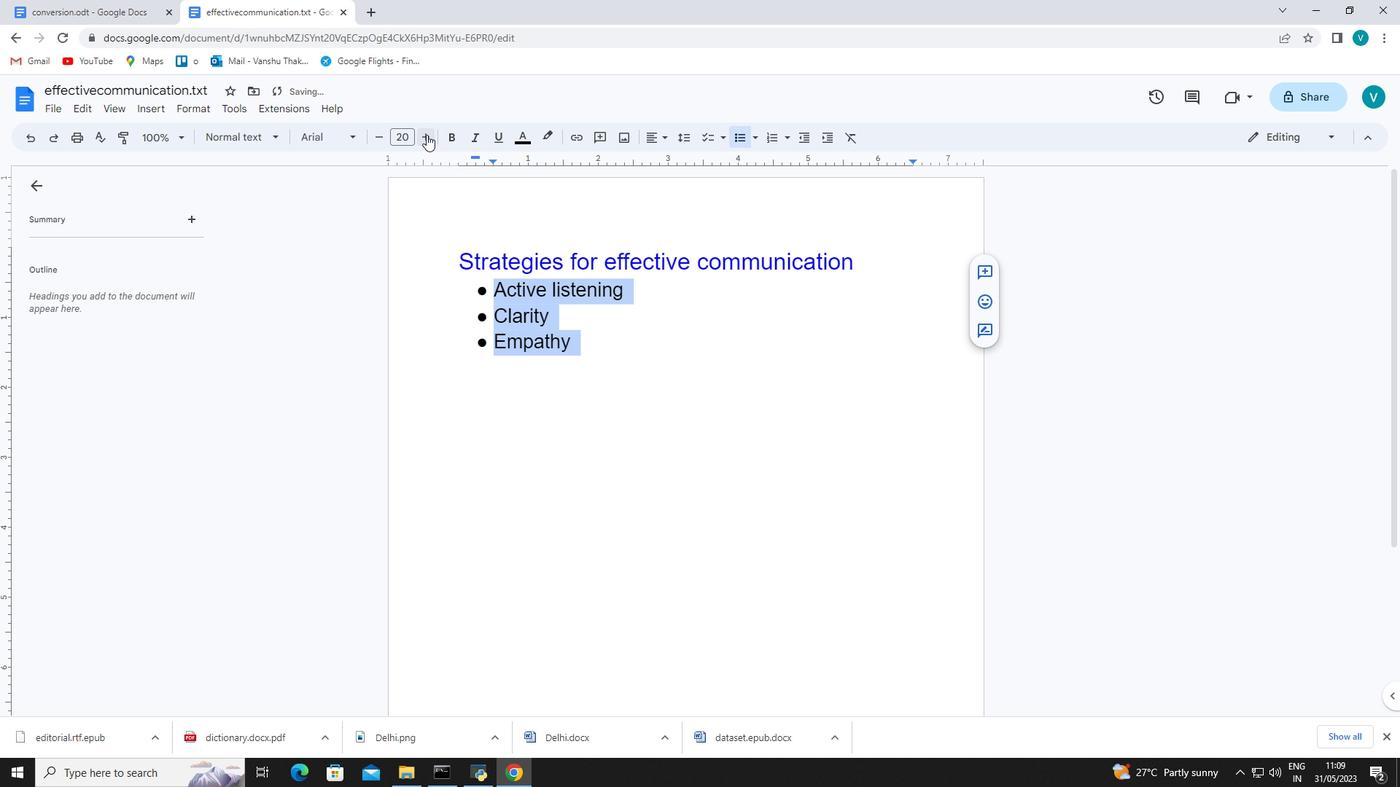 
Action: Mouse pressed left at (426, 134)
Screenshot: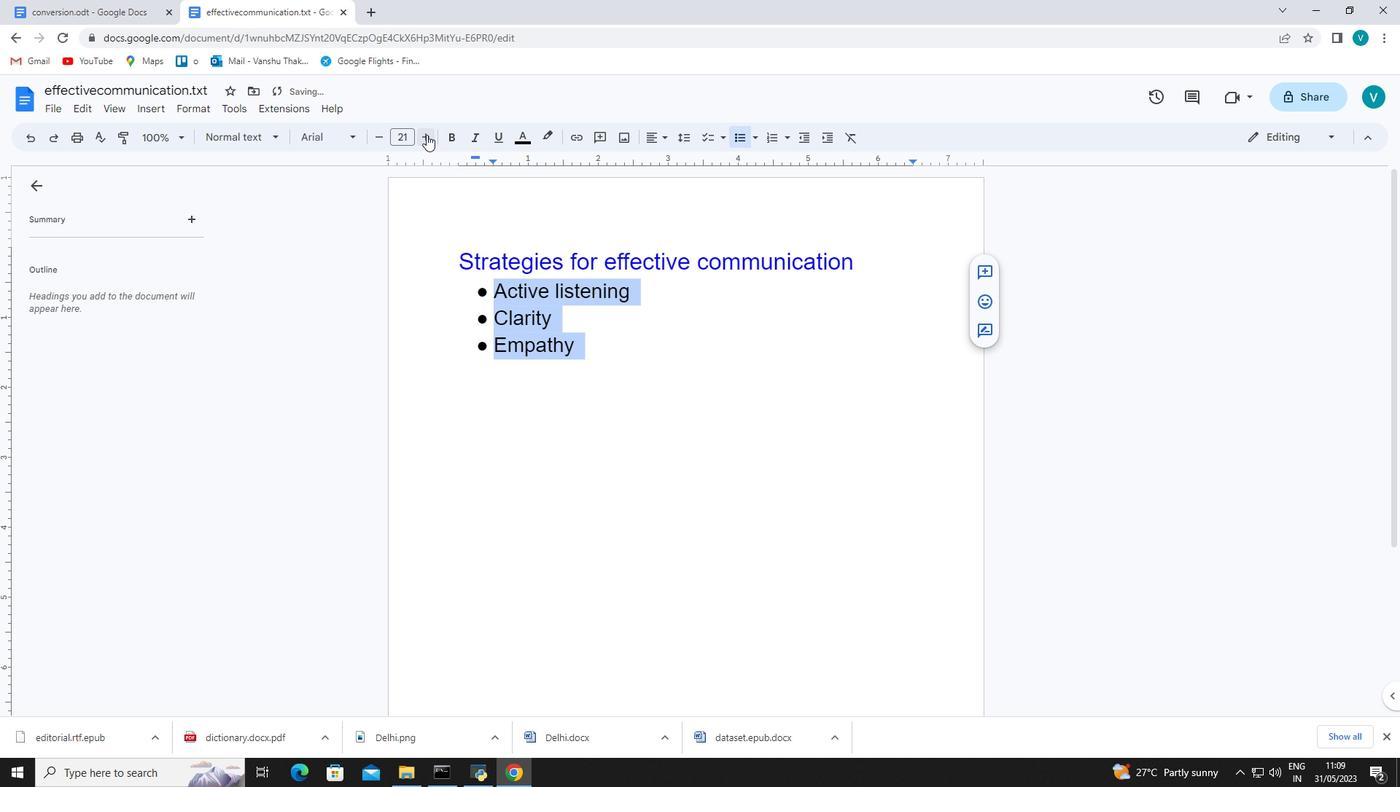 
Action: Mouse pressed left at (426, 134)
Screenshot: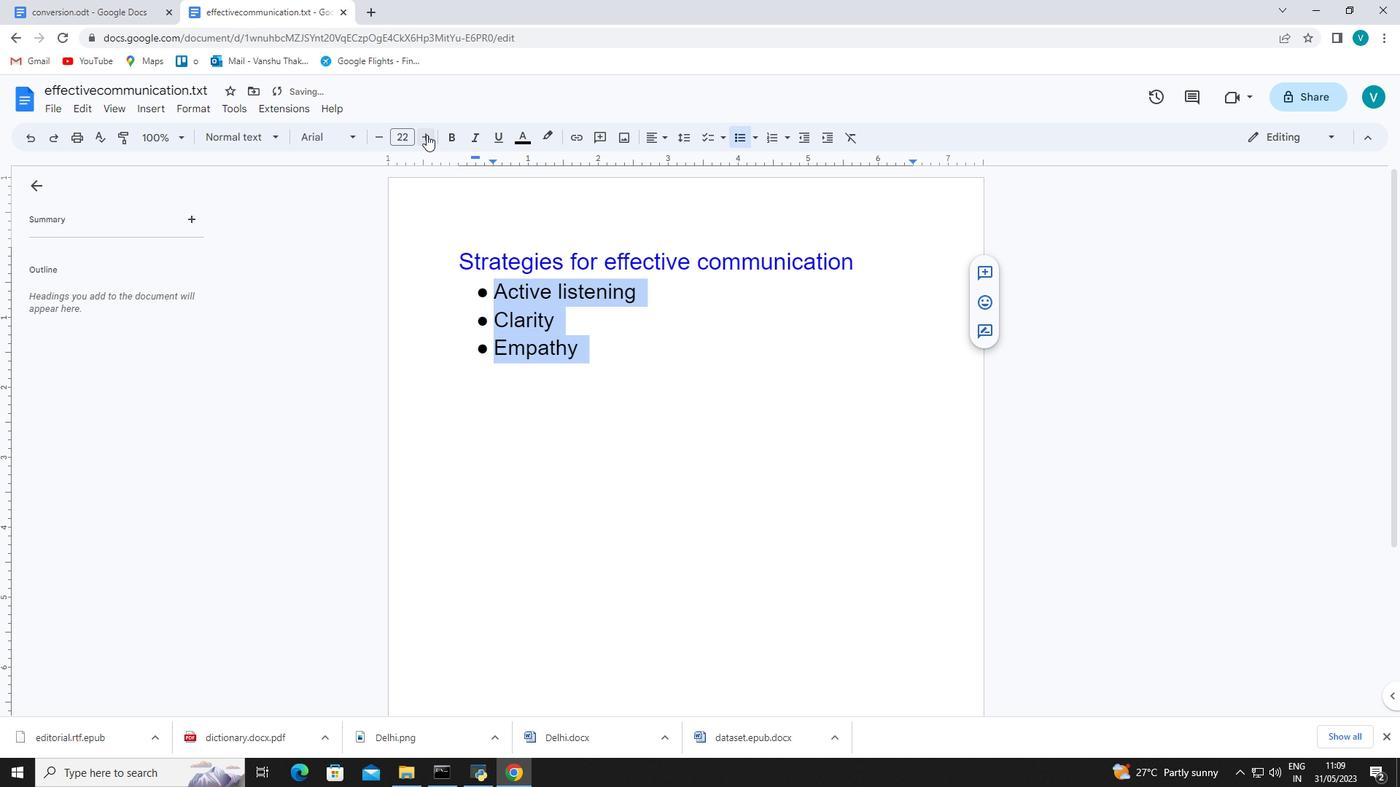 
Action: Mouse pressed left at (426, 134)
Screenshot: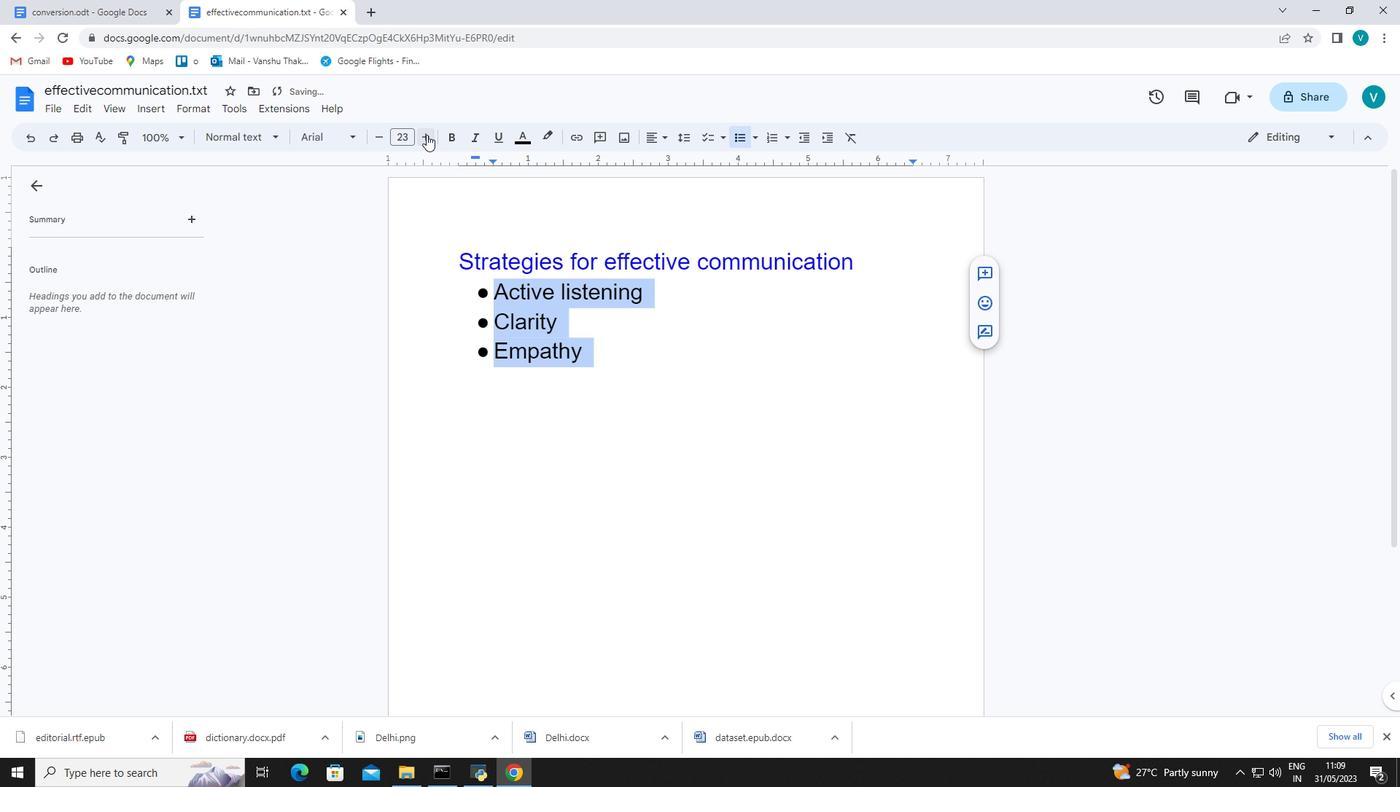 
Action: Mouse moved to (619, 356)
Screenshot: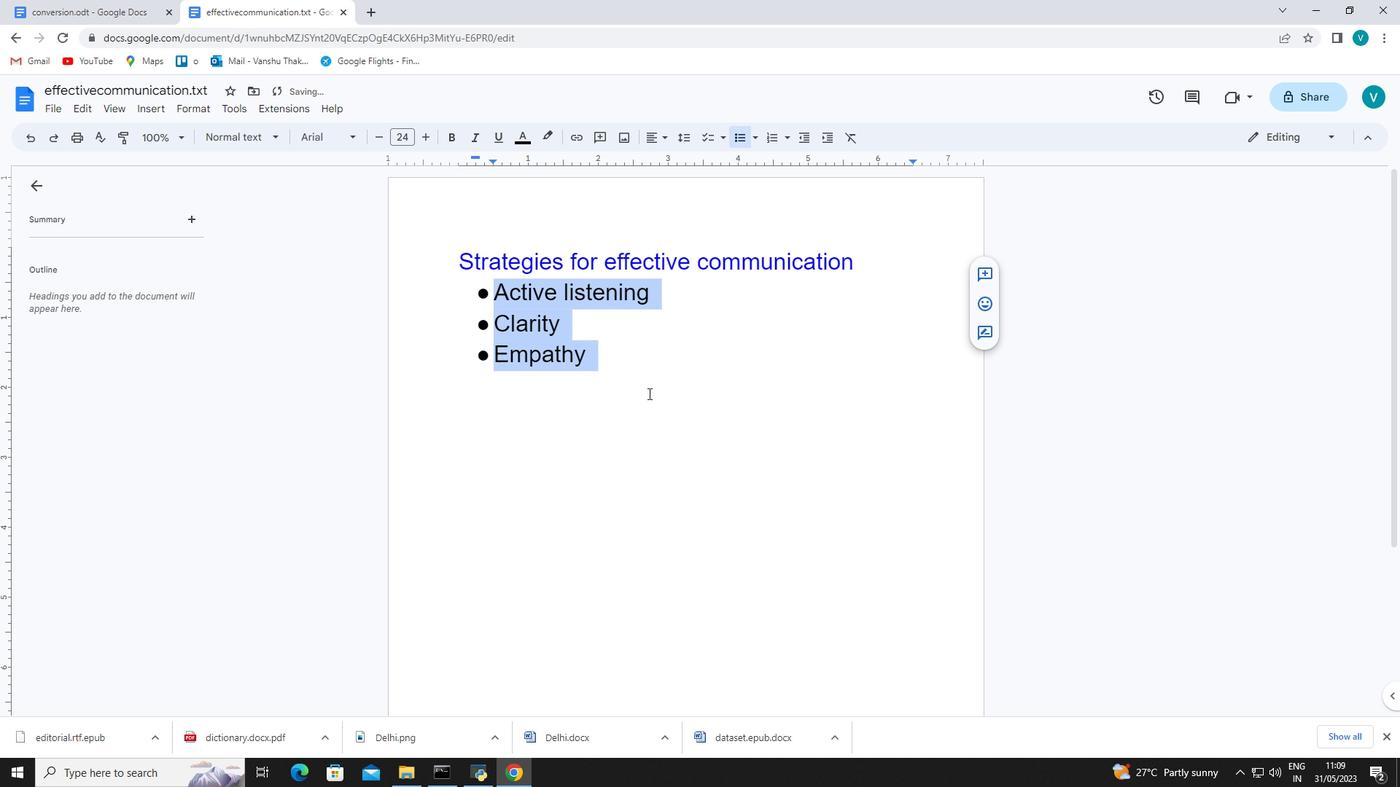 
Action: Mouse pressed left at (619, 356)
Screenshot: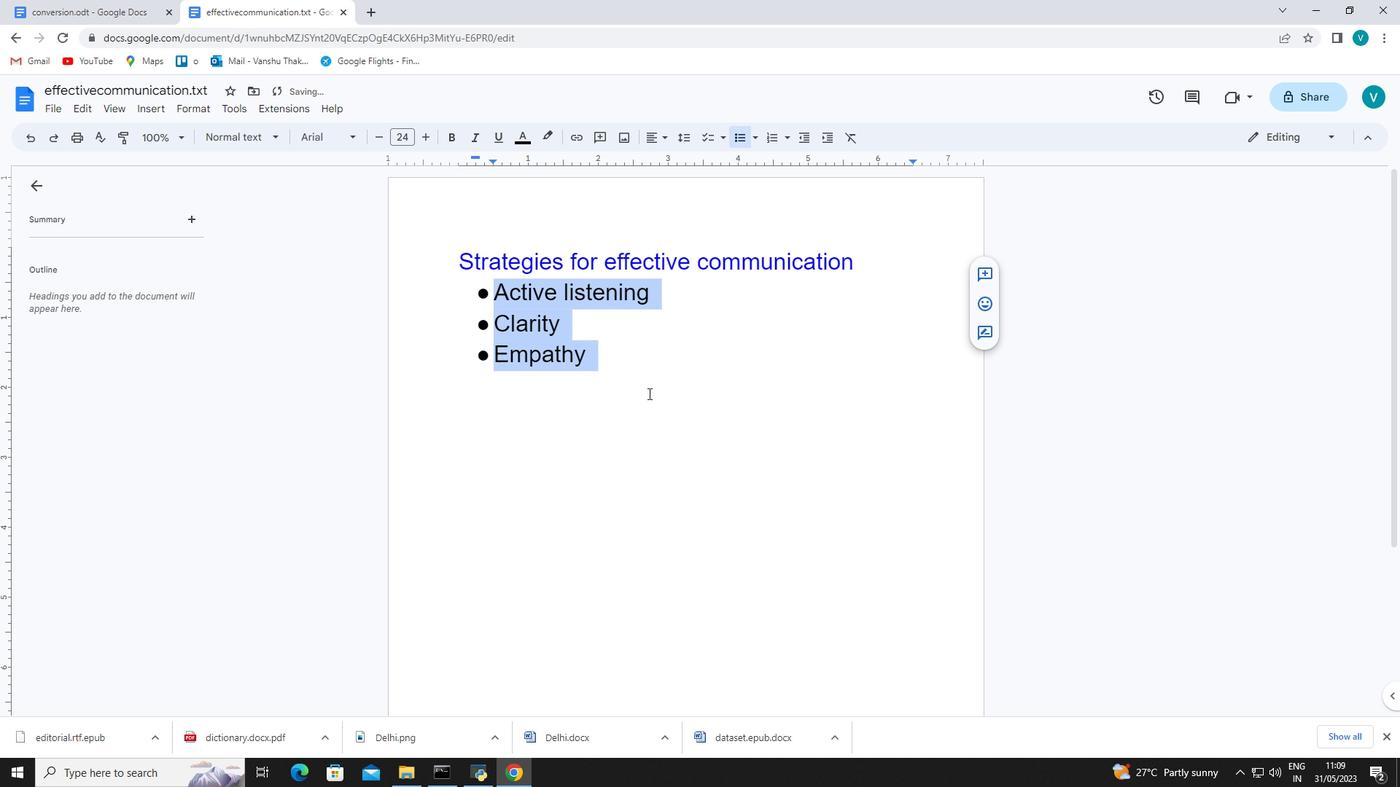 
Action: Mouse moved to (527, 303)
Screenshot: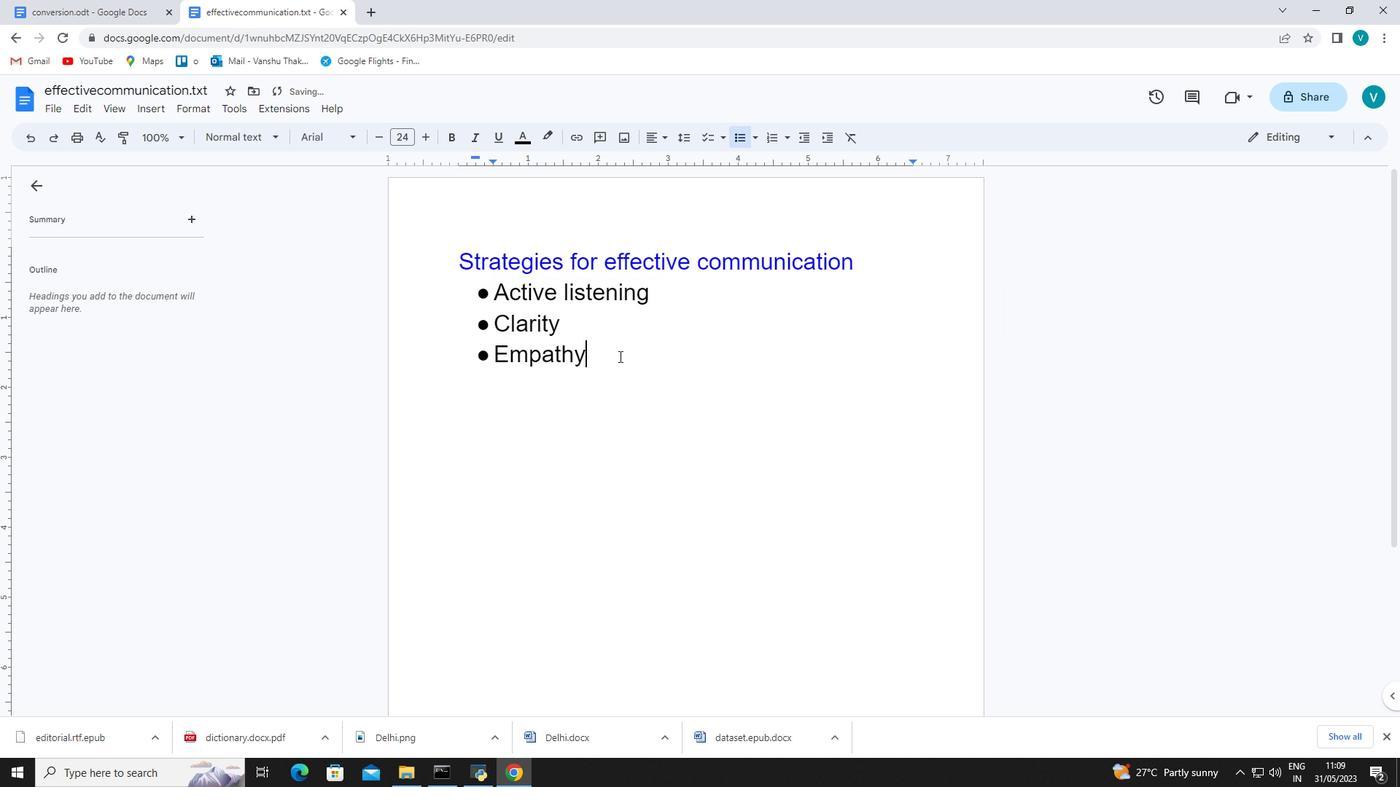 
